 Task: Find skiing trails for beginners near Salt Lake City.
Action: Mouse moved to (131, 84)
Screenshot: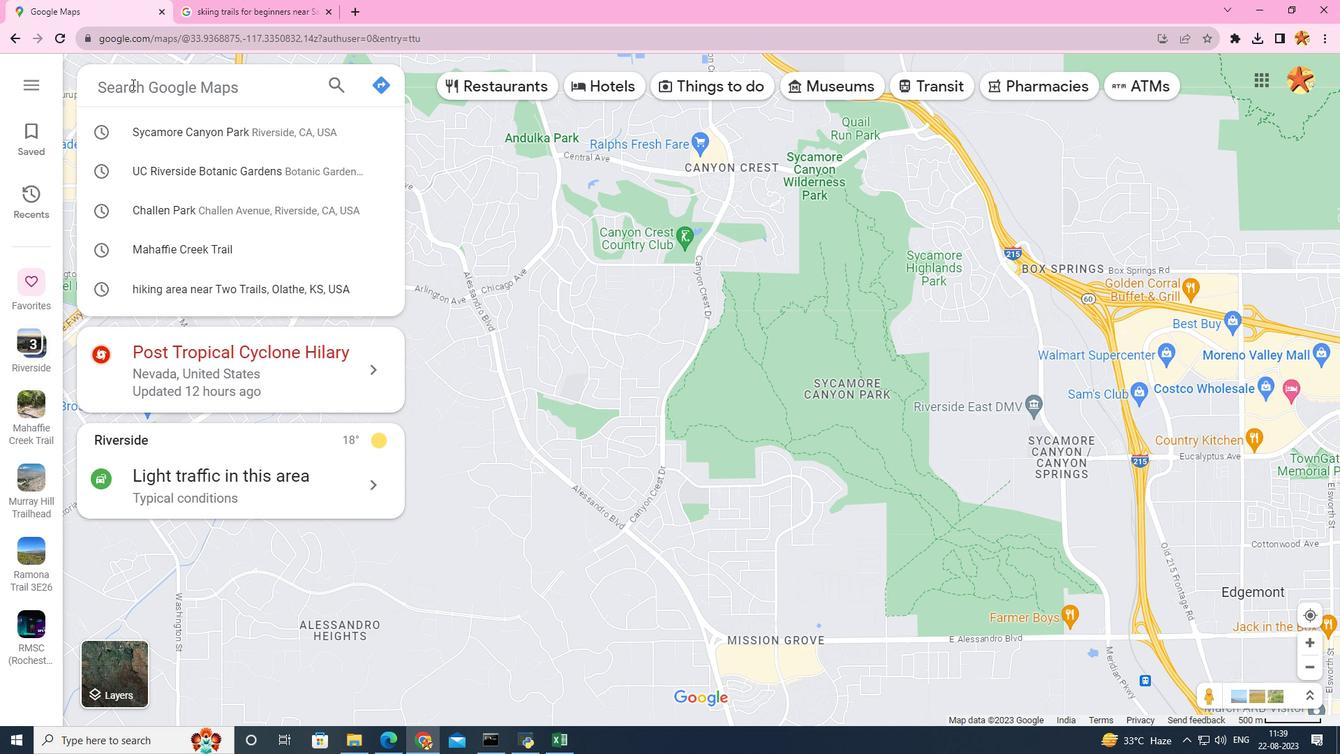 
Action: Mouse pressed left at (131, 84)
Screenshot: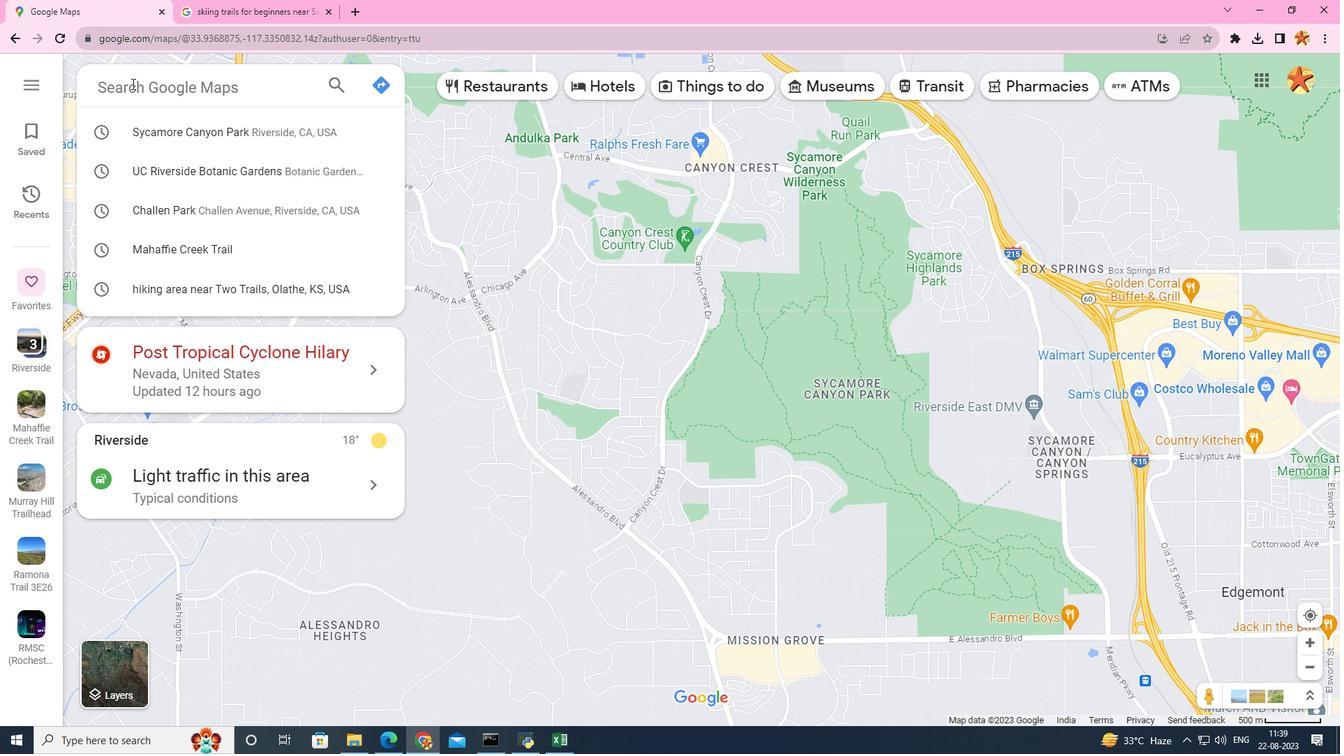 
Action: Mouse moved to (131, 83)
Screenshot: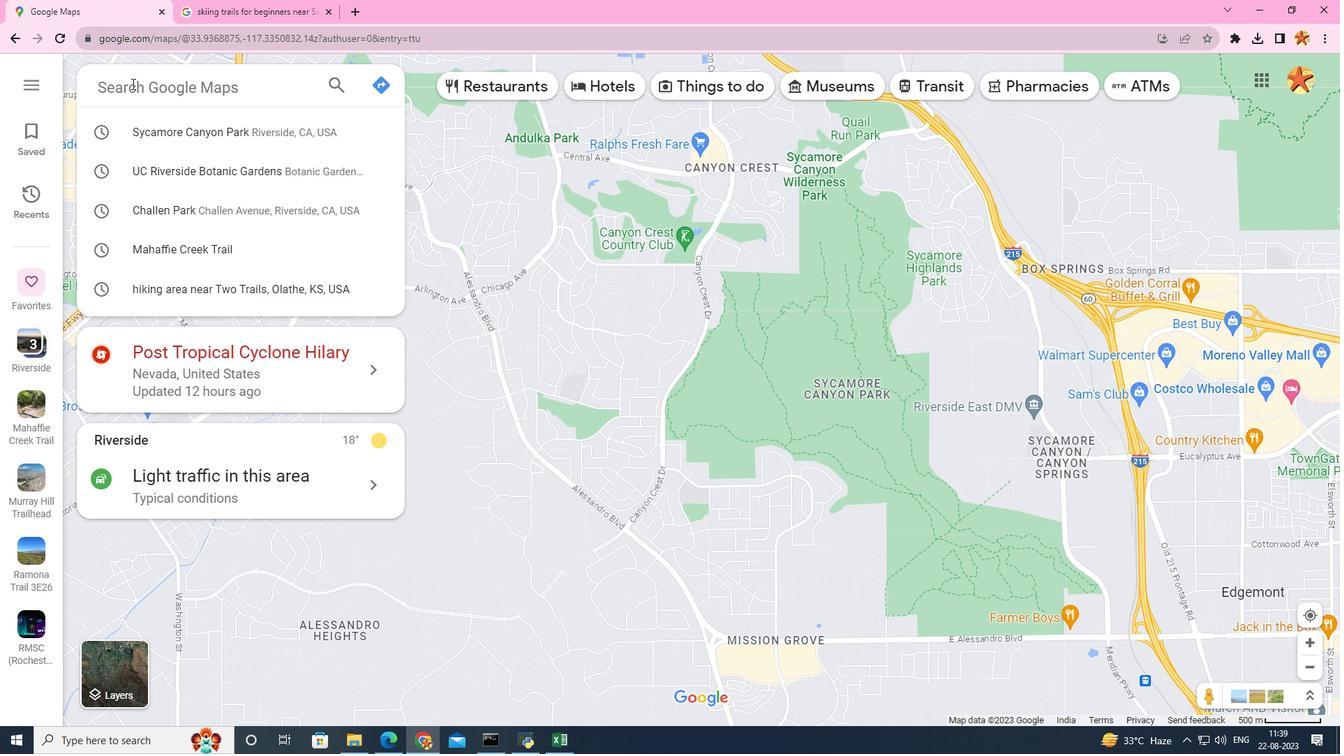 
Action: Key pressed lake<Key.space>mary<Key.space>tr
Screenshot: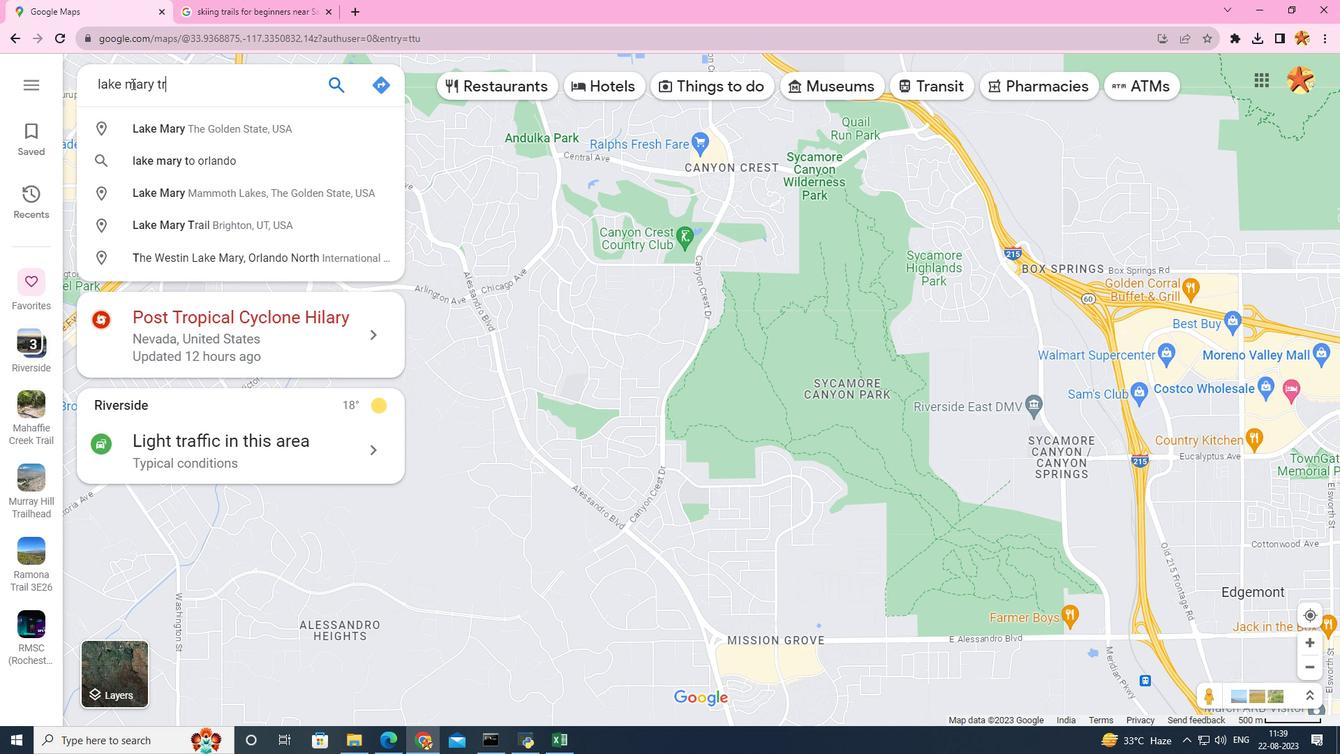 
Action: Mouse moved to (159, 151)
Screenshot: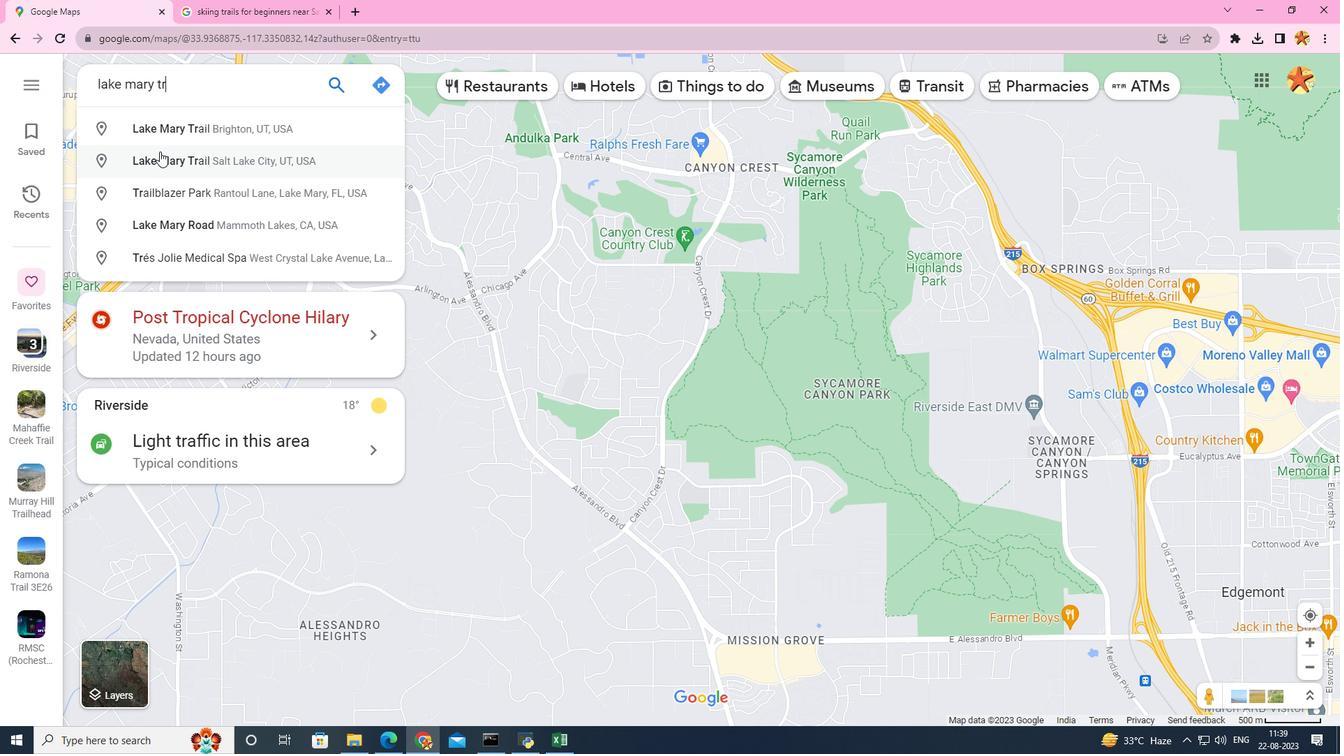 
Action: Mouse pressed left at (159, 151)
Screenshot: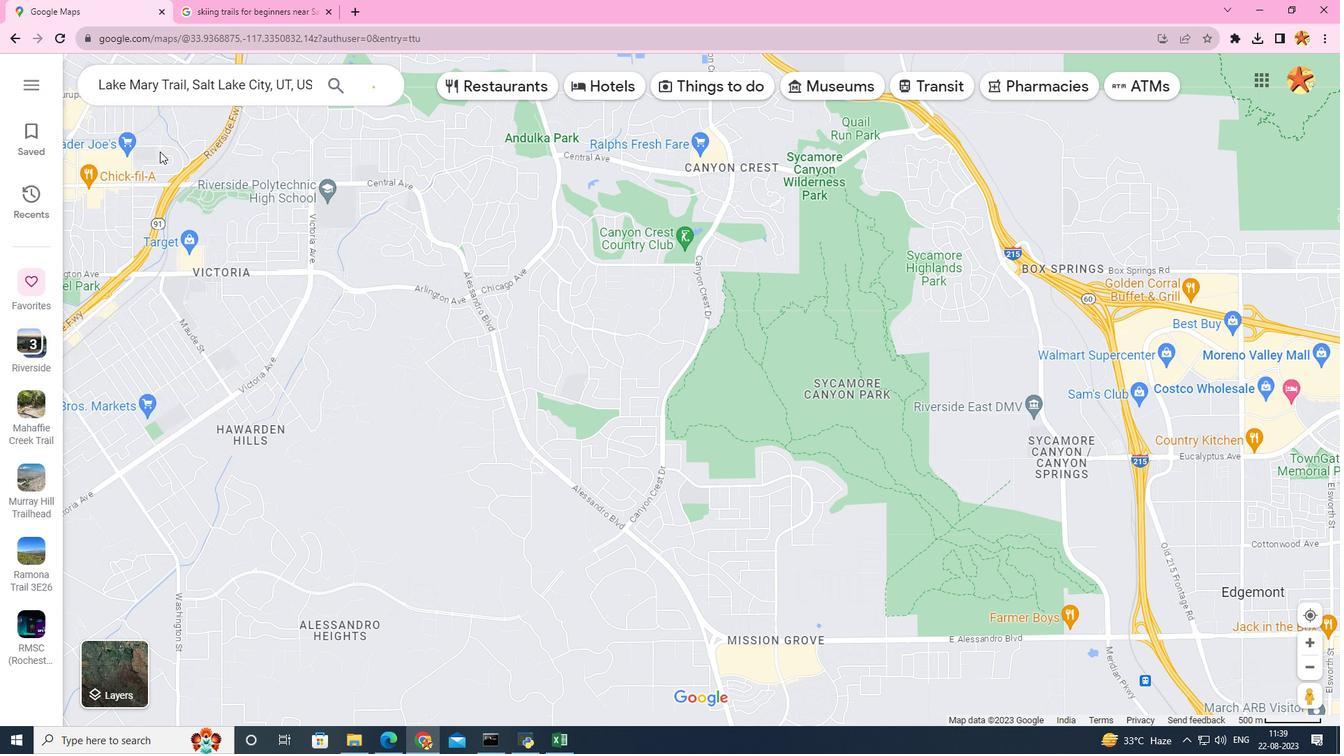 
Action: Mouse moved to (192, 405)
Screenshot: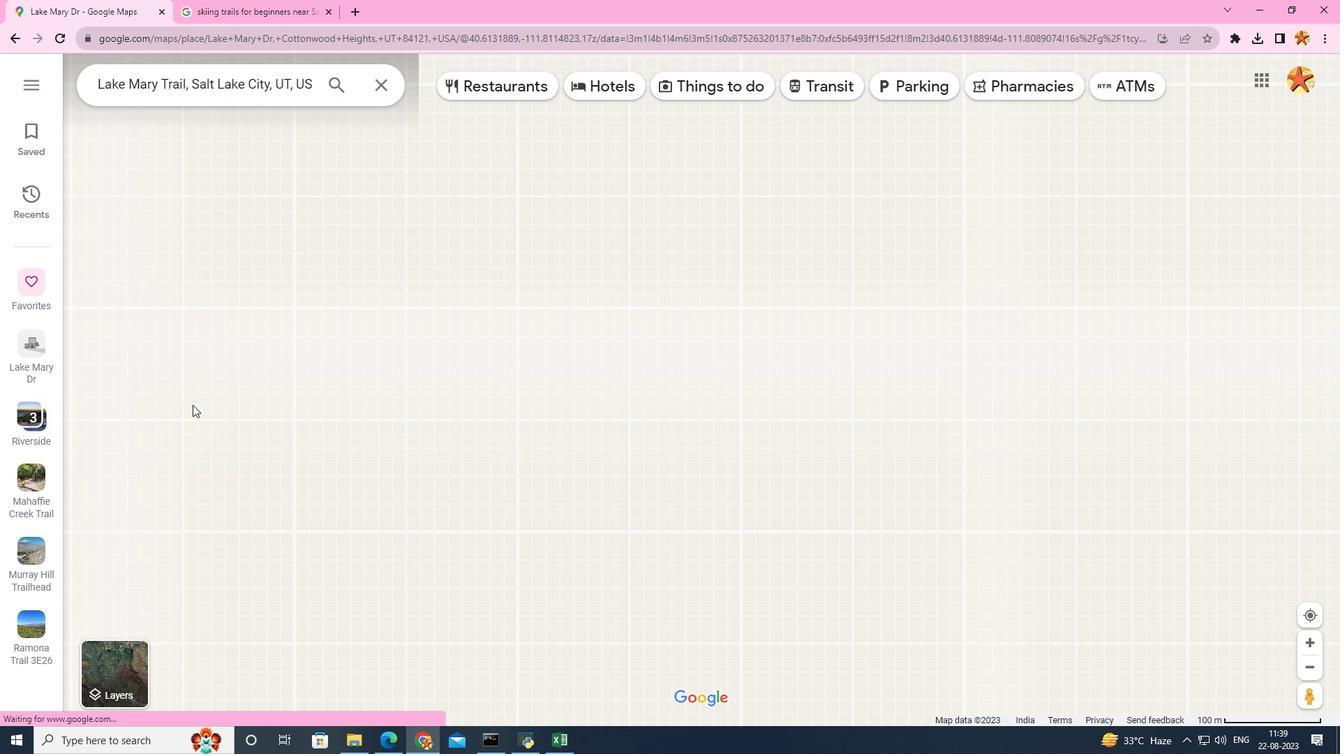
Action: Mouse scrolled (192, 404) with delta (0, 0)
Screenshot: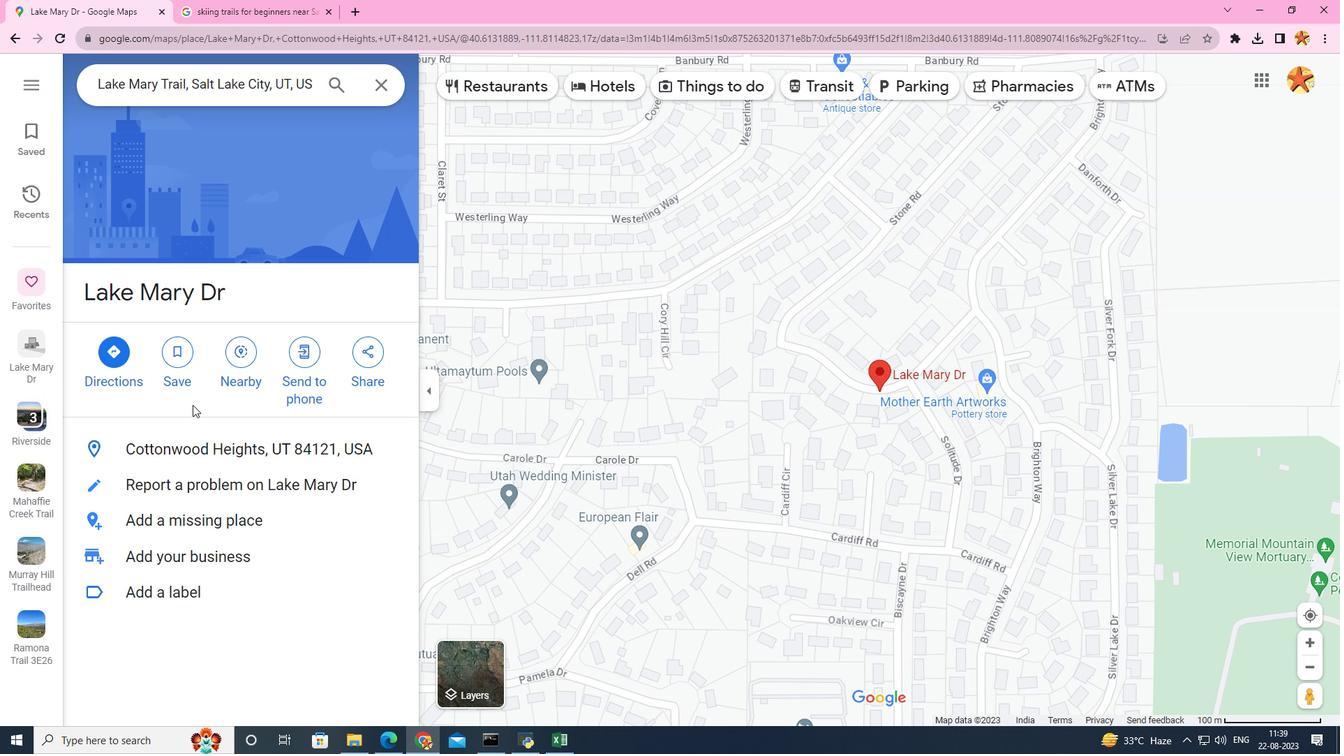 
Action: Mouse scrolled (192, 404) with delta (0, 0)
Screenshot: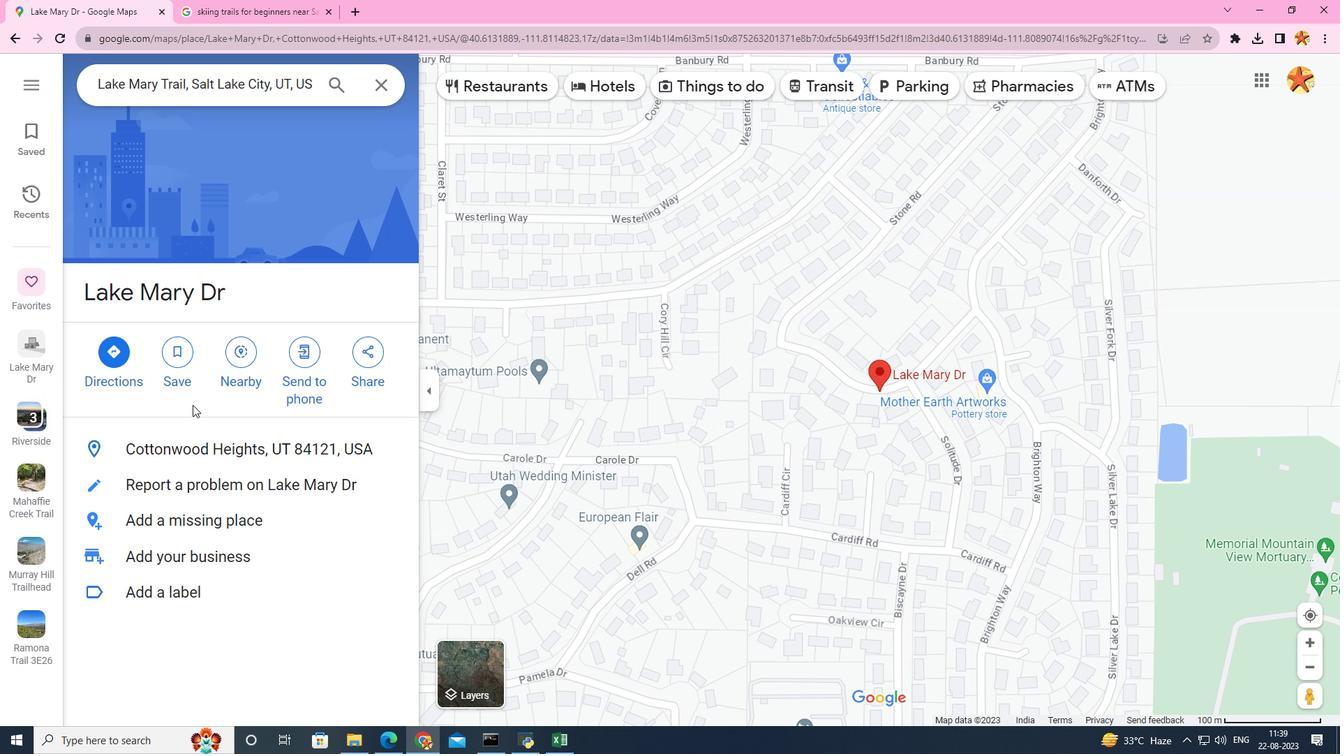 
Action: Mouse scrolled (192, 404) with delta (0, 0)
Screenshot: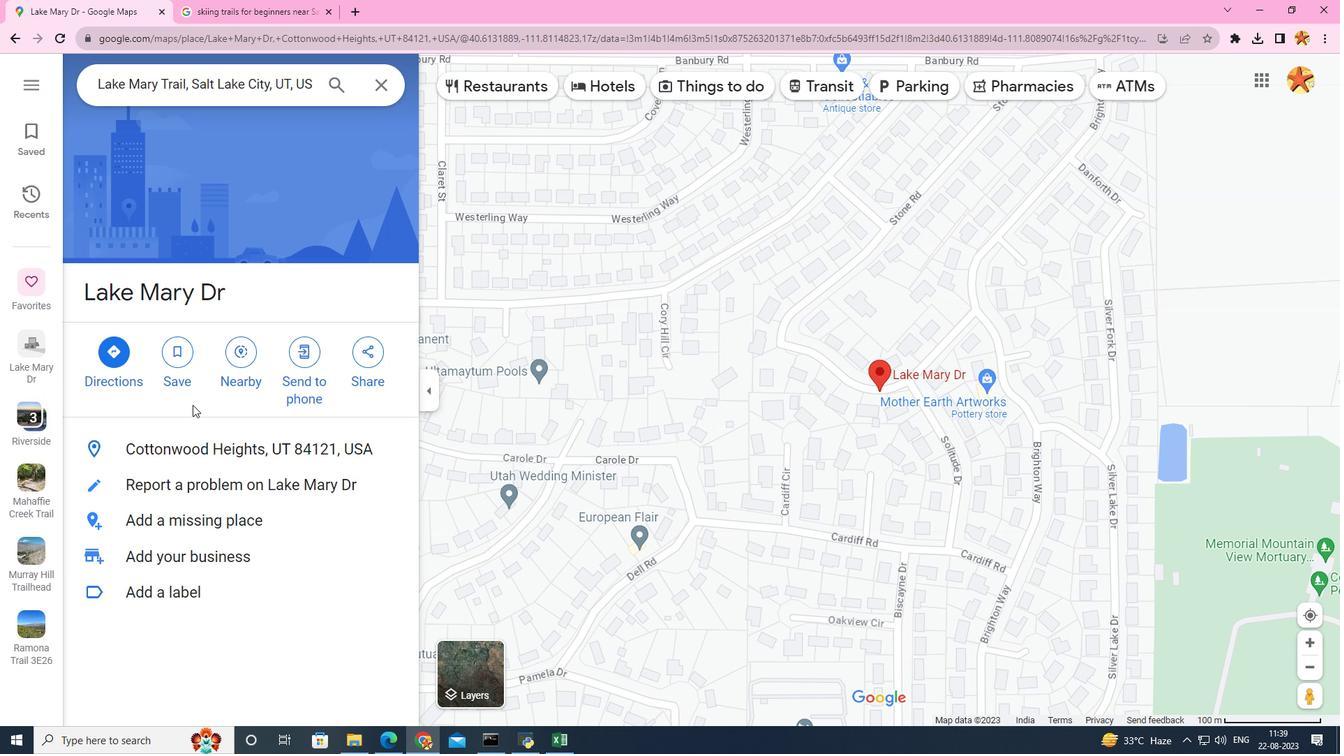 
Action: Mouse scrolled (192, 404) with delta (0, 0)
Screenshot: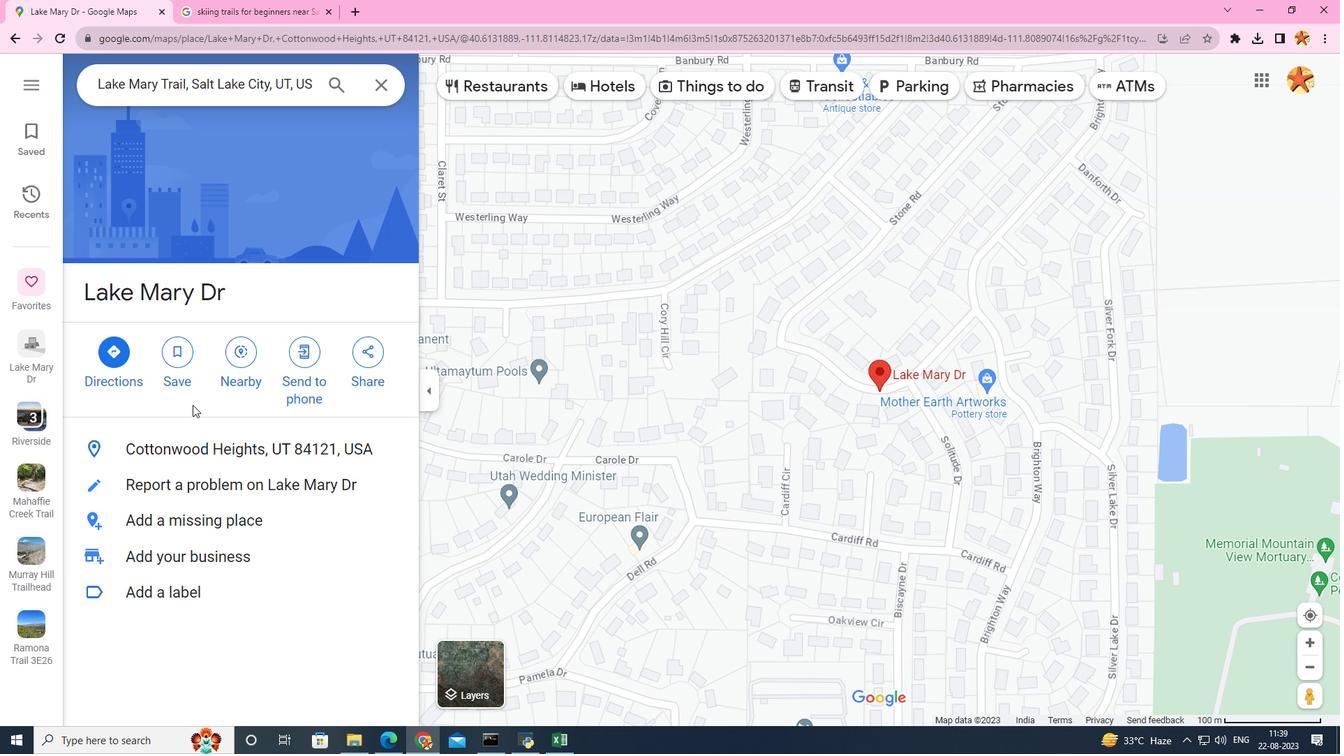 
Action: Mouse scrolled (192, 404) with delta (0, 0)
Screenshot: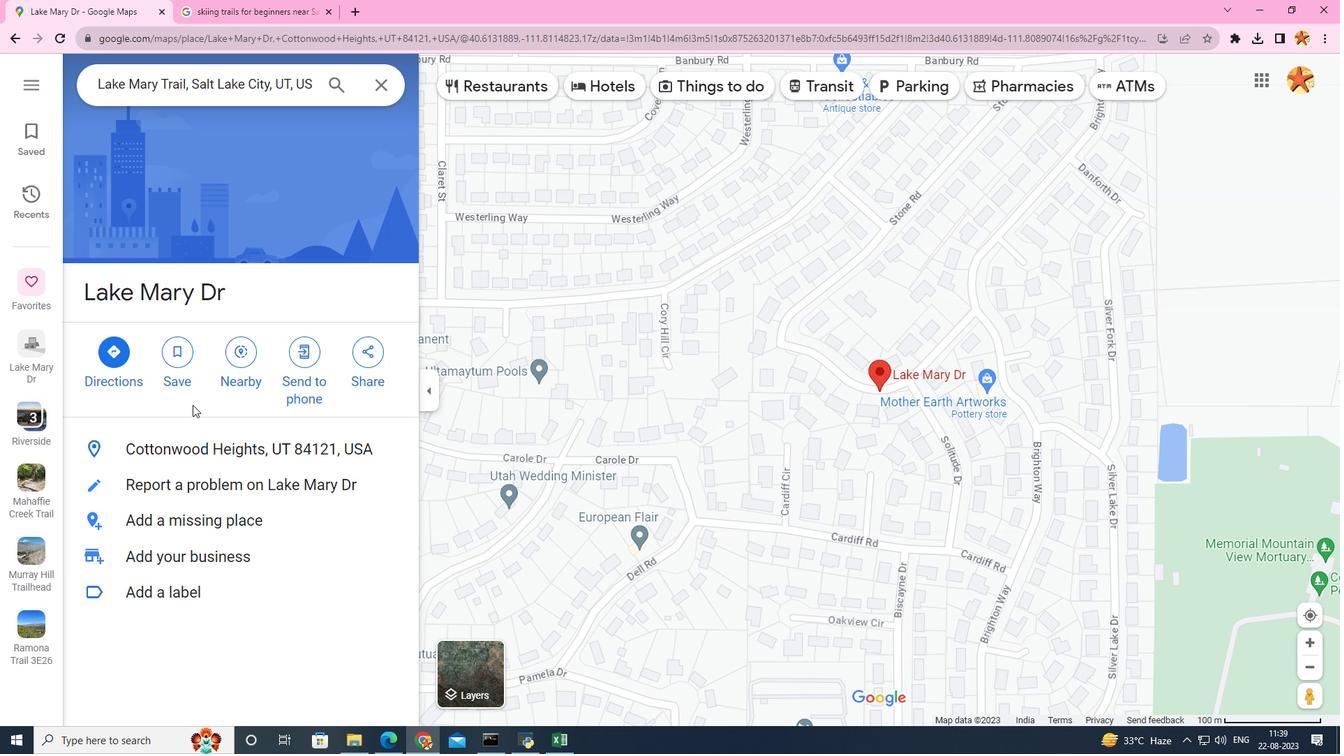 
Action: Mouse moved to (310, 419)
Screenshot: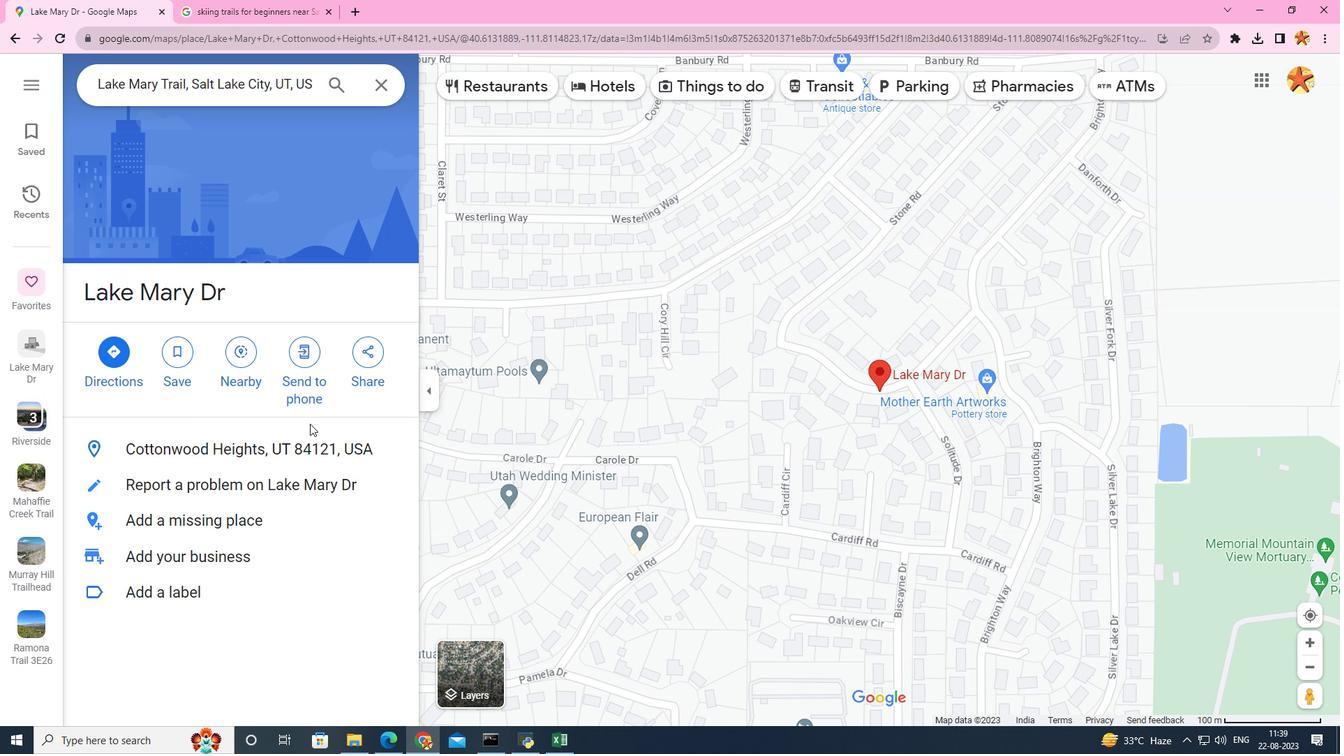 
Action: Mouse scrolled (310, 419) with delta (0, 0)
Screenshot: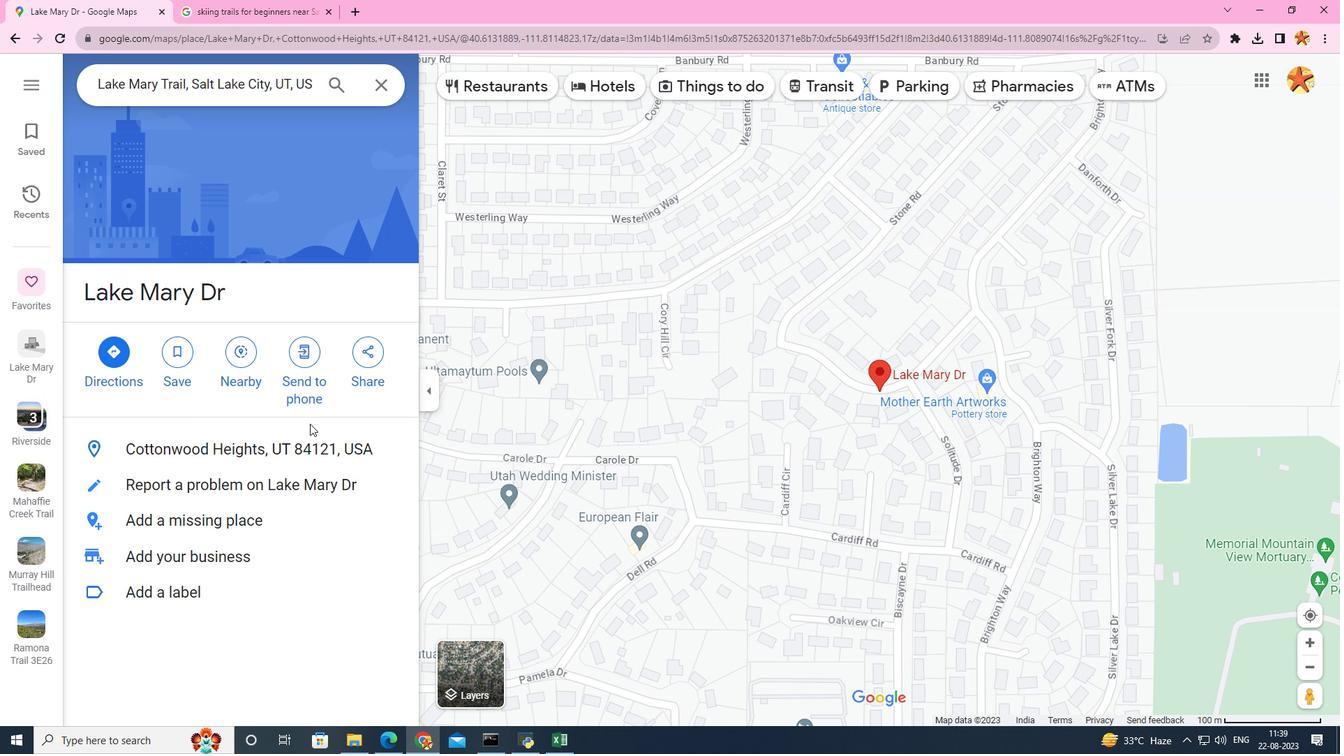 
Action: Mouse moved to (310, 421)
Screenshot: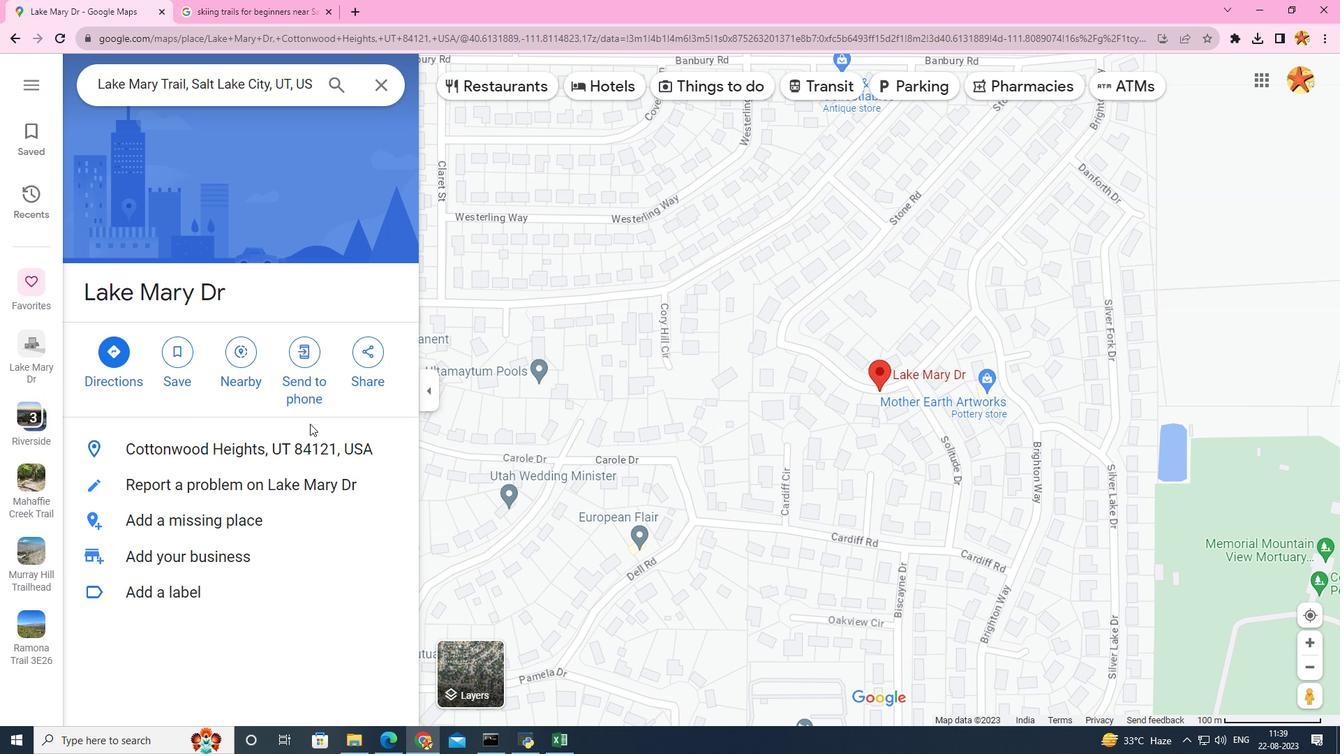 
Action: Mouse scrolled (310, 420) with delta (0, 0)
Screenshot: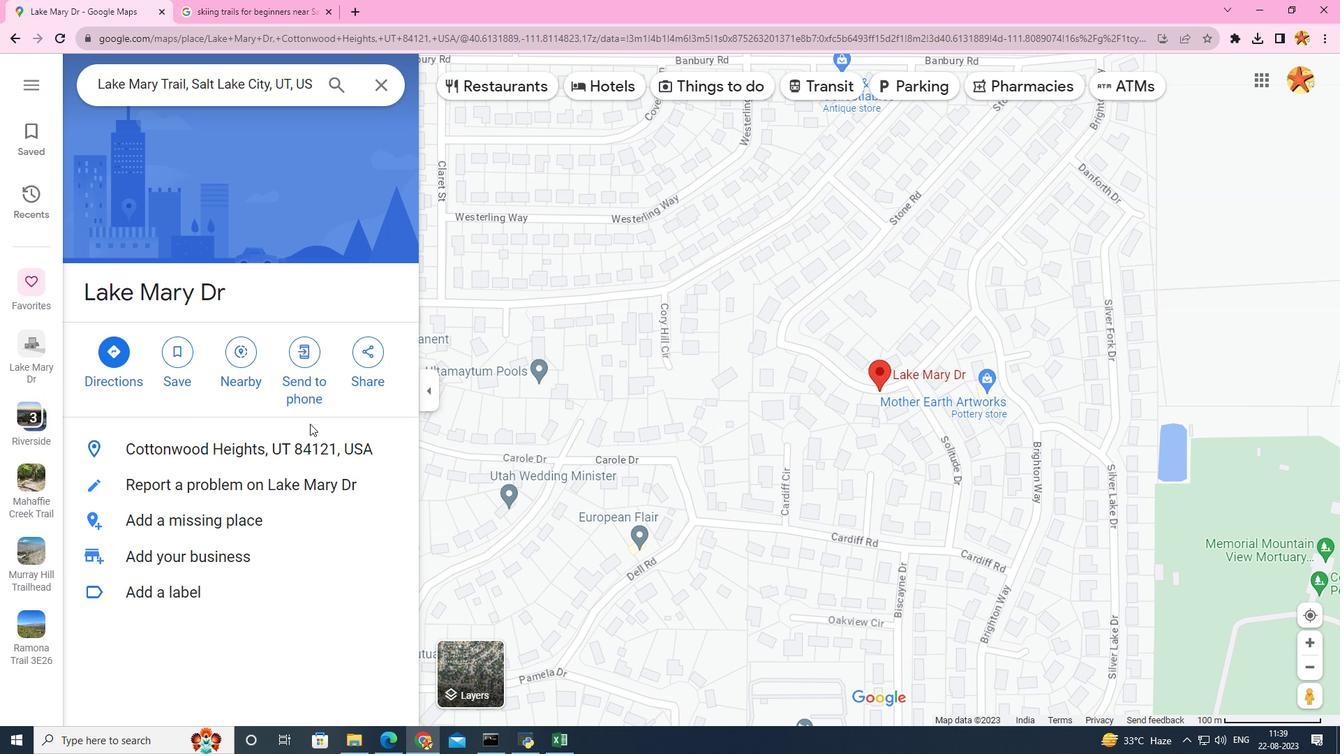 
Action: Mouse moved to (310, 421)
Screenshot: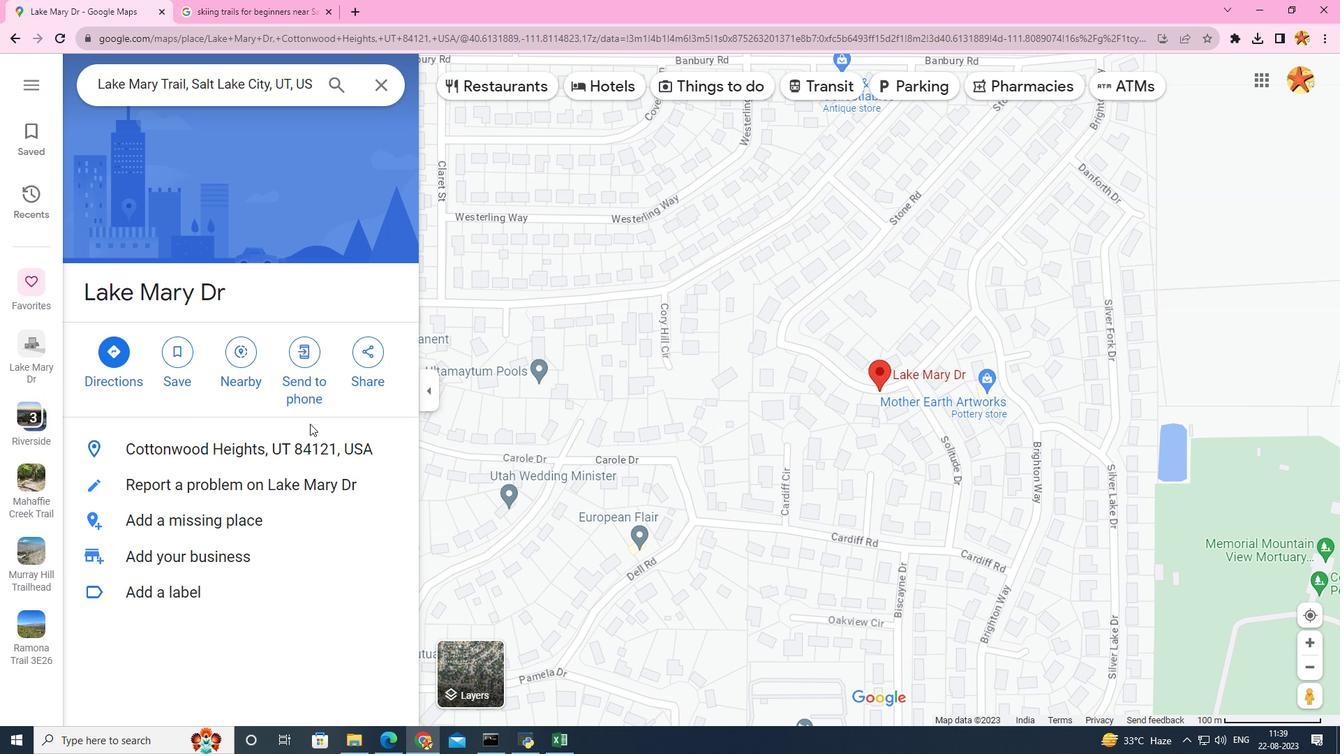 
Action: Mouse scrolled (310, 421) with delta (0, 0)
Screenshot: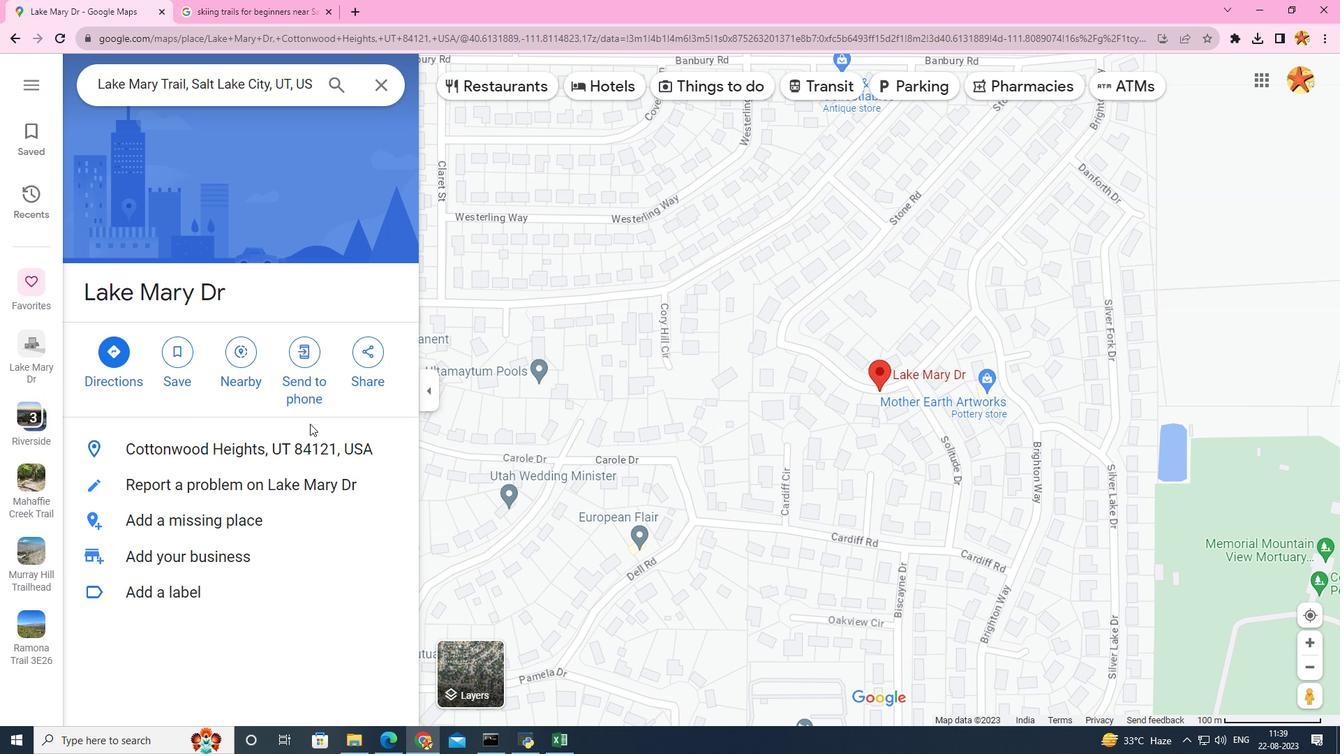 
Action: Mouse moved to (310, 423)
Screenshot: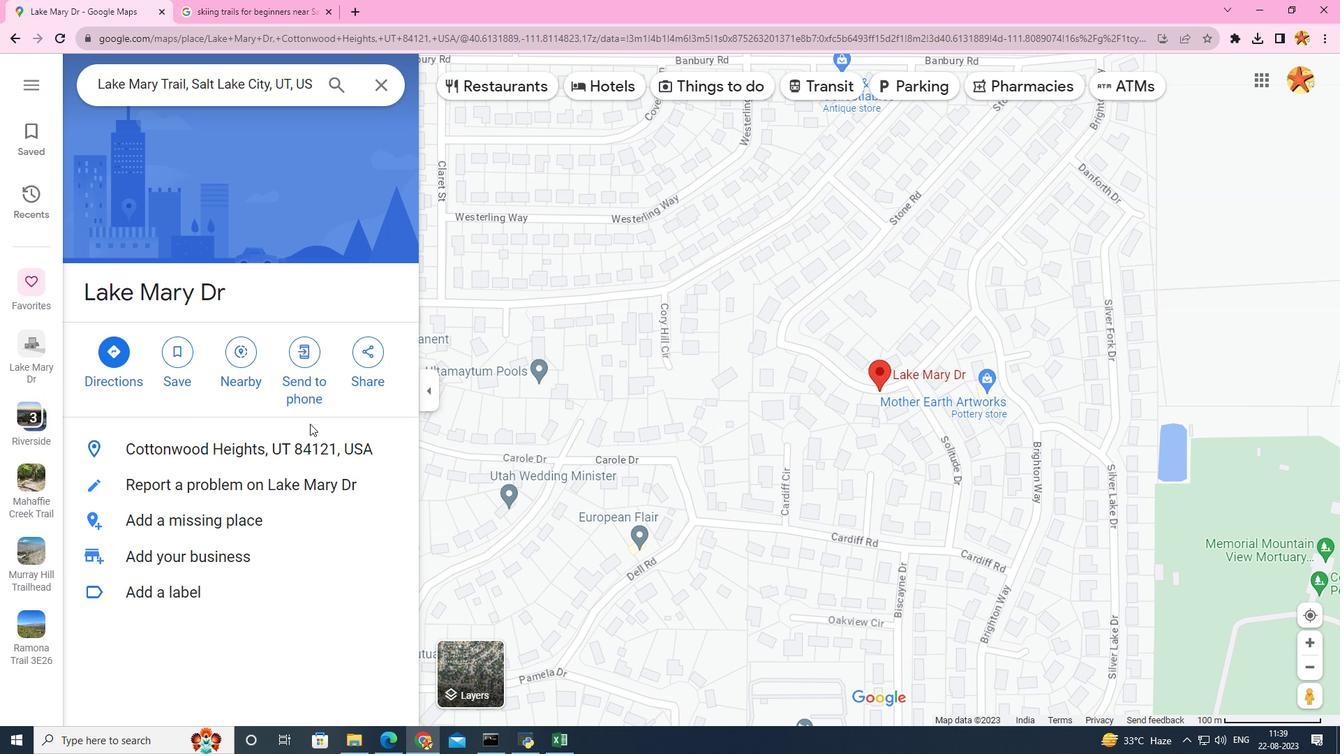 
Action: Mouse scrolled (310, 422) with delta (0, 0)
Screenshot: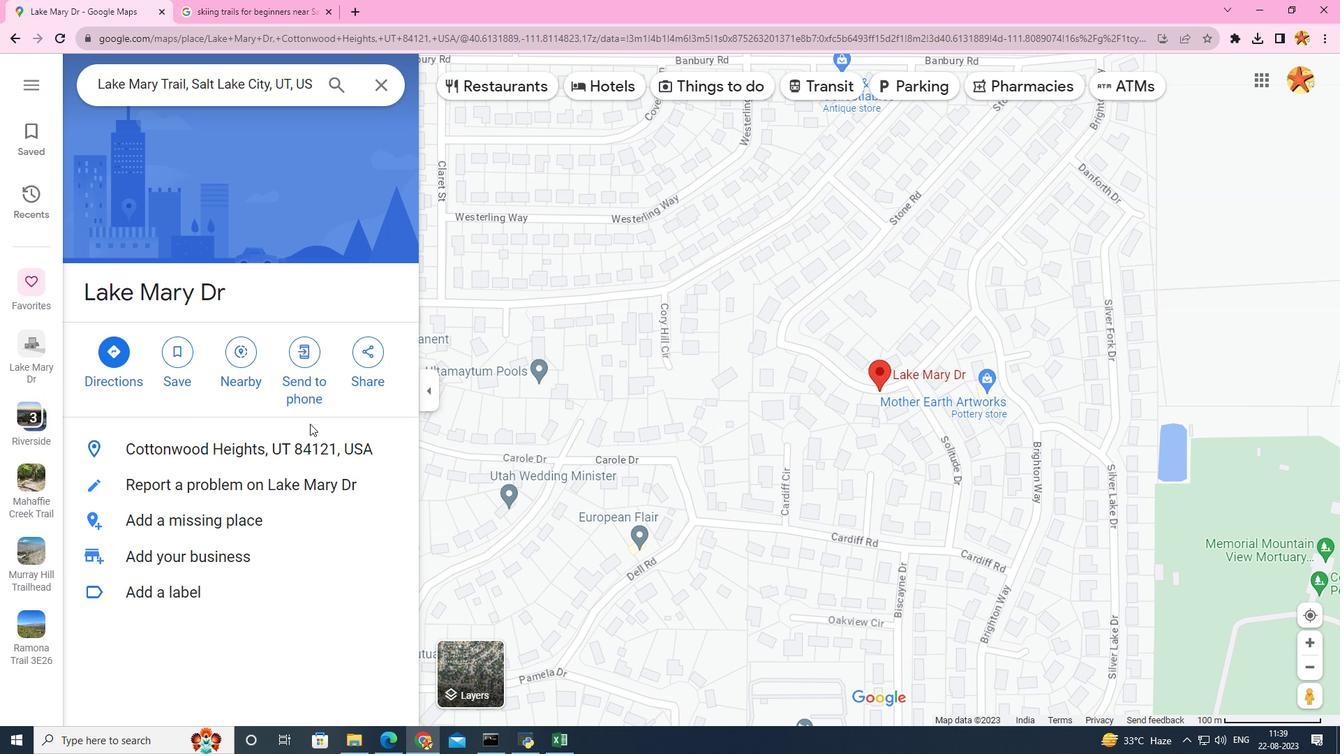 
Action: Mouse moved to (310, 423)
Screenshot: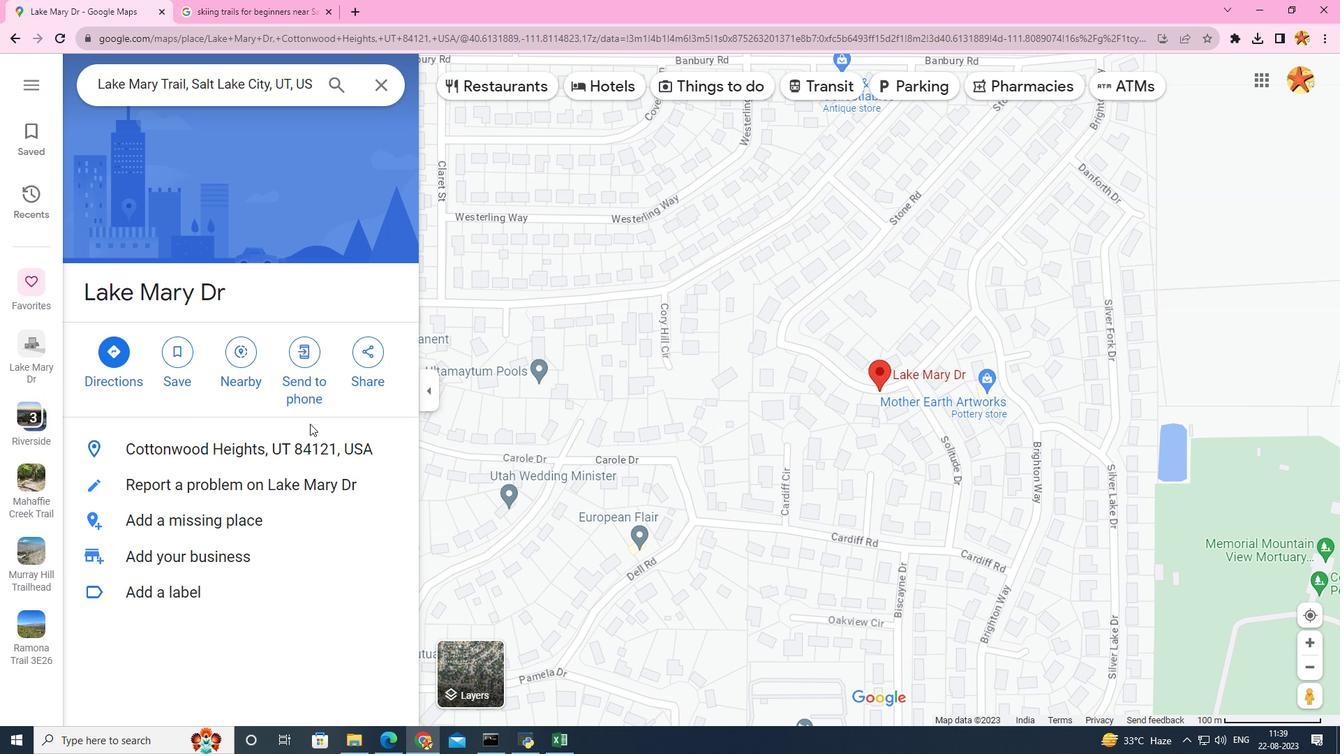 
Action: Mouse scrolled (310, 423) with delta (0, 0)
Screenshot: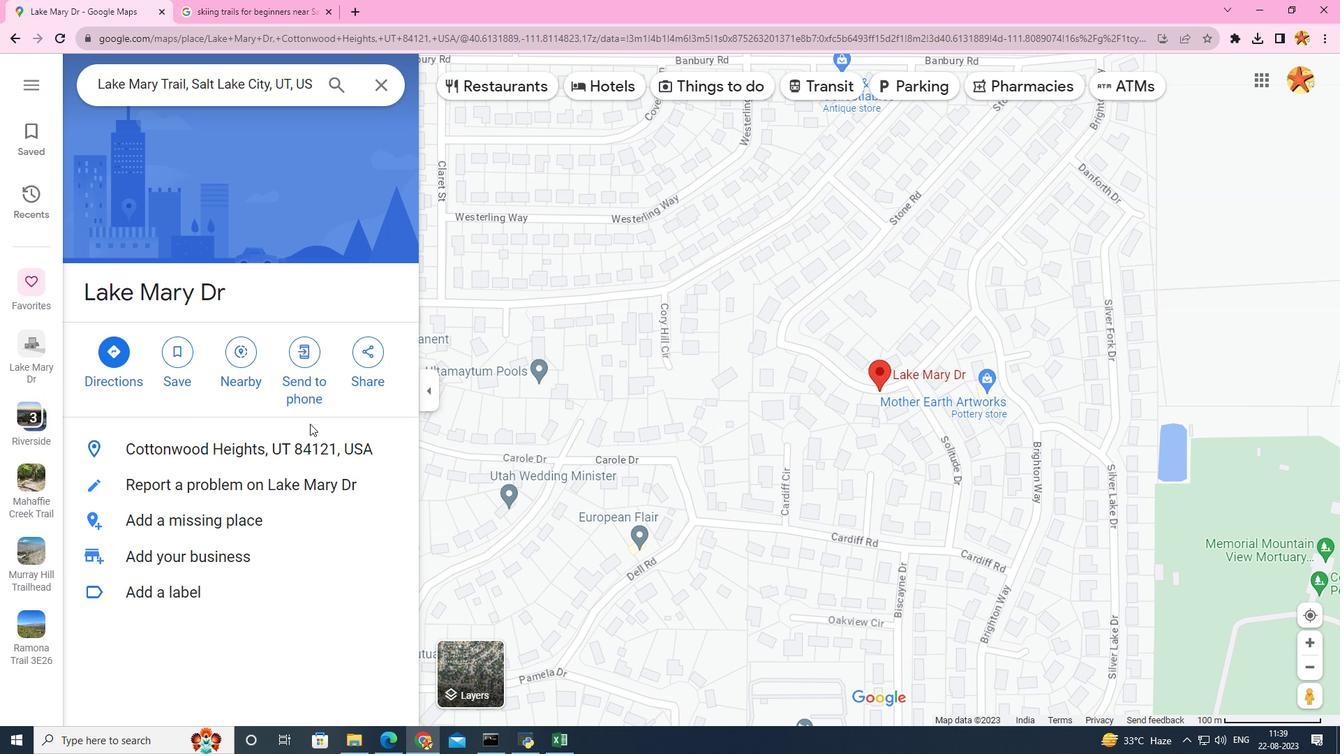 
Action: Mouse scrolled (310, 424) with delta (0, 0)
Screenshot: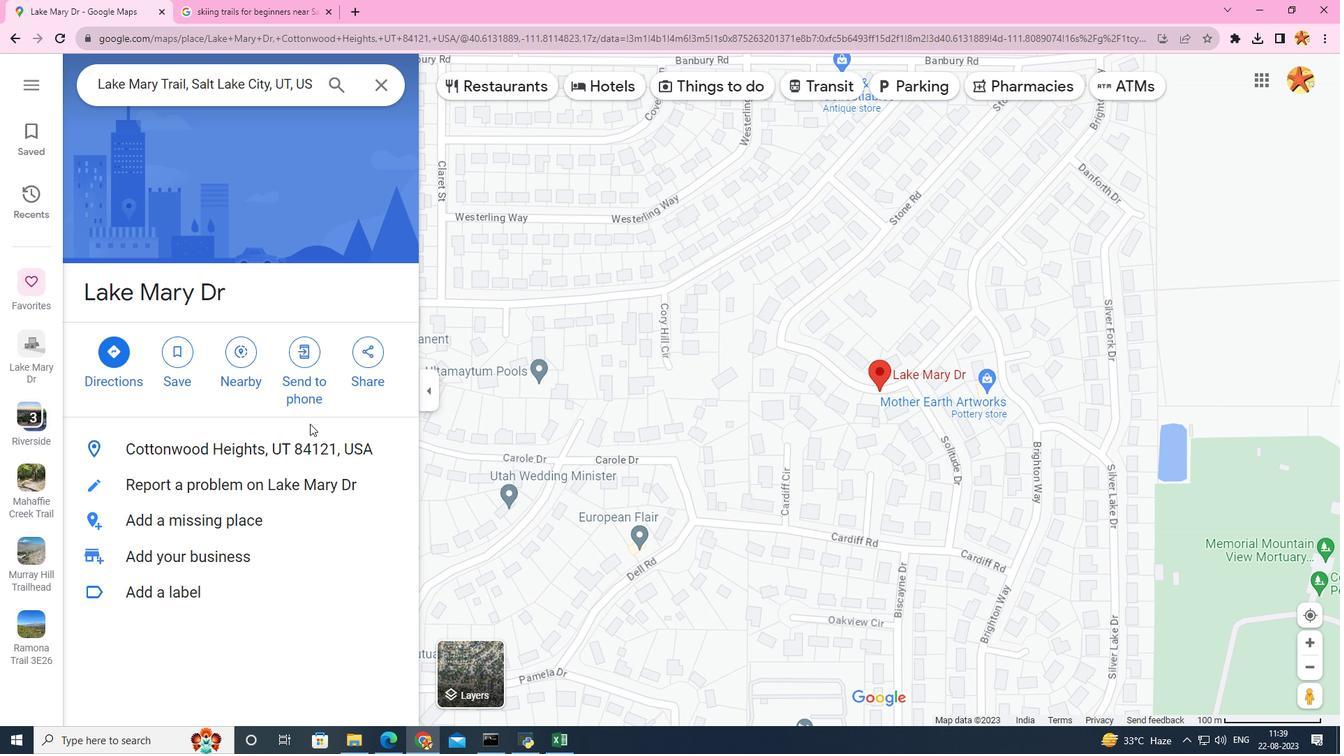 
Action: Mouse moved to (375, 90)
Screenshot: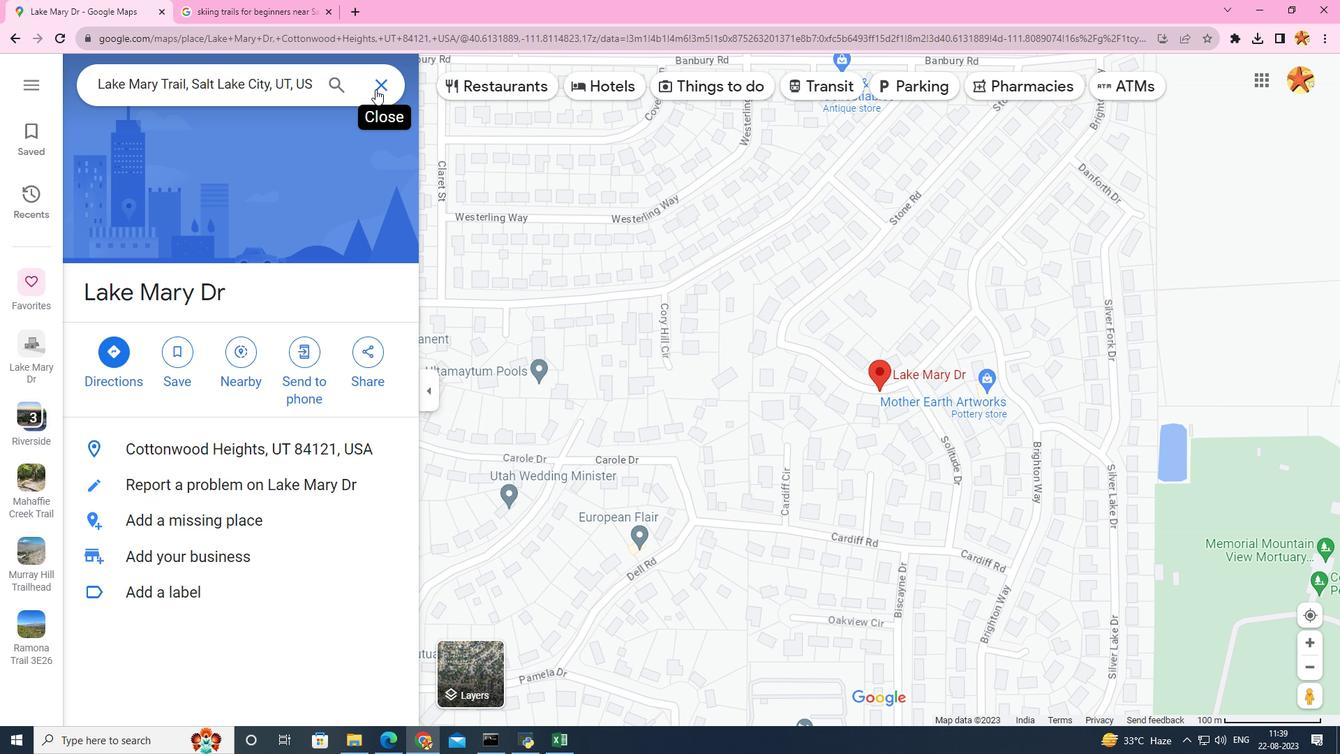 
Action: Mouse pressed left at (375, 90)
Screenshot: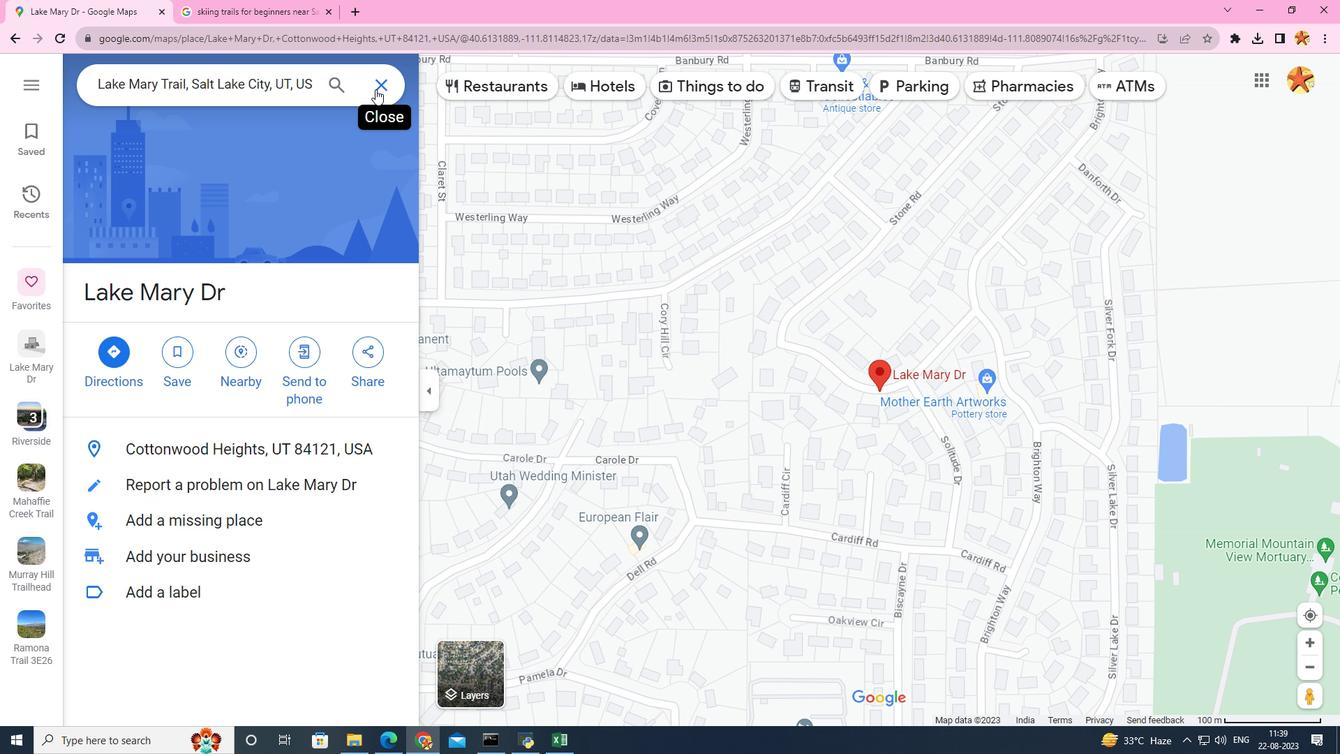 
Action: Mouse moved to (375, 89)
Screenshot: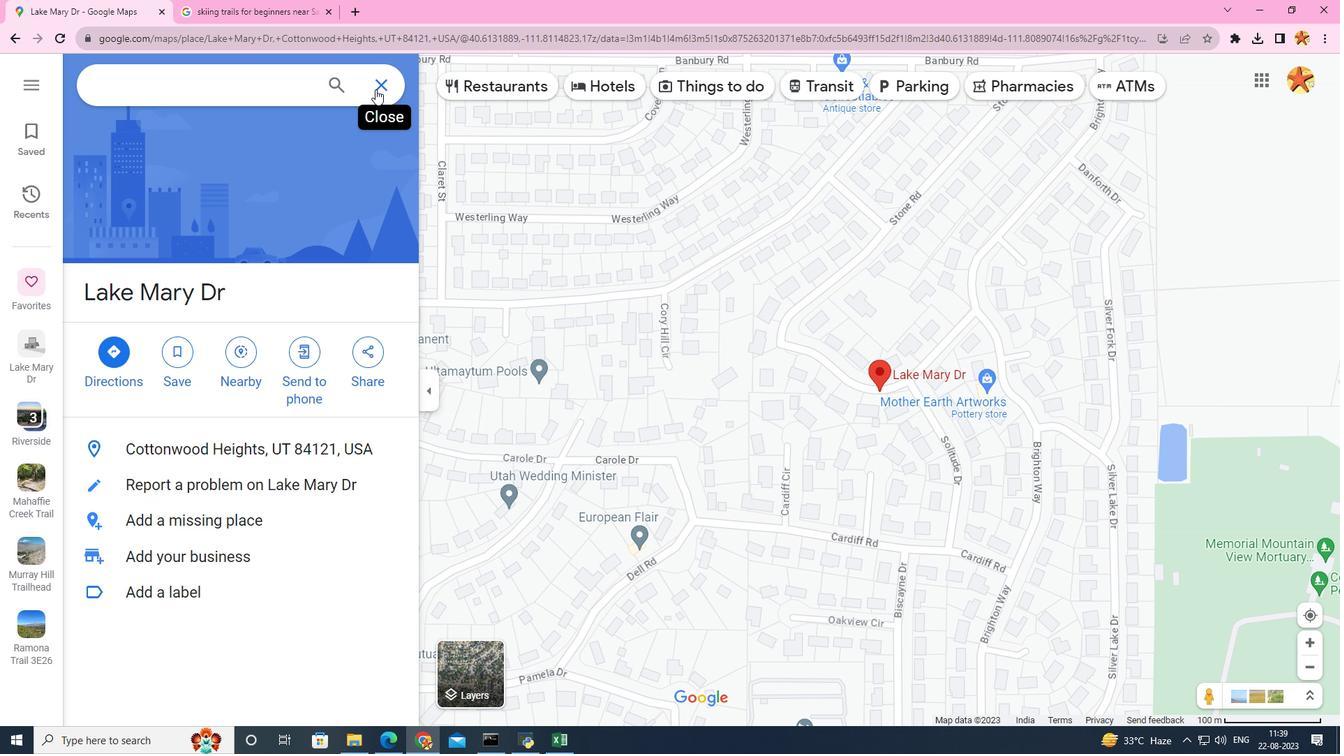 
Action: Key pressed gobblers<Key.space>
Screenshot: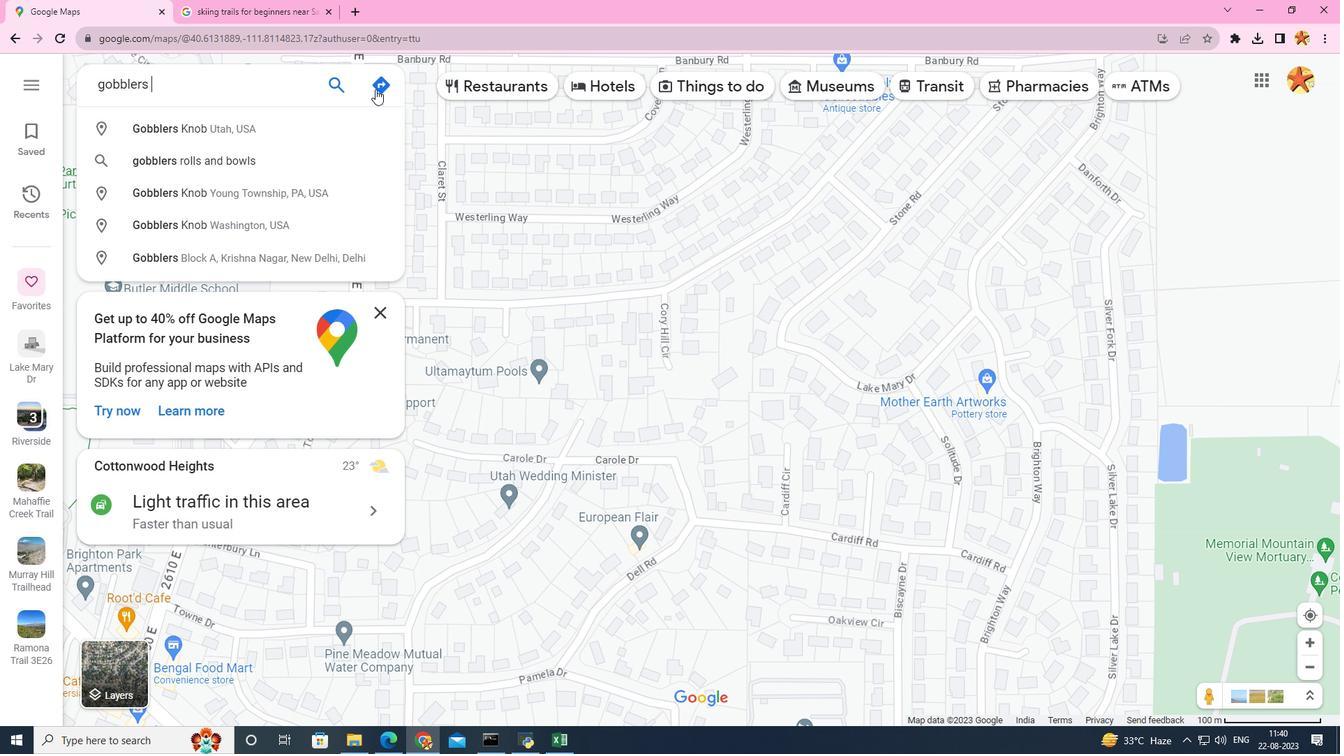 
Action: Mouse moved to (301, 129)
Screenshot: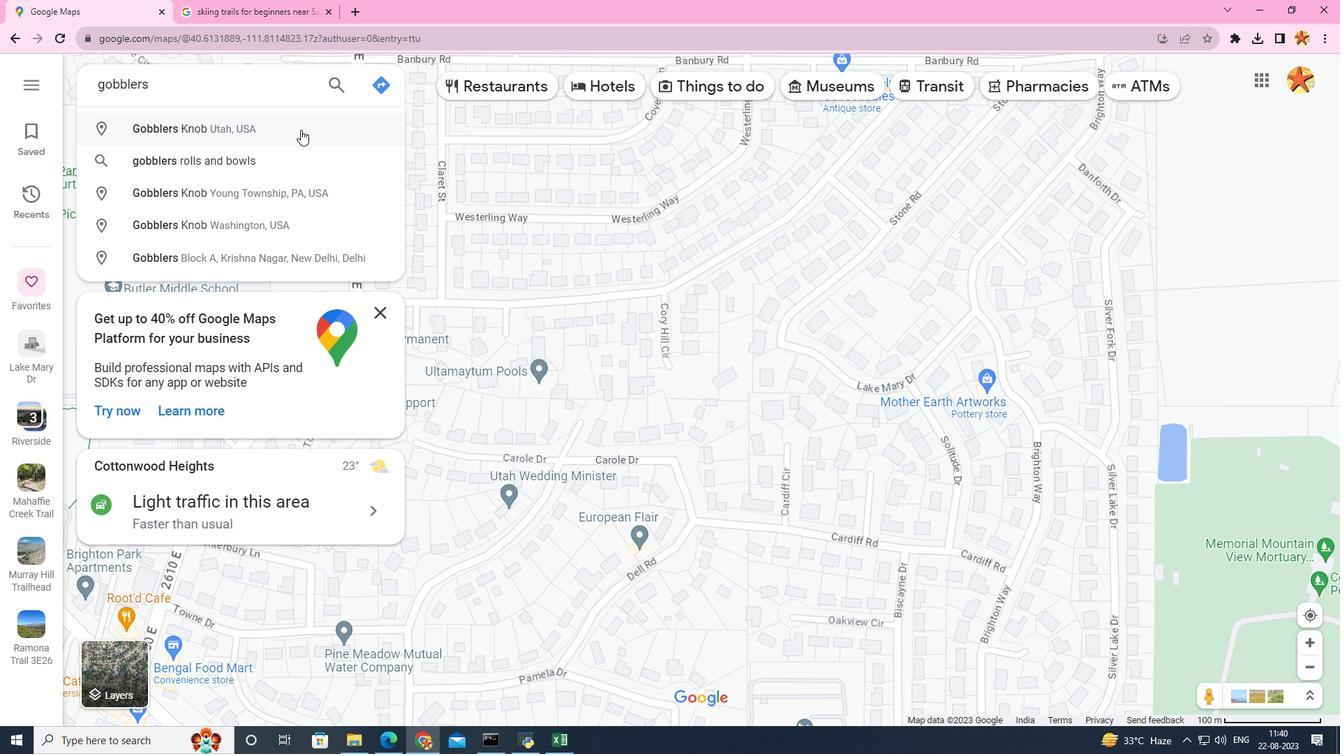 
Action: Mouse pressed left at (301, 129)
Screenshot: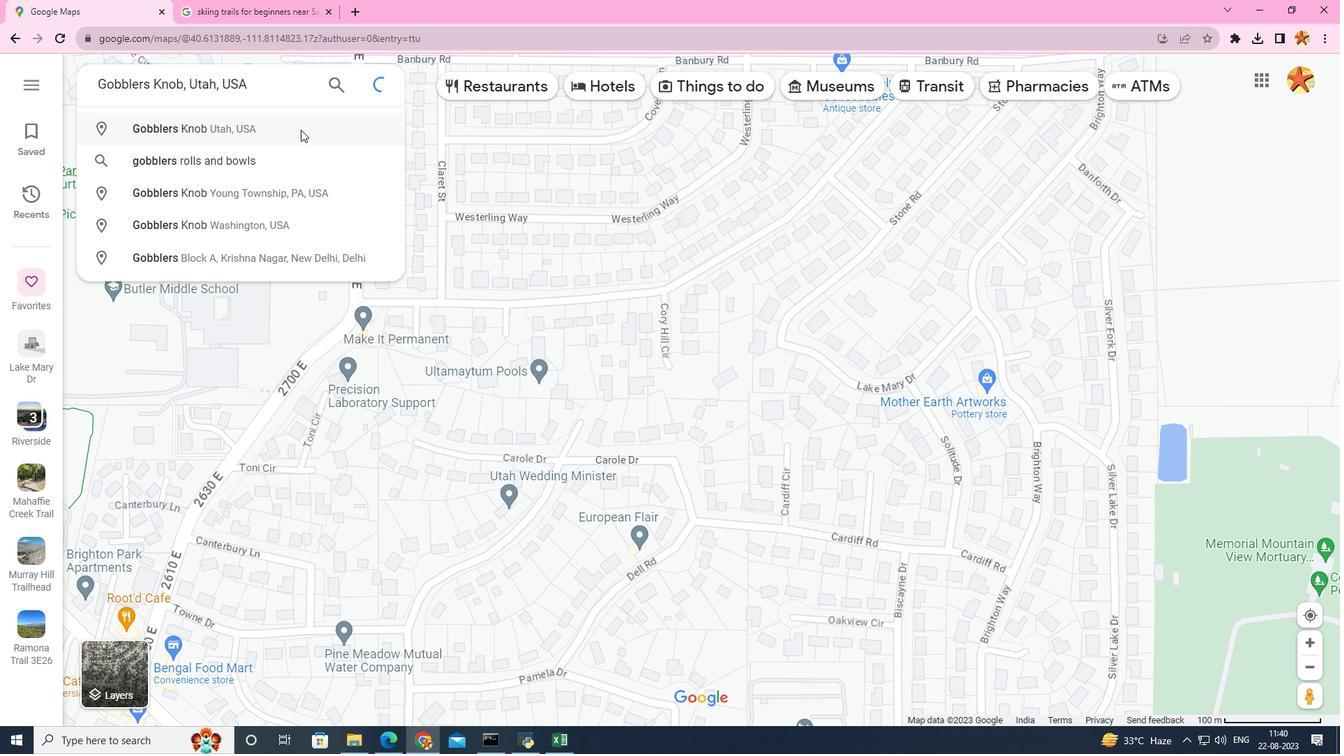 
Action: Mouse moved to (207, 319)
Screenshot: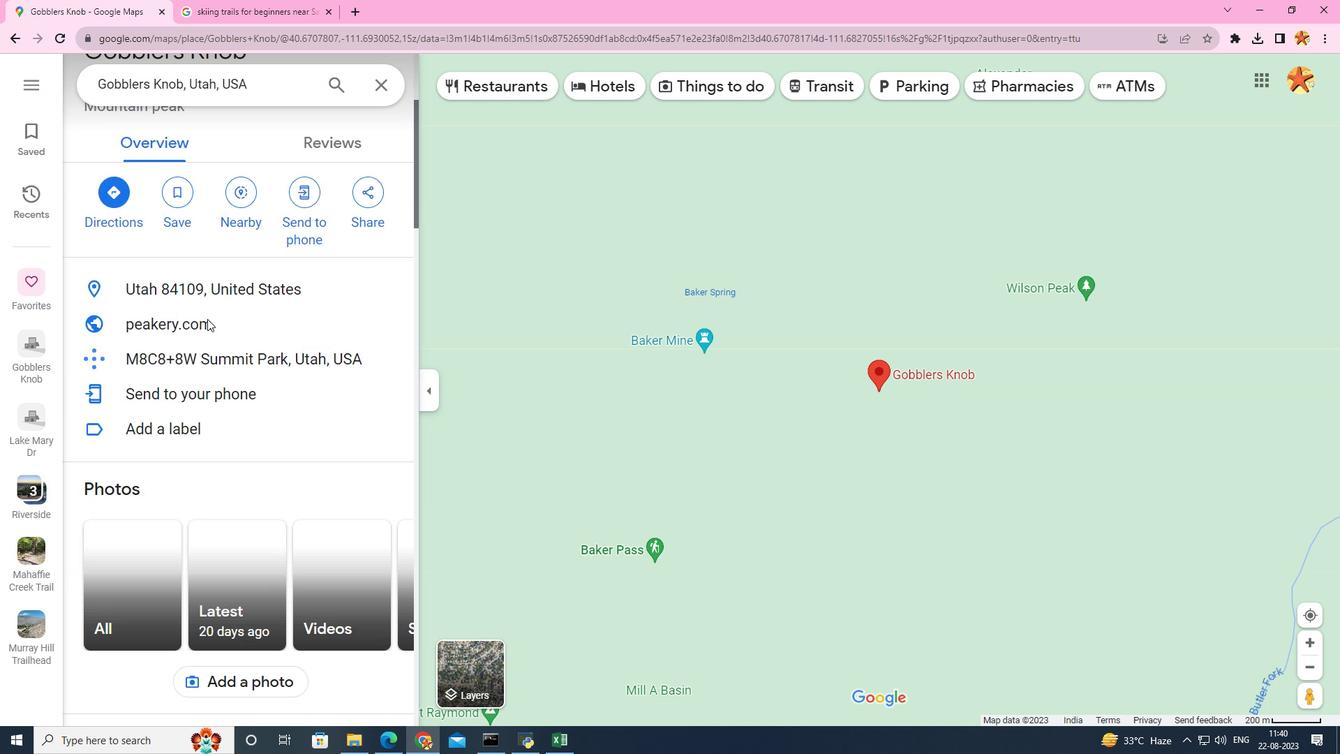 
Action: Mouse scrolled (207, 318) with delta (0, 0)
Screenshot: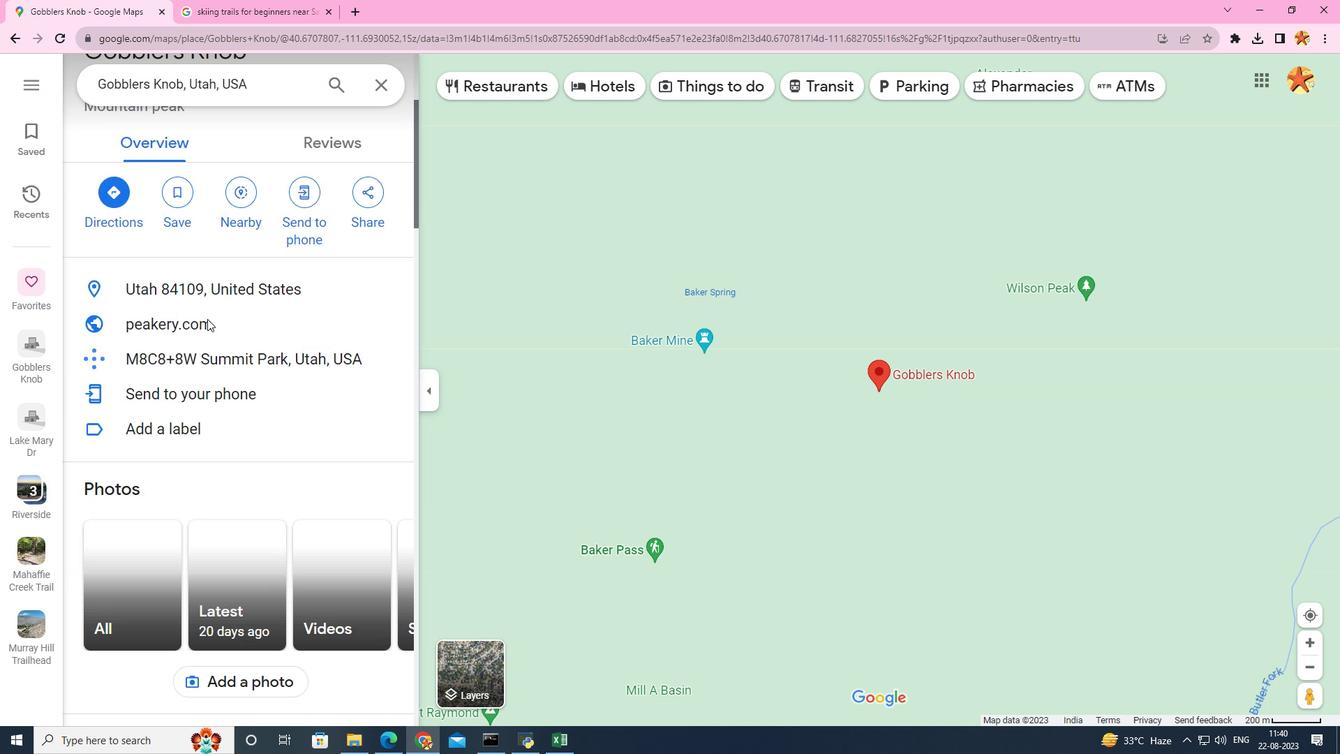 
Action: Mouse scrolled (207, 318) with delta (0, 0)
Screenshot: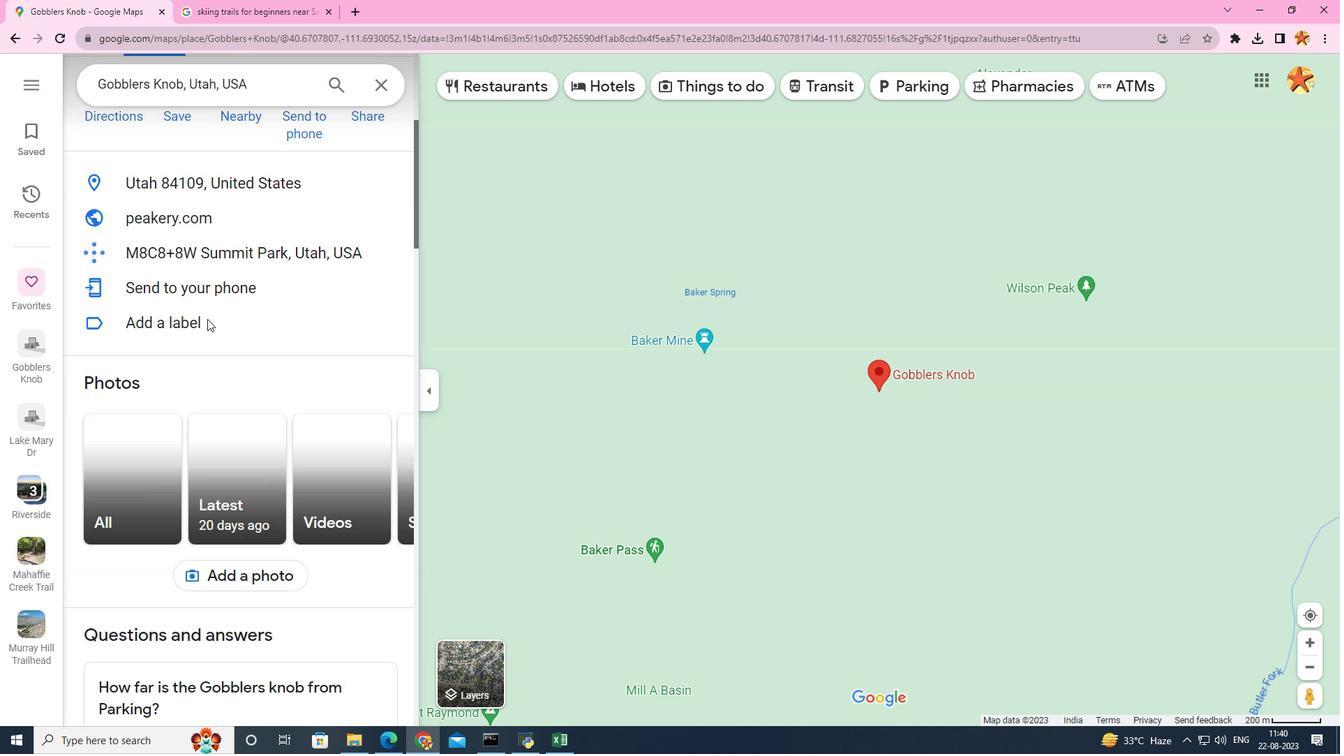 
Action: Mouse scrolled (207, 318) with delta (0, 0)
Screenshot: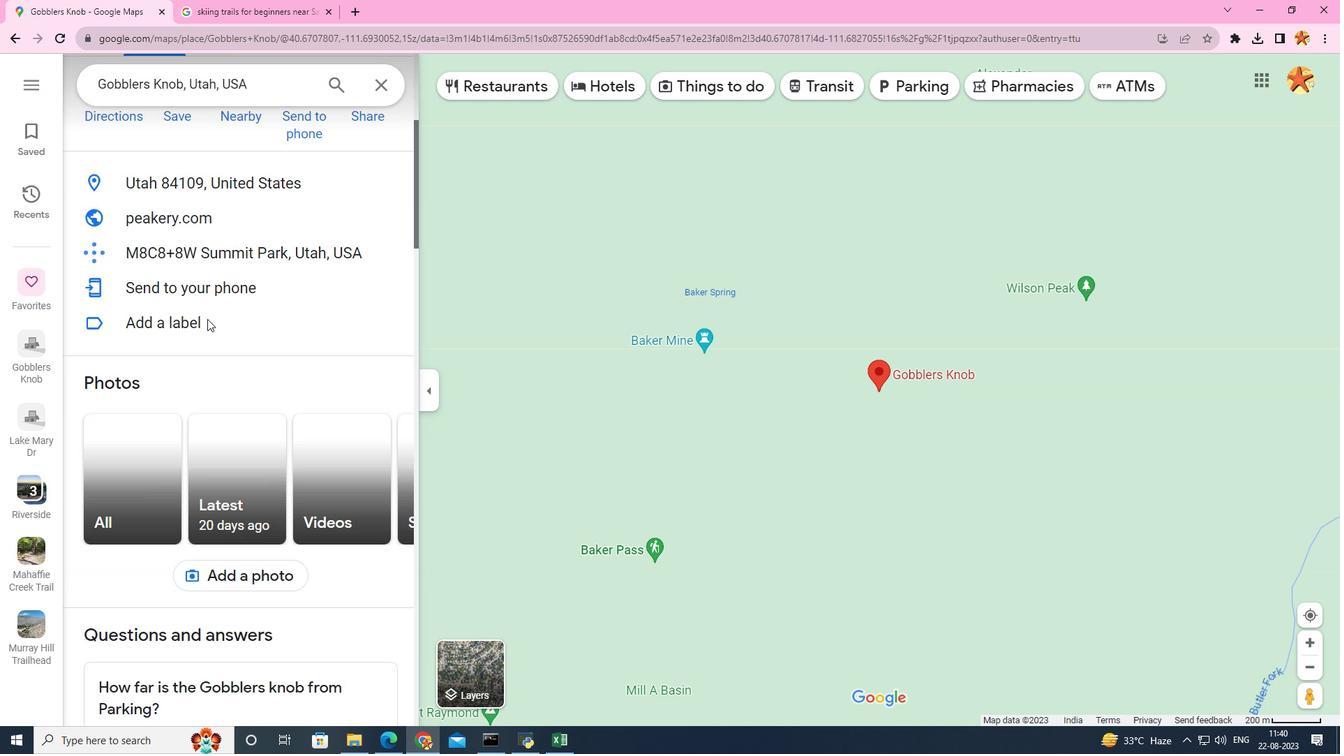 
Action: Mouse scrolled (207, 318) with delta (0, 0)
Screenshot: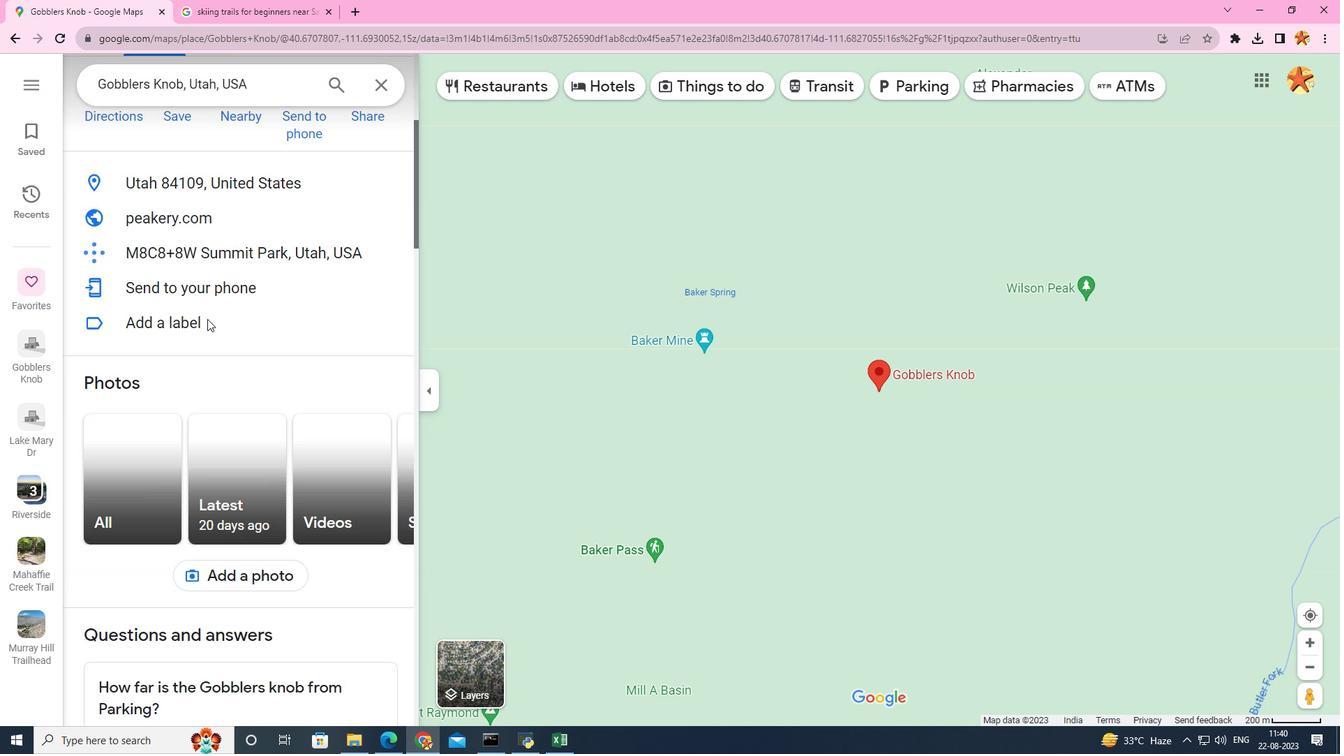 
Action: Mouse scrolled (207, 318) with delta (0, 0)
Screenshot: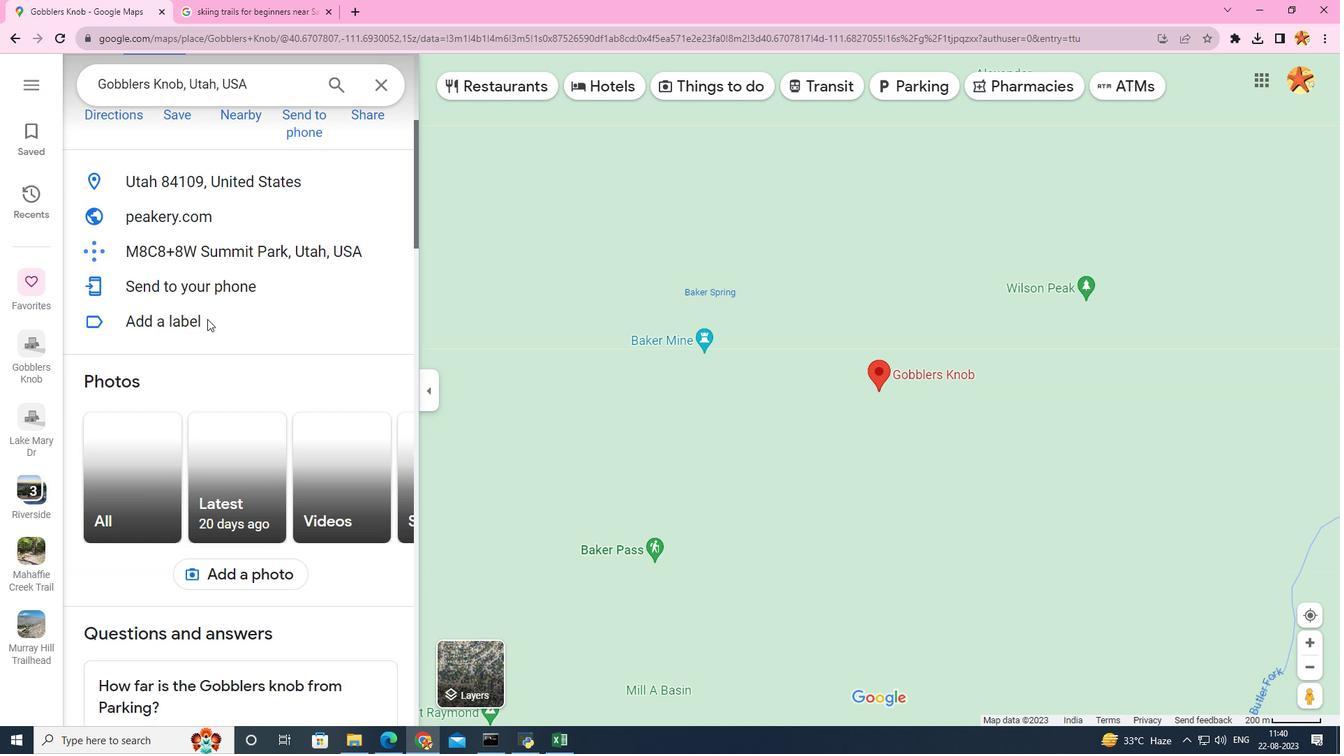 
Action: Mouse scrolled (207, 318) with delta (0, 0)
Screenshot: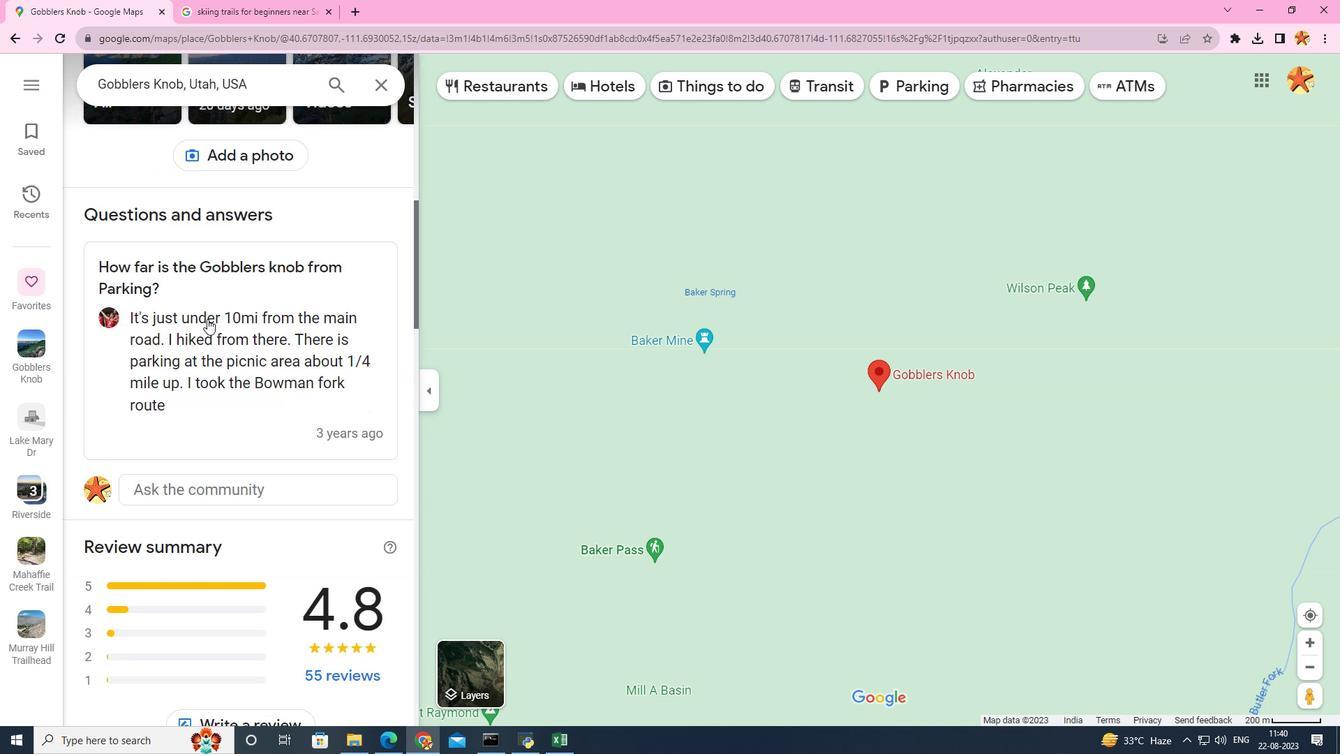
Action: Mouse scrolled (207, 318) with delta (0, 0)
Screenshot: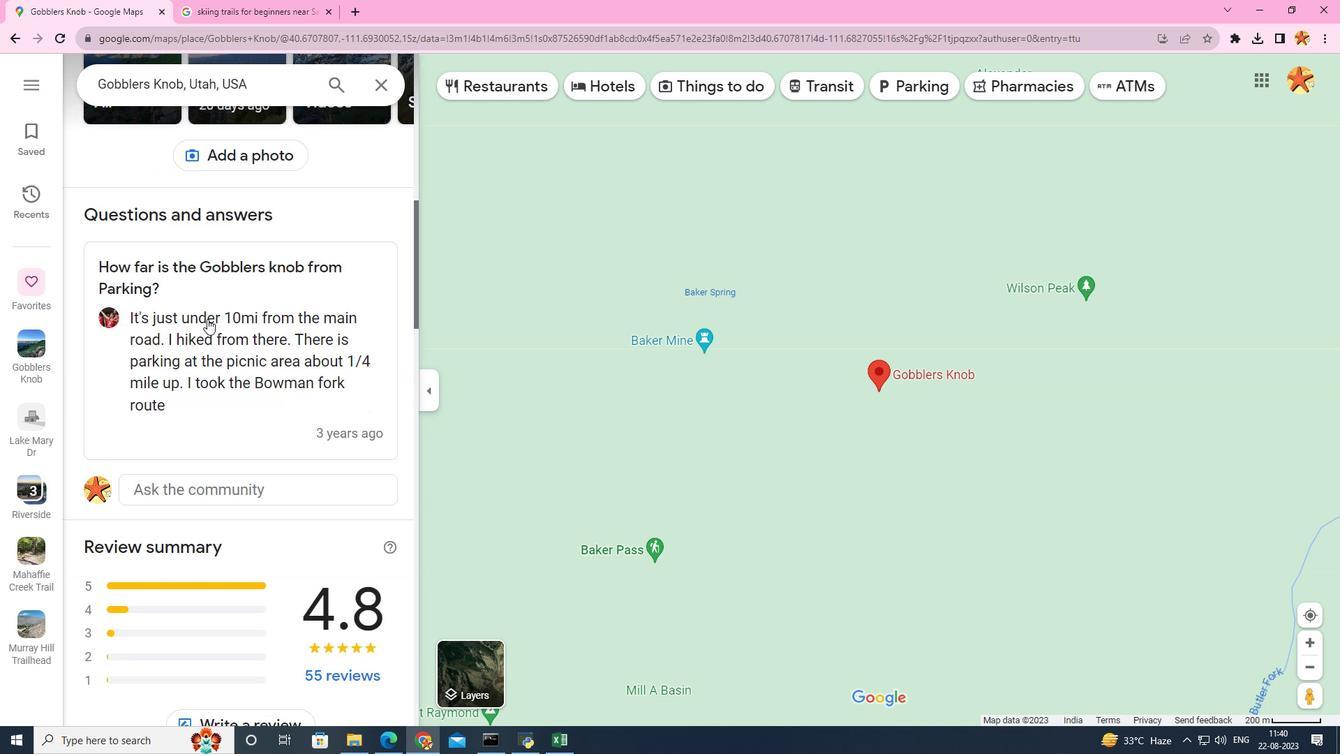 
Action: Mouse scrolled (207, 318) with delta (0, 0)
Screenshot: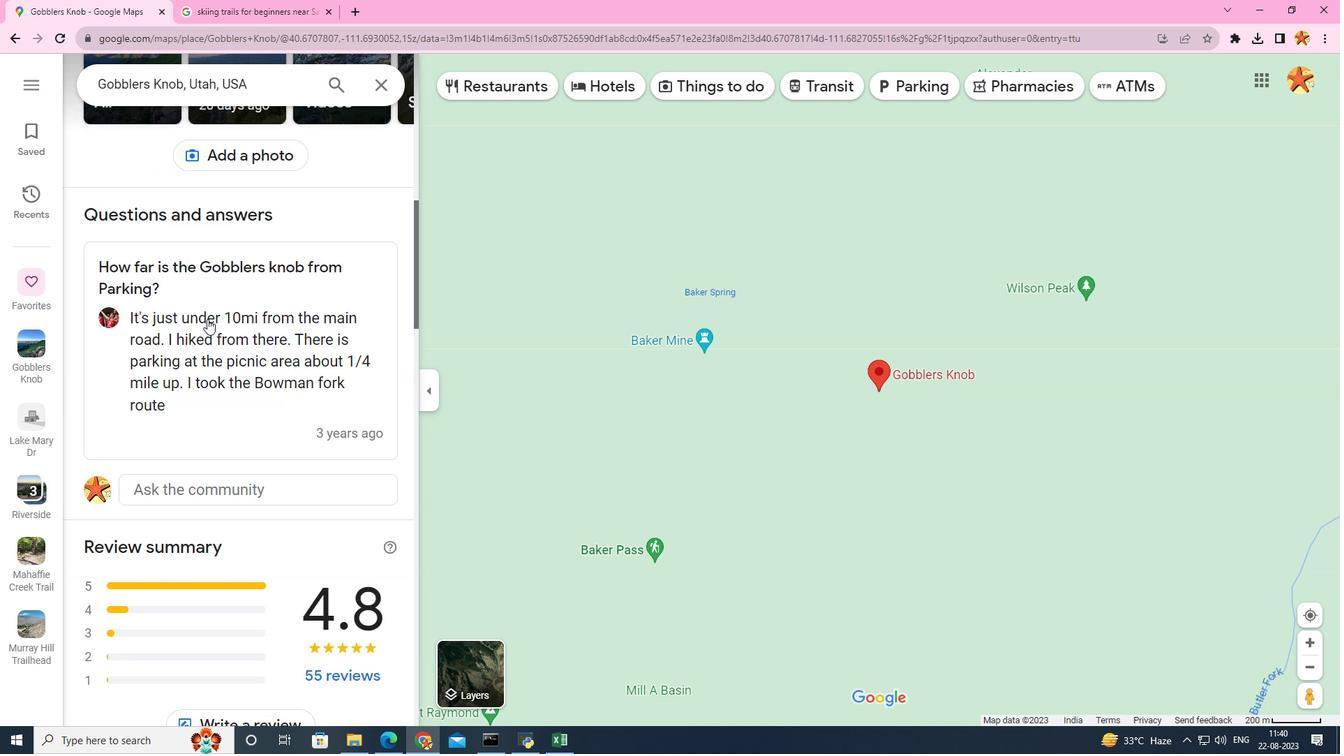 
Action: Mouse scrolled (207, 318) with delta (0, 0)
Screenshot: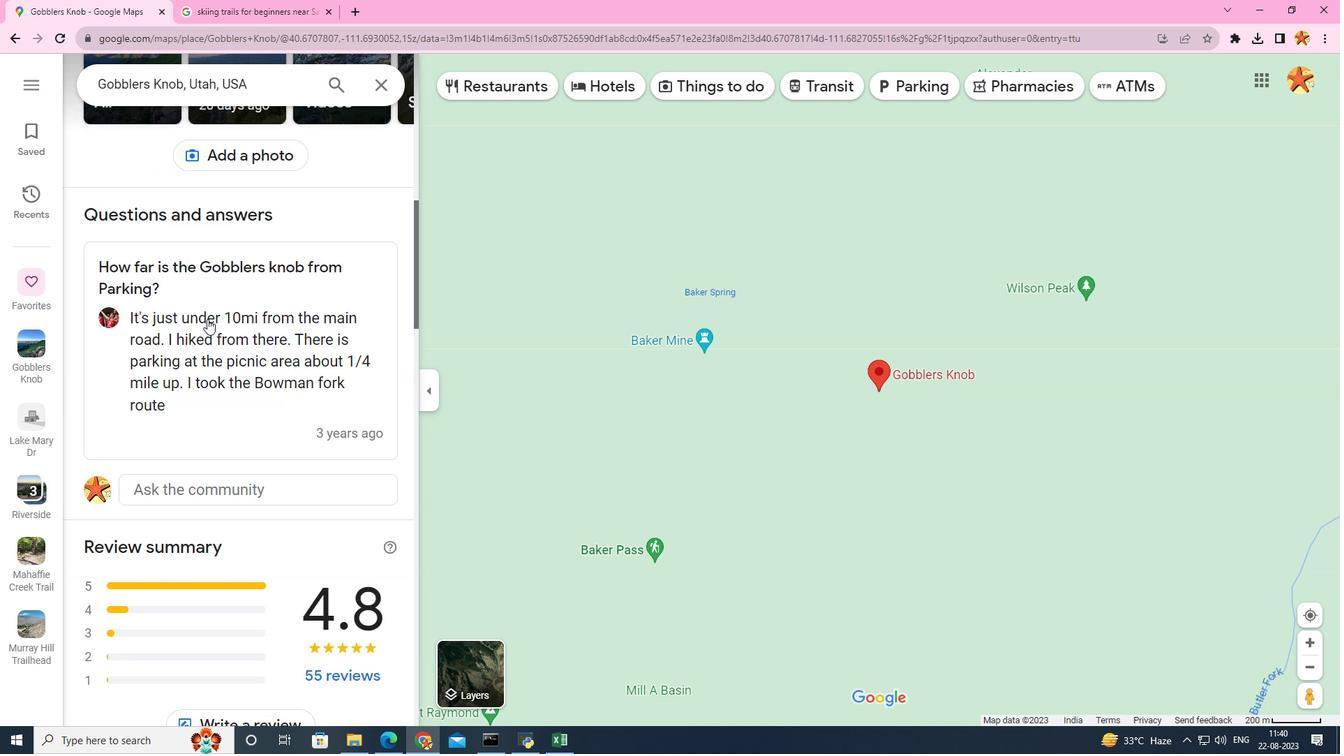 
Action: Mouse scrolled (207, 318) with delta (0, 0)
Screenshot: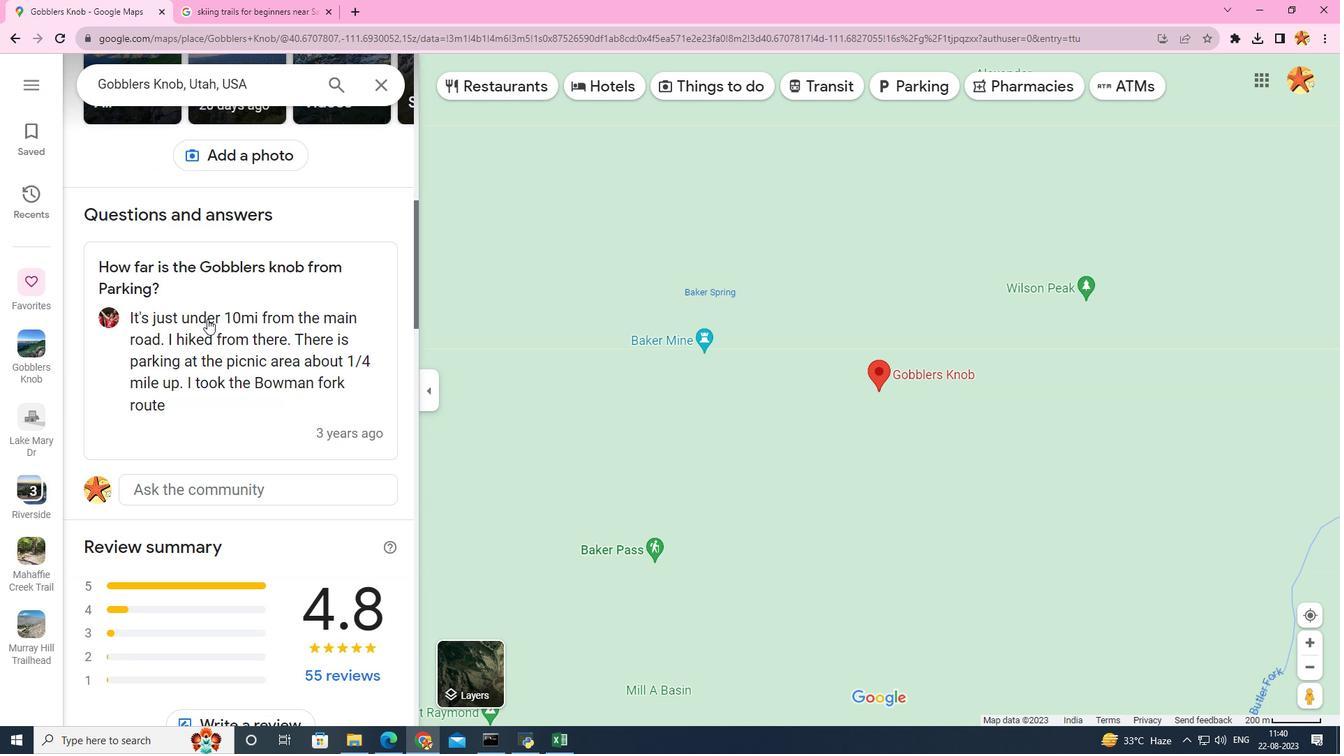 
Action: Mouse scrolled (207, 318) with delta (0, 0)
Screenshot: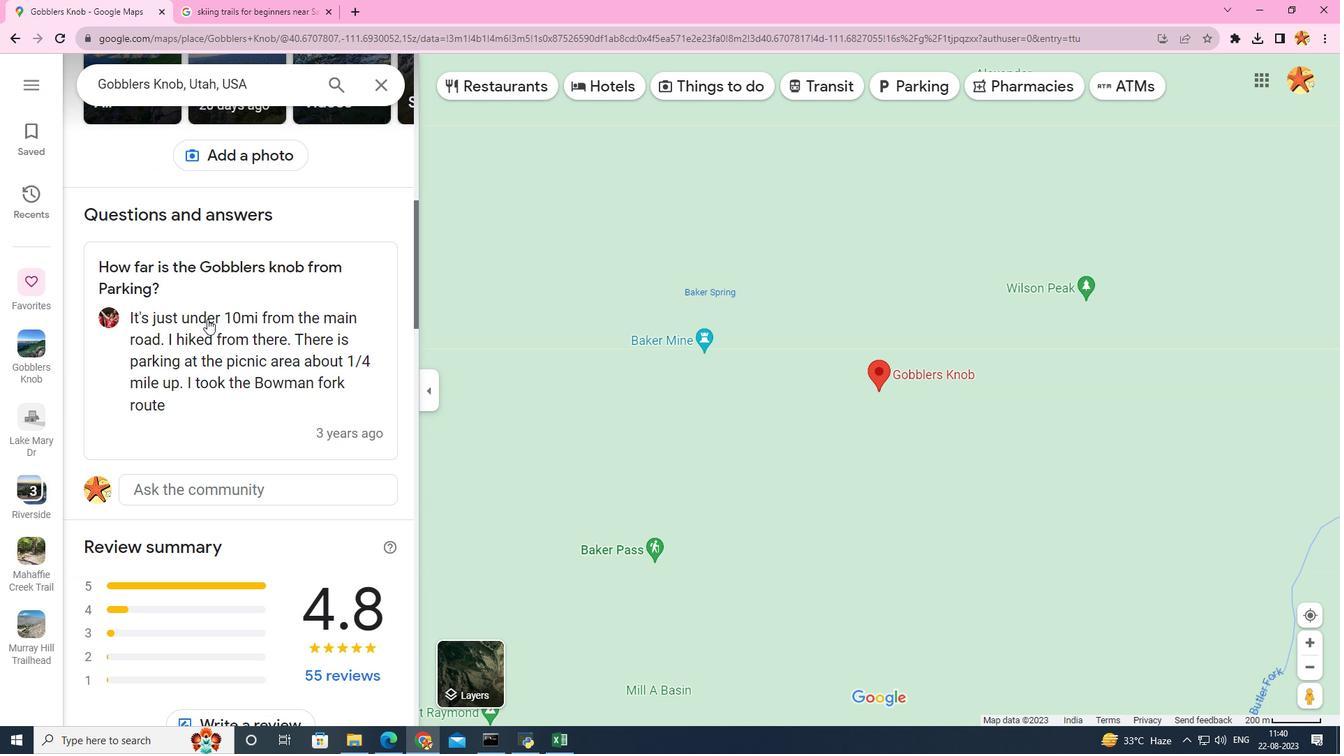 
Action: Mouse scrolled (207, 319) with delta (0, 0)
Screenshot: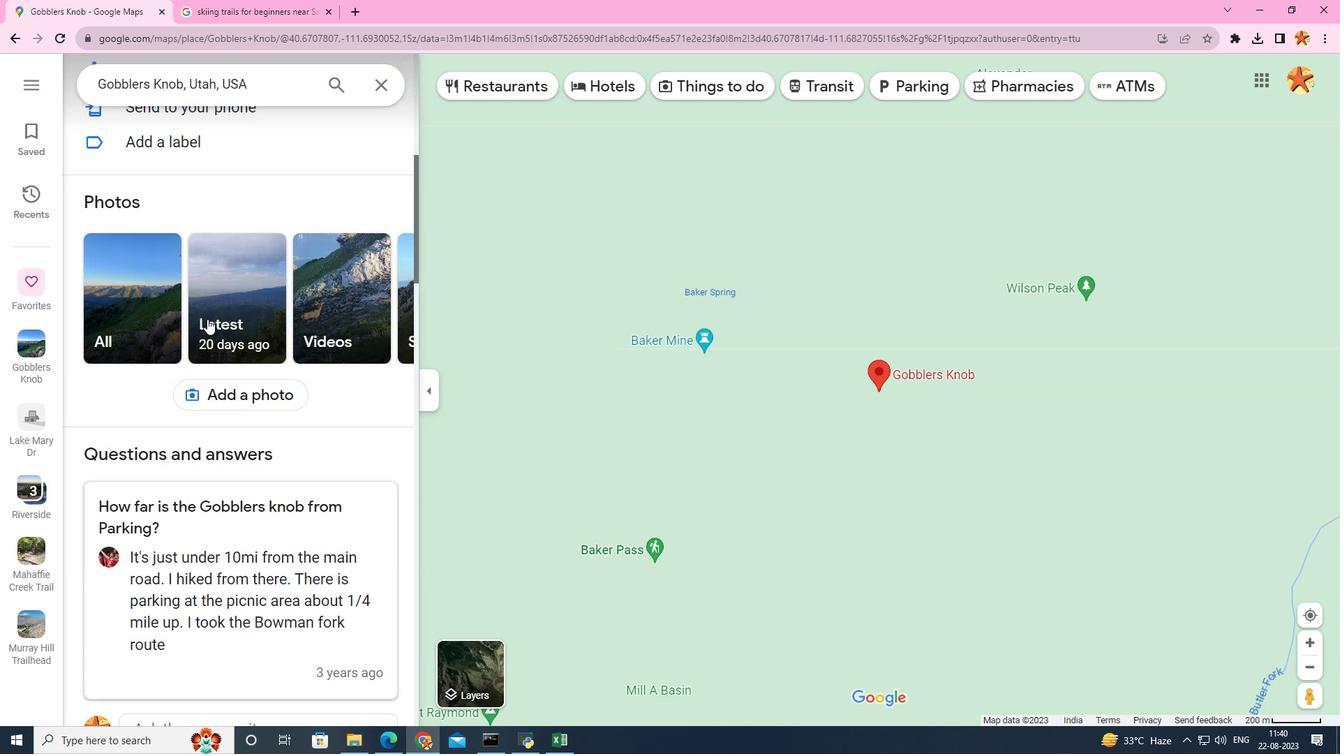 
Action: Mouse scrolled (207, 319) with delta (0, 0)
Screenshot: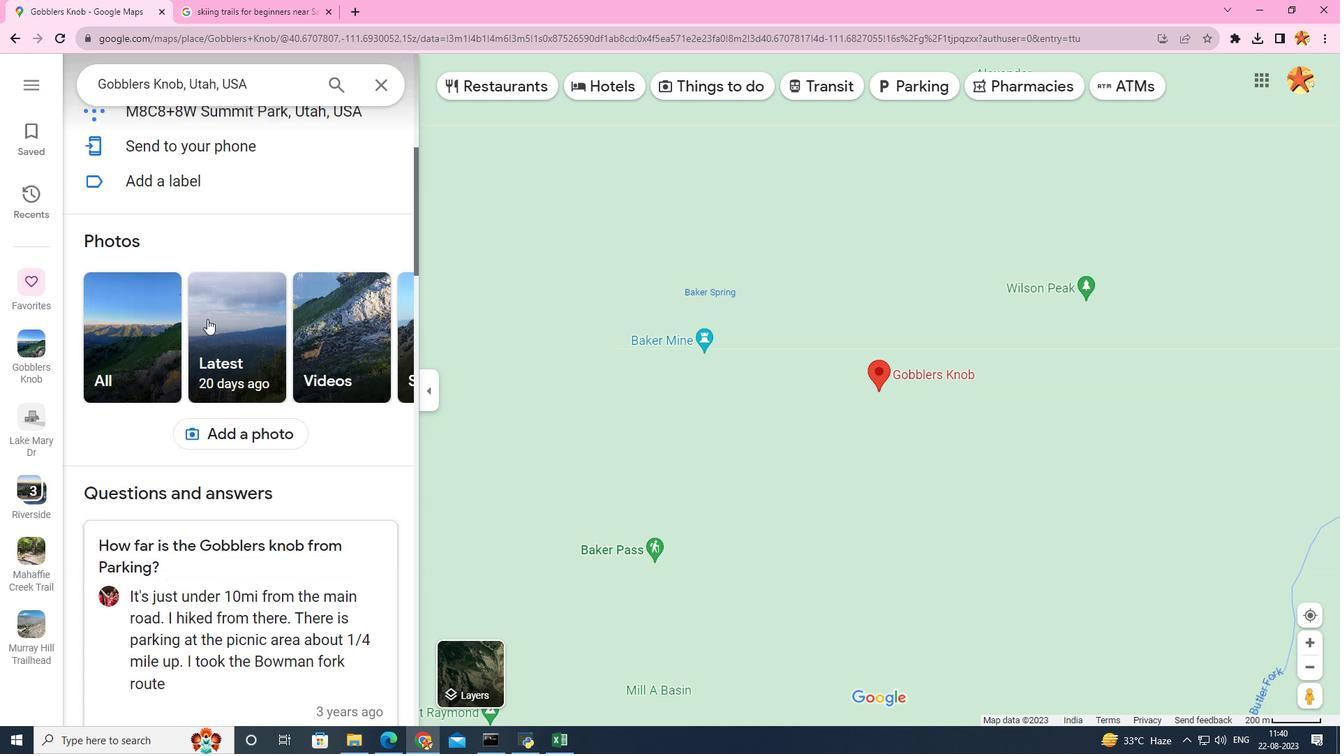 
Action: Mouse scrolled (207, 319) with delta (0, 0)
Screenshot: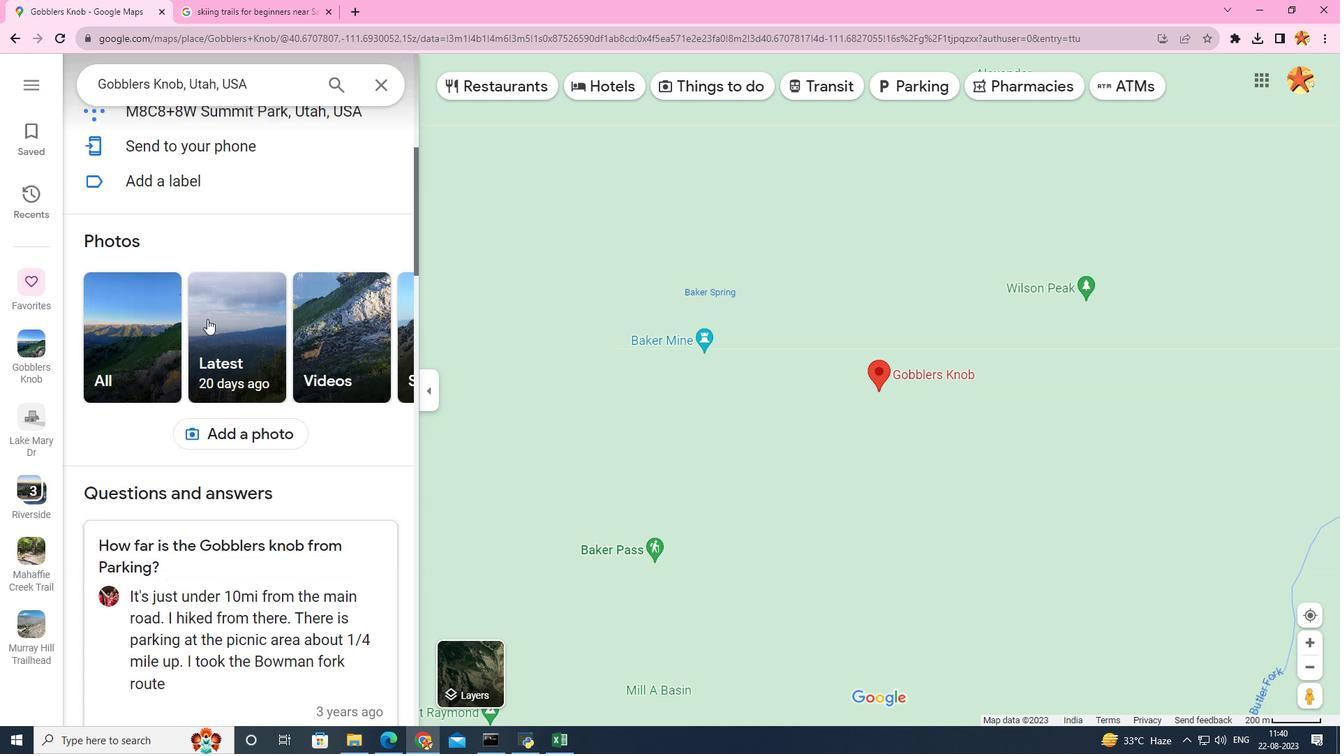 
Action: Mouse scrolled (207, 319) with delta (0, 0)
Screenshot: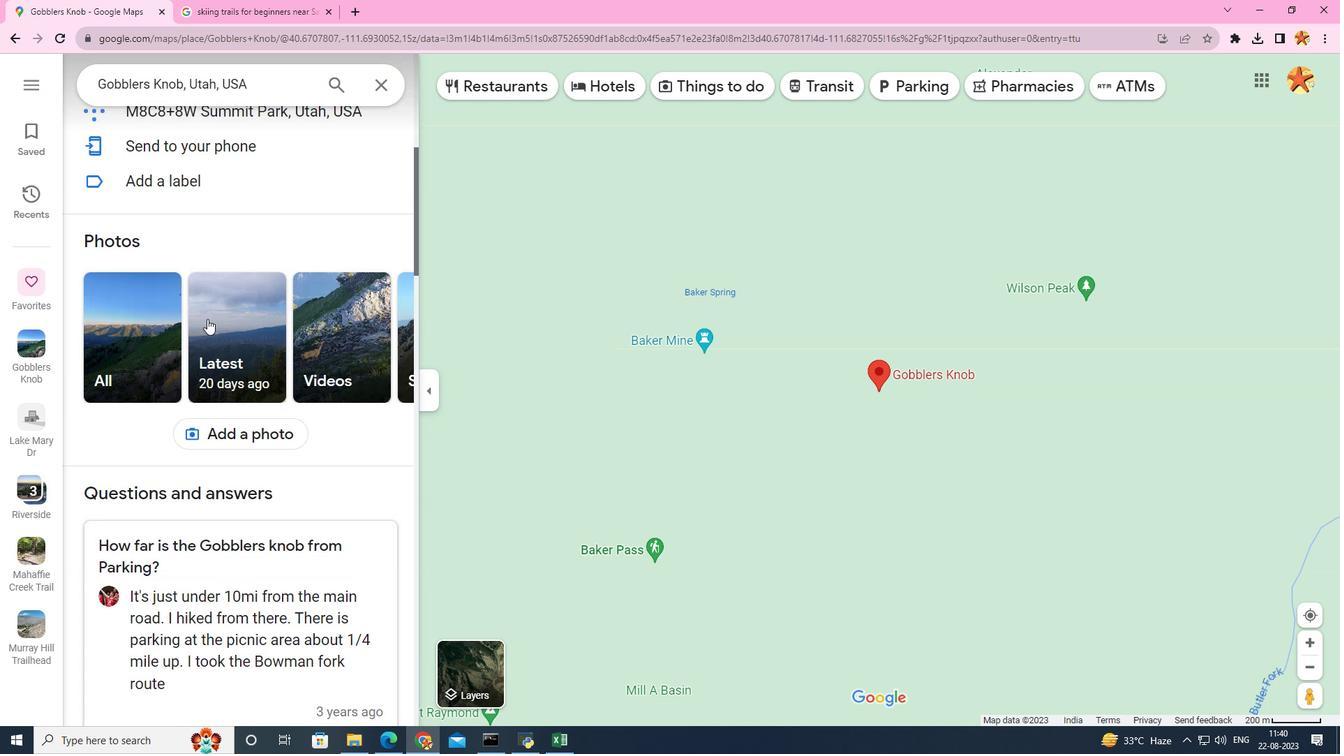 
Action: Mouse moved to (169, 331)
Screenshot: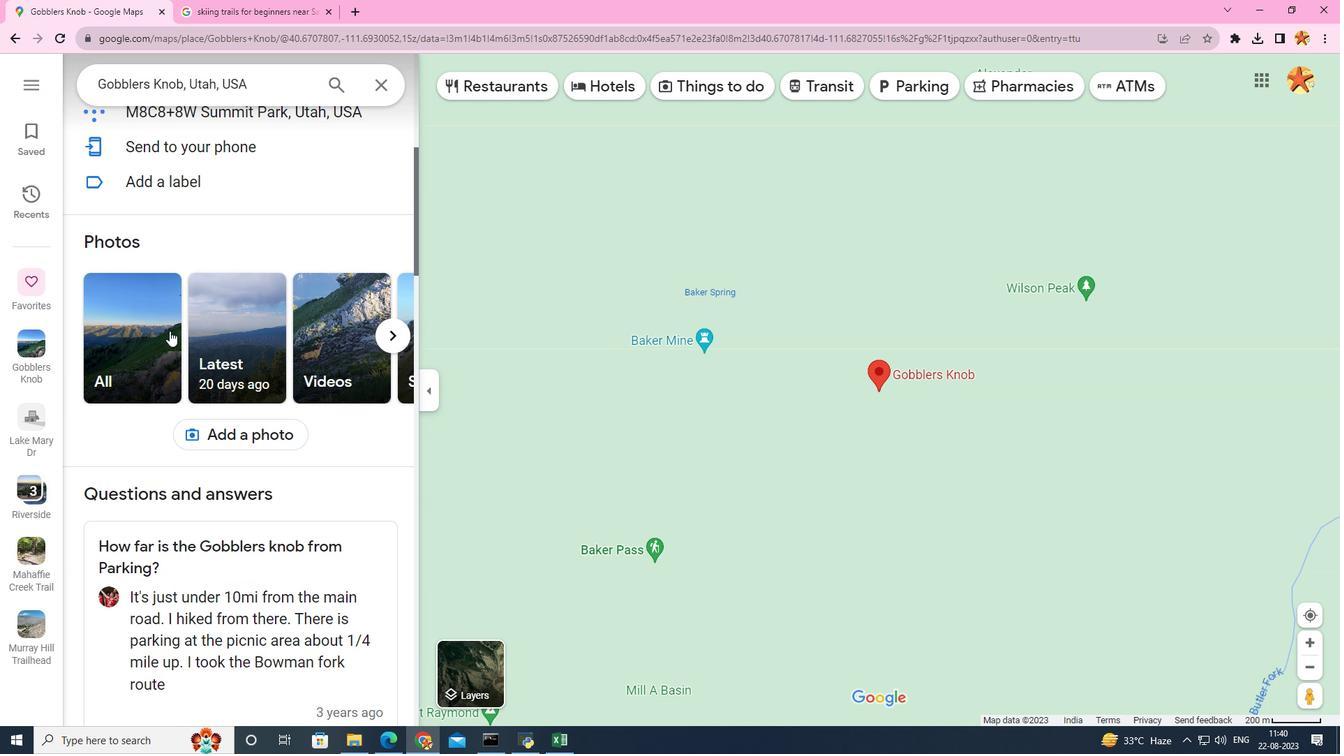 
Action: Mouse pressed left at (169, 331)
Screenshot: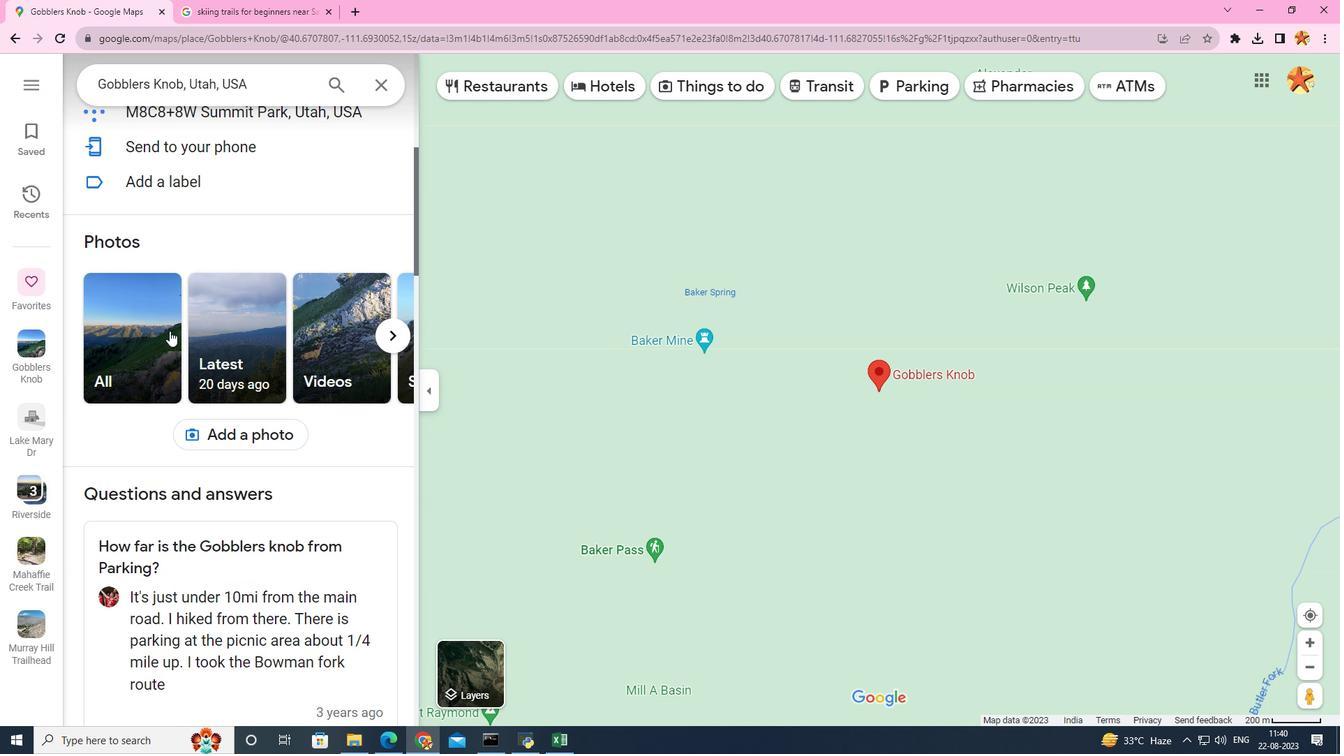 
Action: Mouse moved to (914, 639)
Screenshot: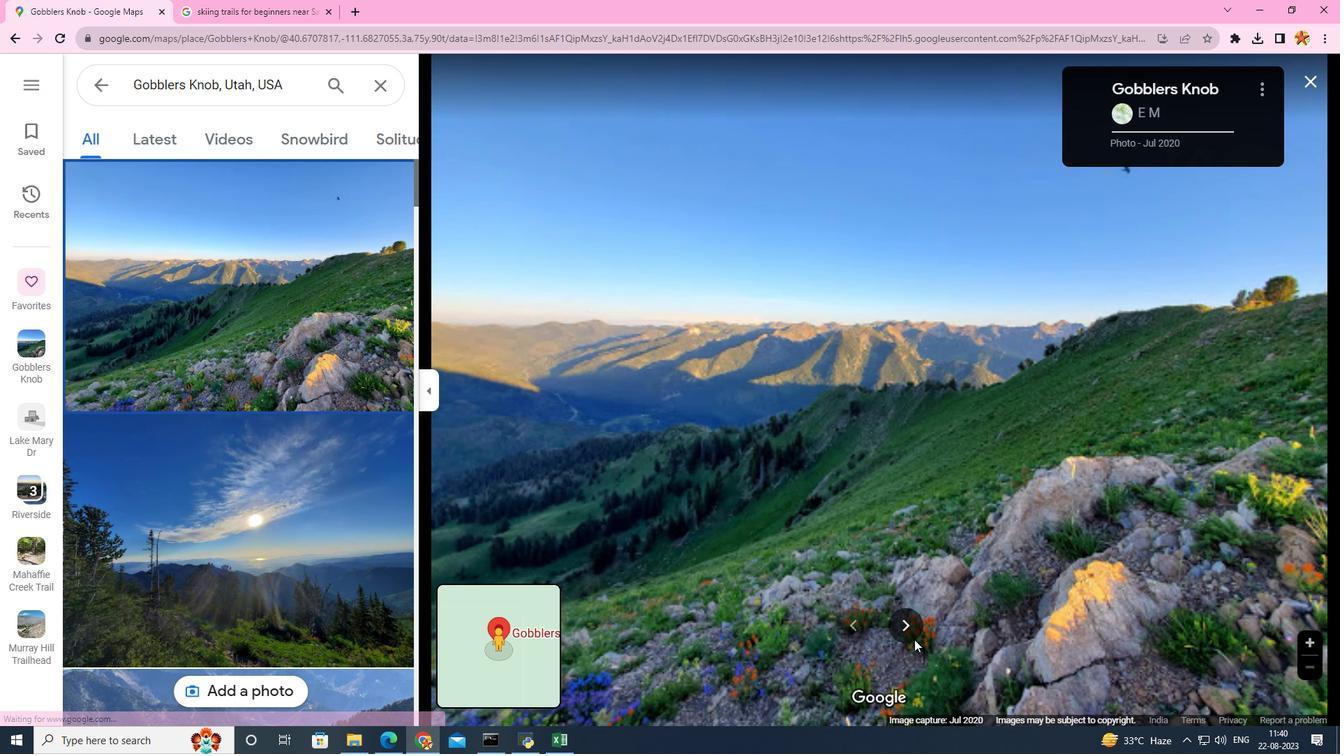 
Action: Mouse pressed left at (914, 639)
Screenshot: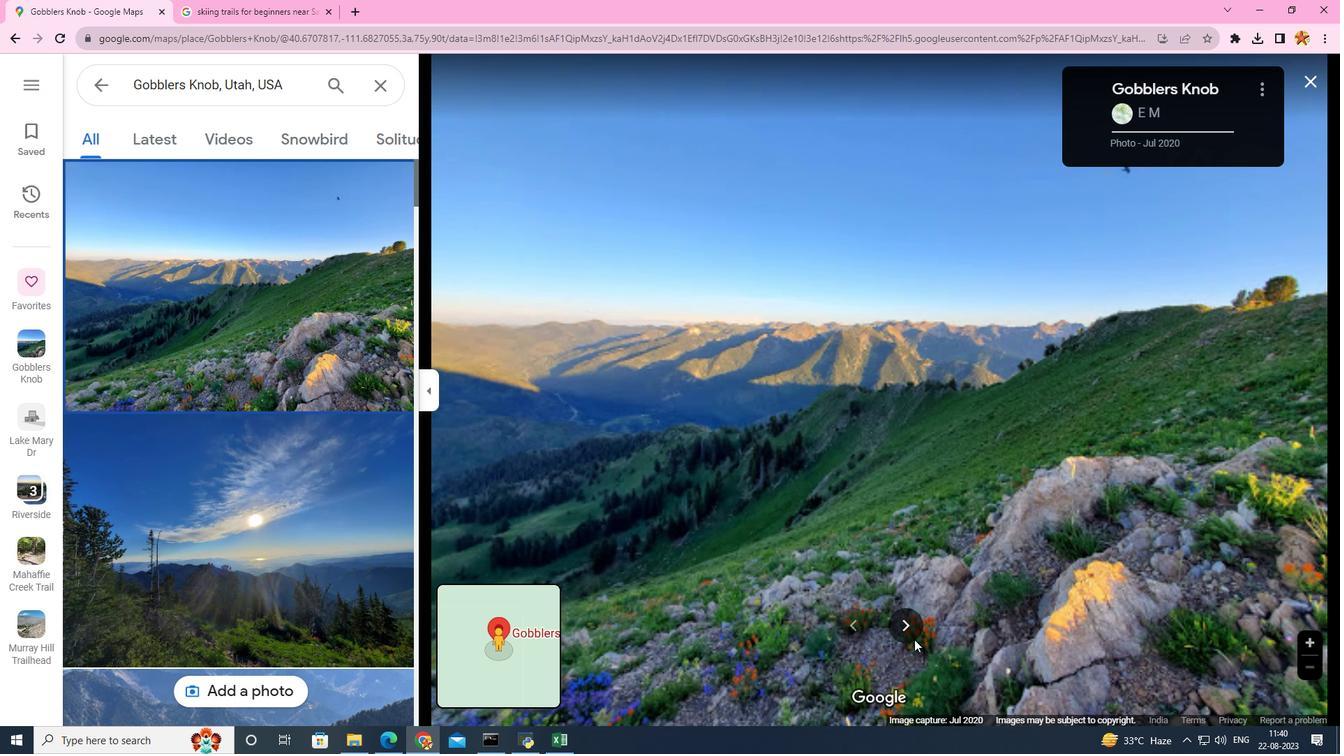 
Action: Mouse pressed left at (914, 639)
Screenshot: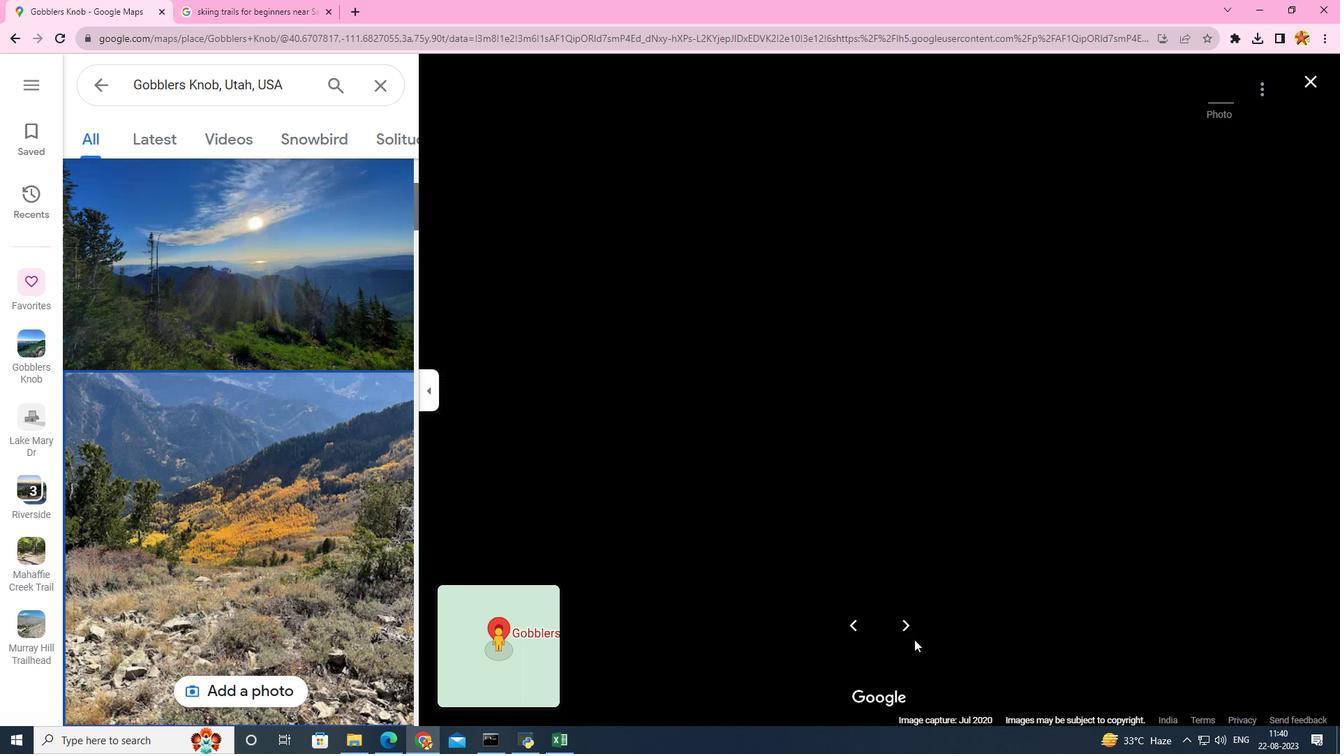 
Action: Mouse pressed left at (914, 639)
Screenshot: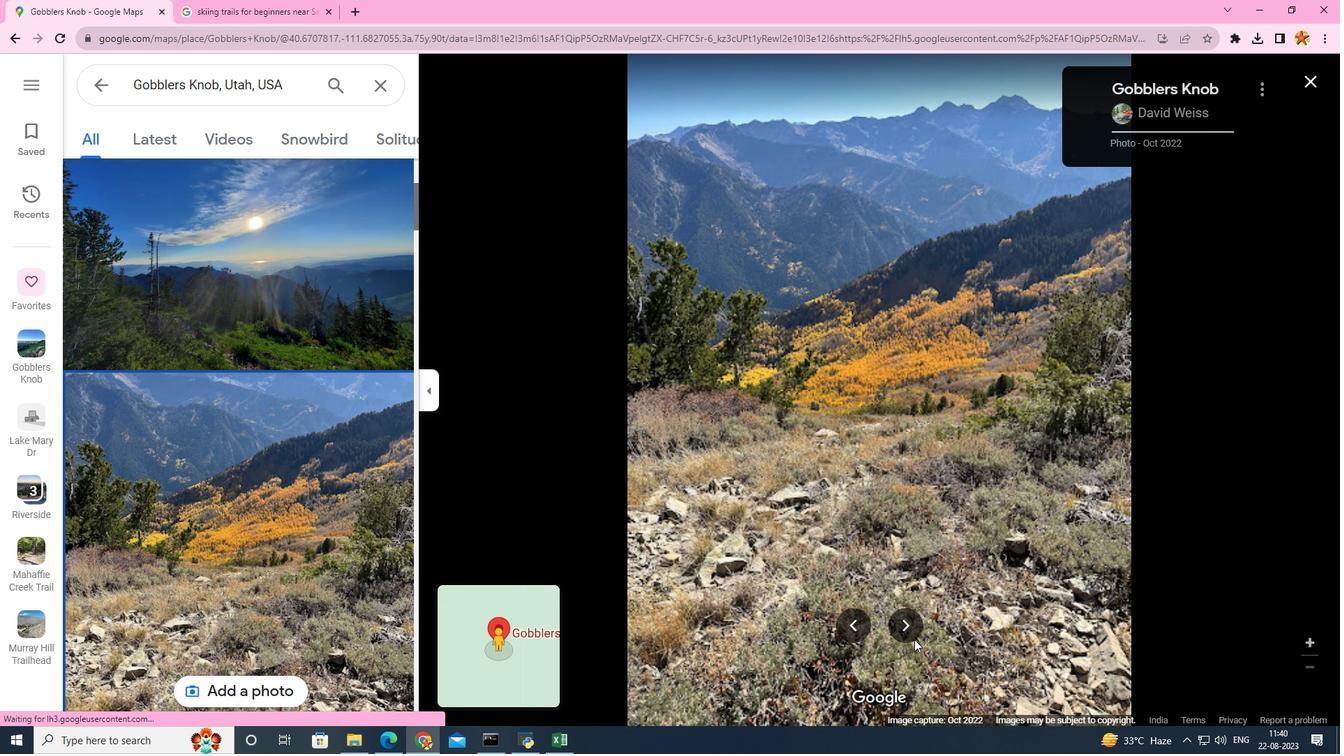 
Action: Mouse pressed left at (914, 639)
Screenshot: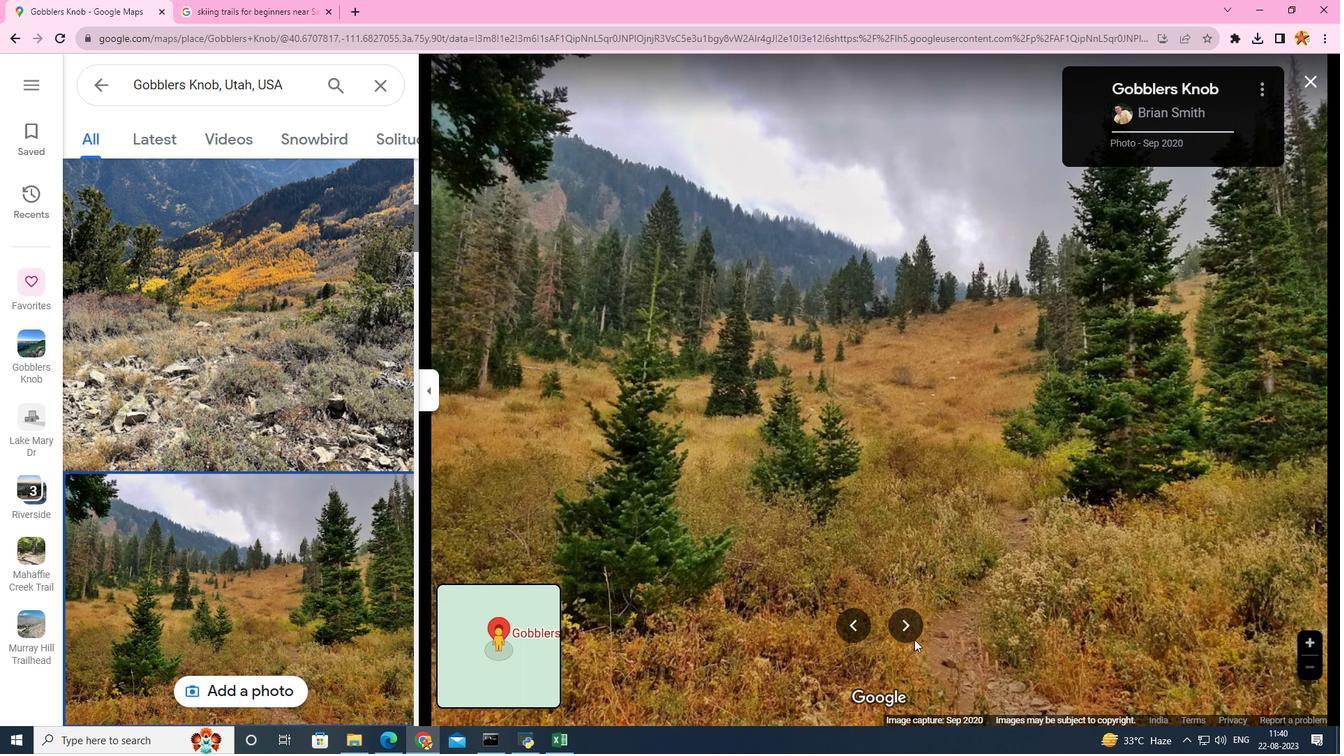 
Action: Mouse moved to (914, 632)
Screenshot: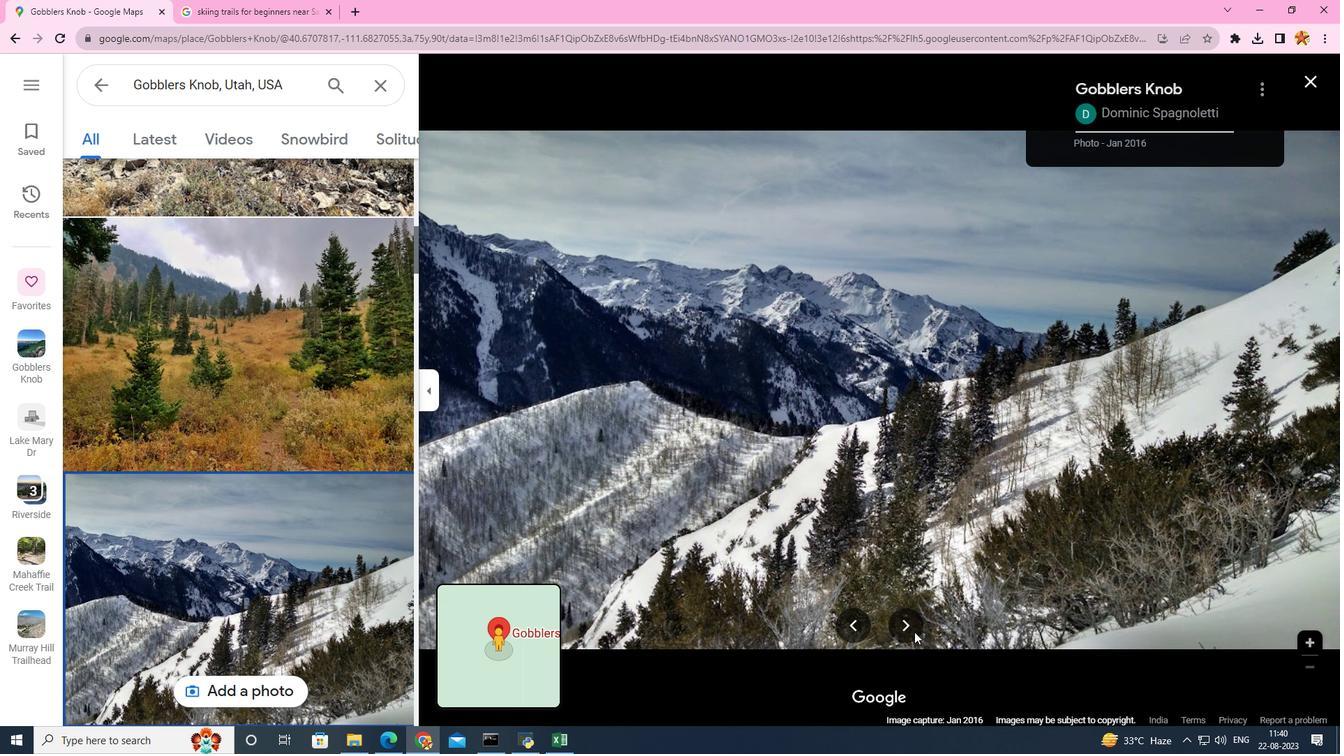 
Action: Mouse pressed left at (914, 632)
Screenshot: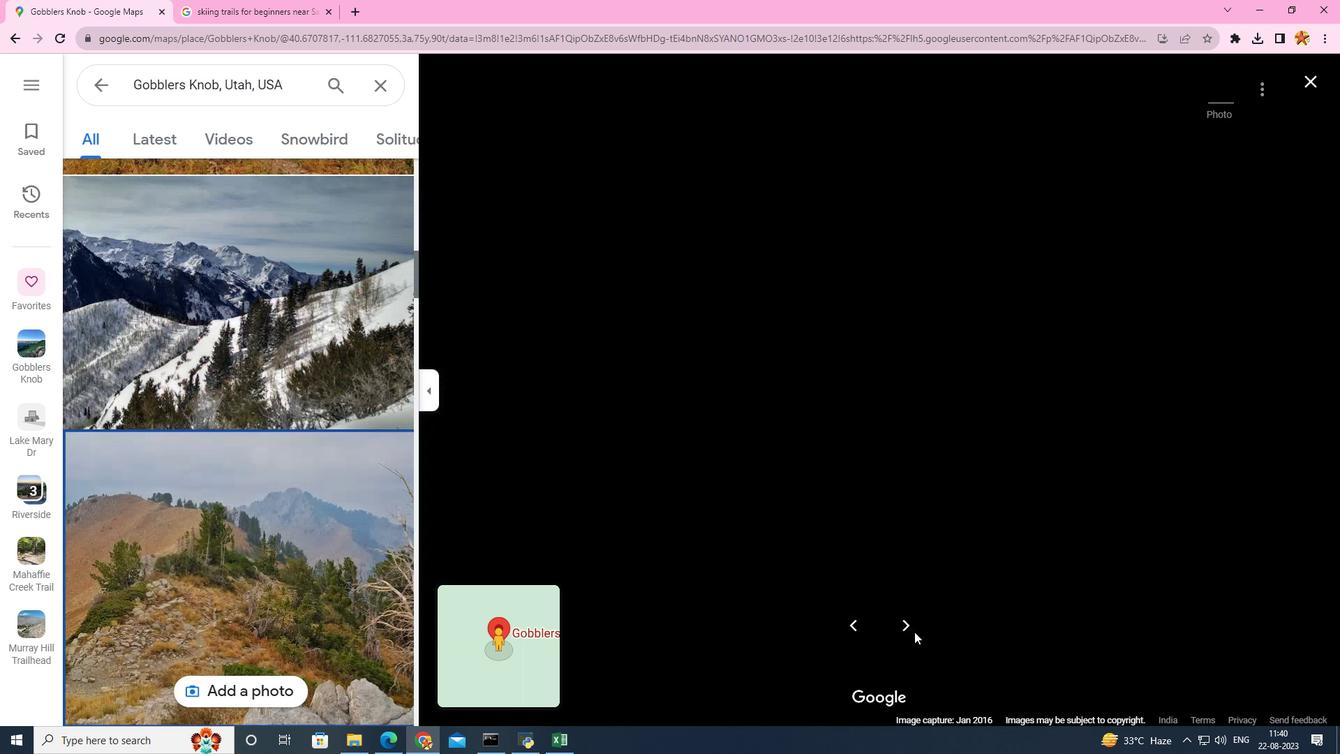 
Action: Mouse pressed left at (914, 632)
Screenshot: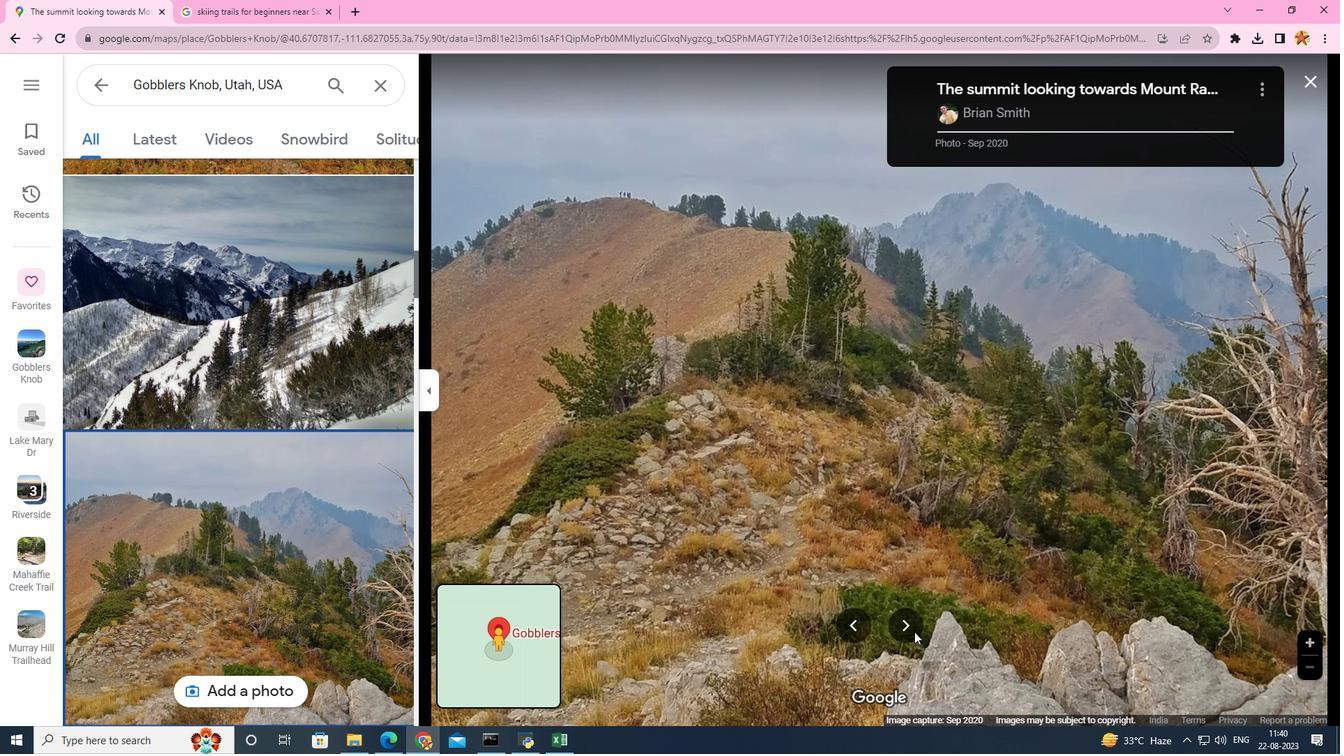 
Action: Mouse pressed left at (914, 632)
Screenshot: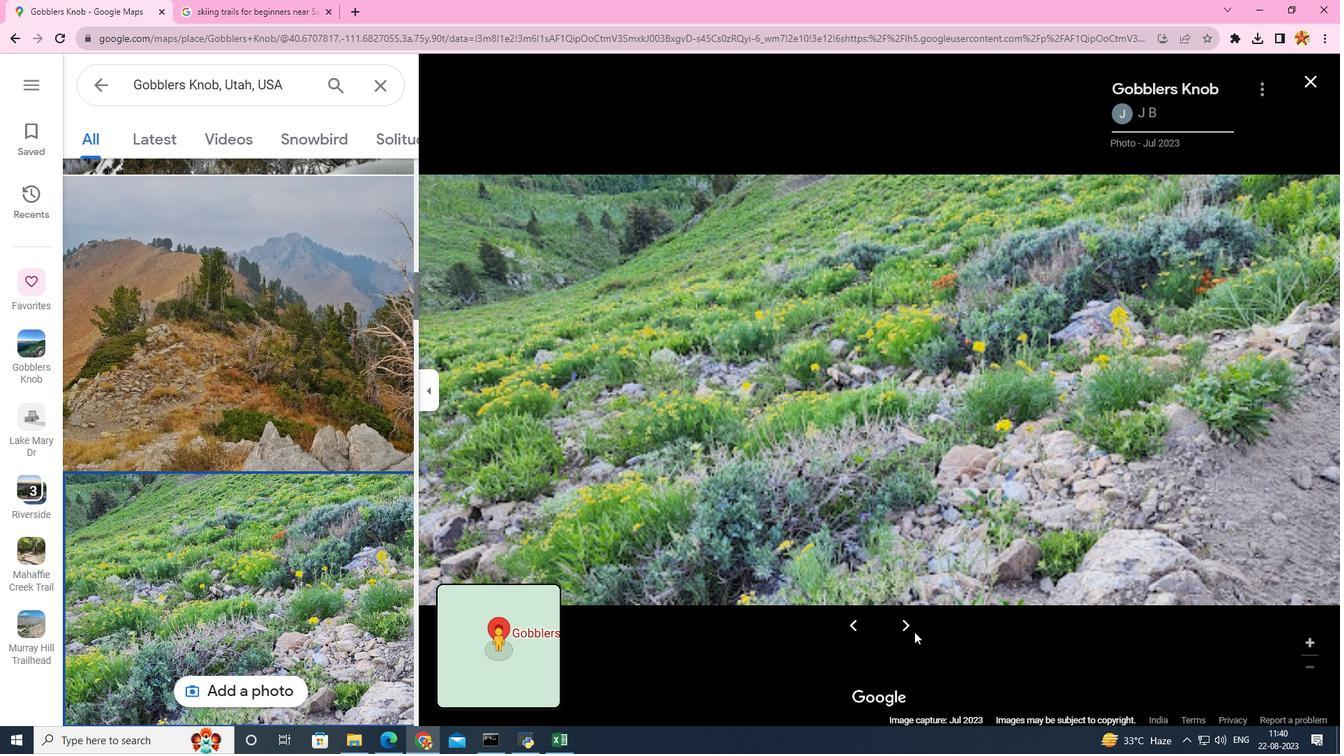 
Action: Mouse pressed left at (914, 632)
Screenshot: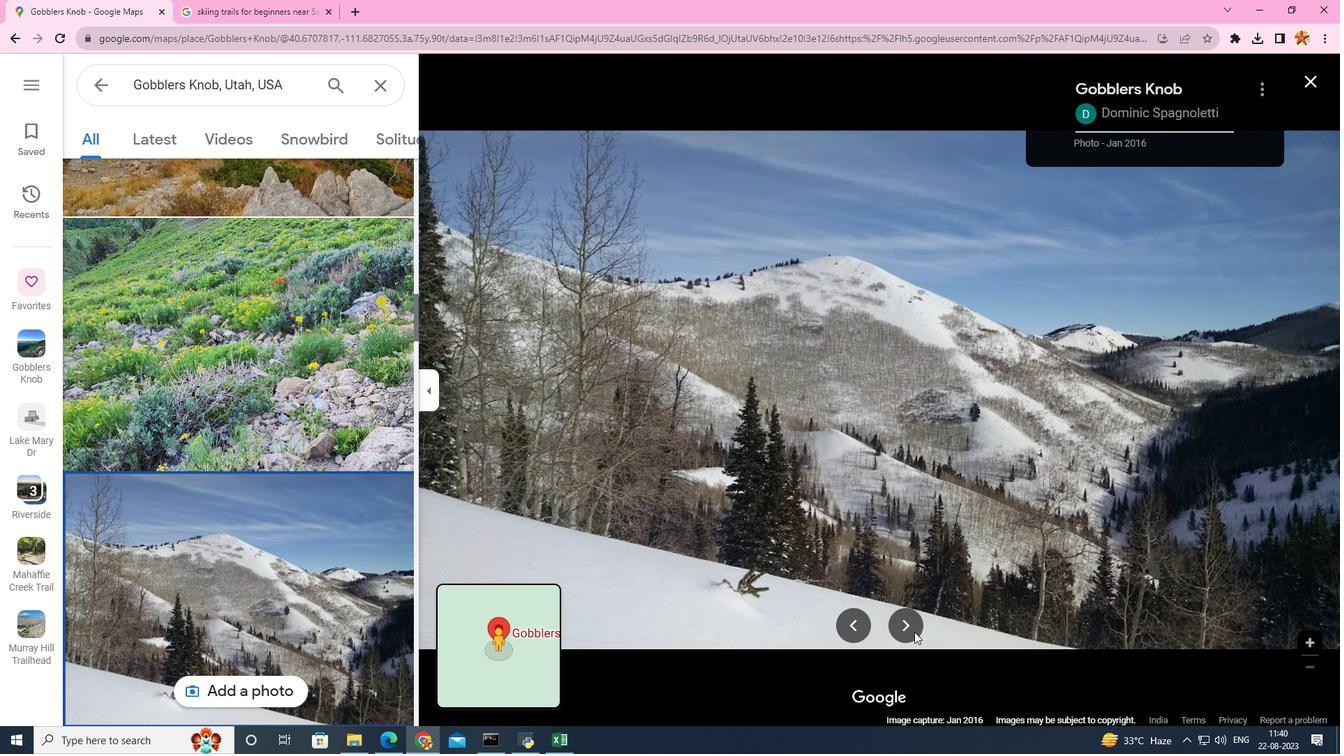
Action: Mouse pressed left at (914, 632)
Screenshot: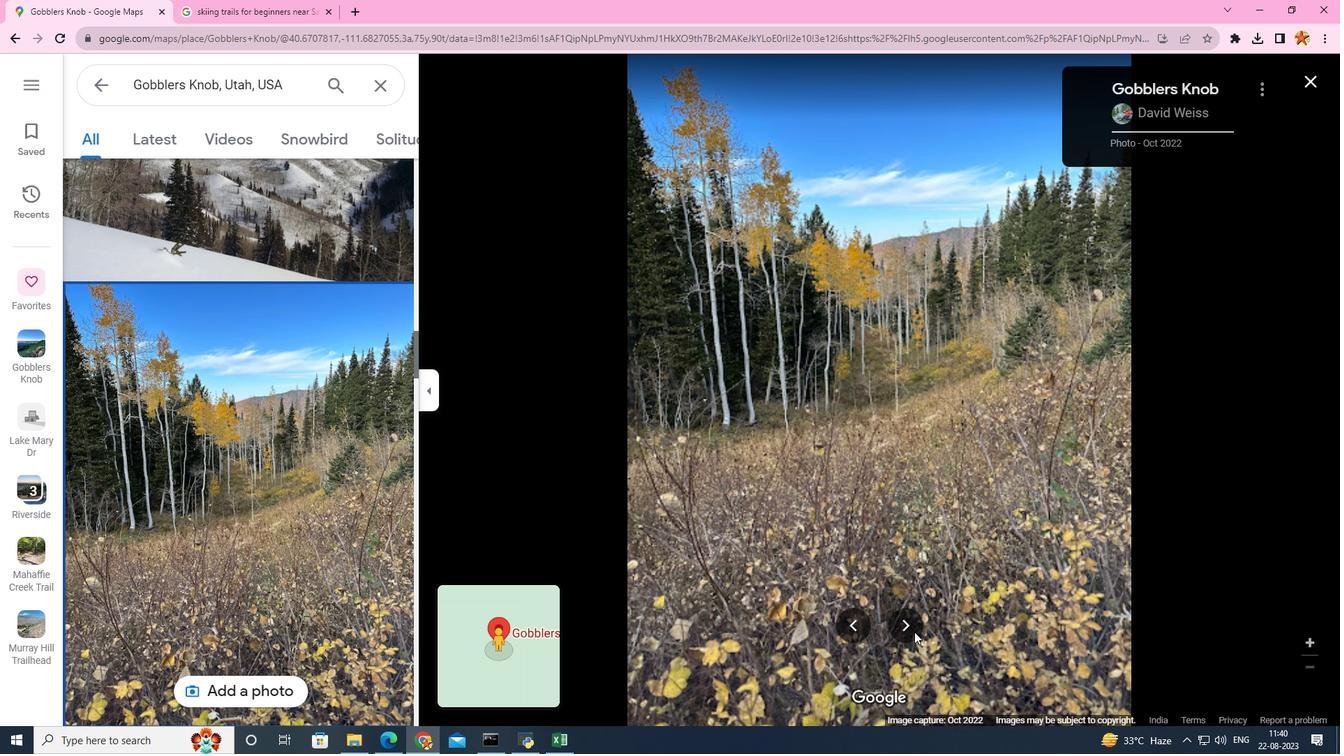 
Action: Mouse pressed left at (914, 632)
Screenshot: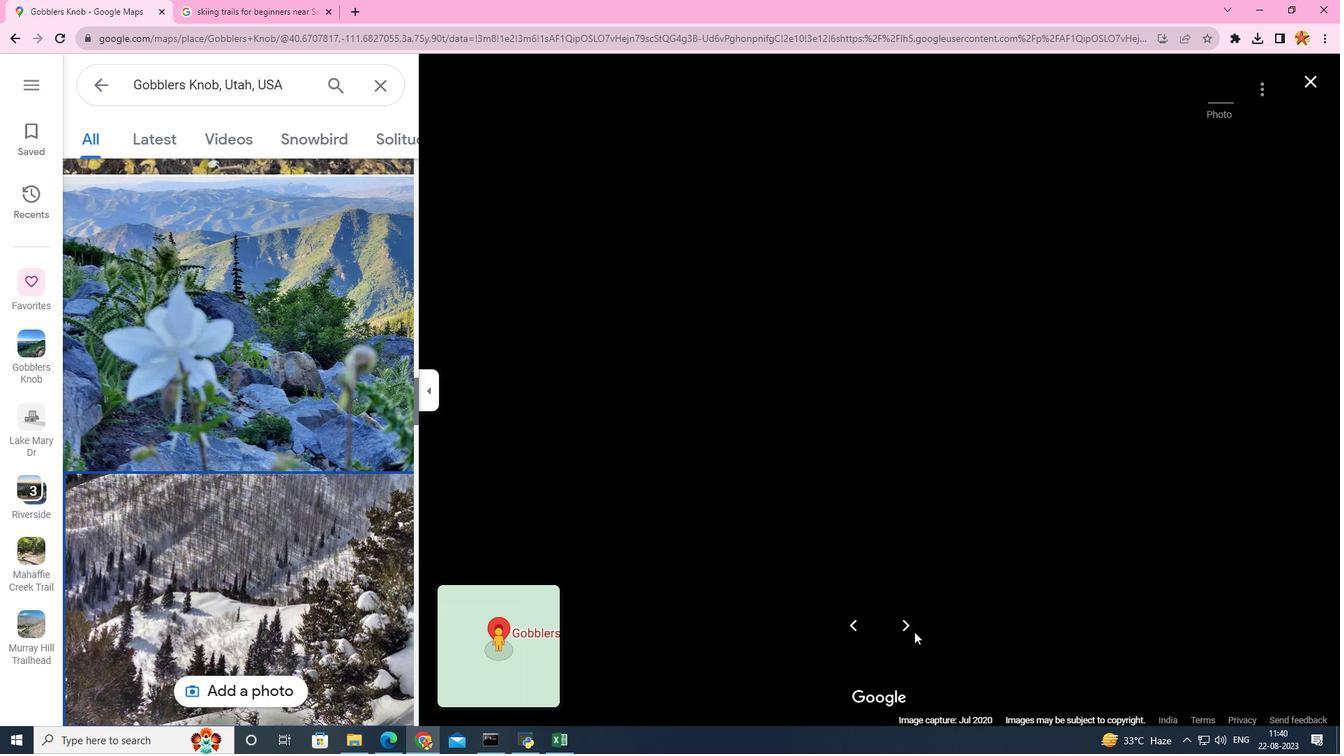 
Action: Mouse pressed left at (914, 632)
Screenshot: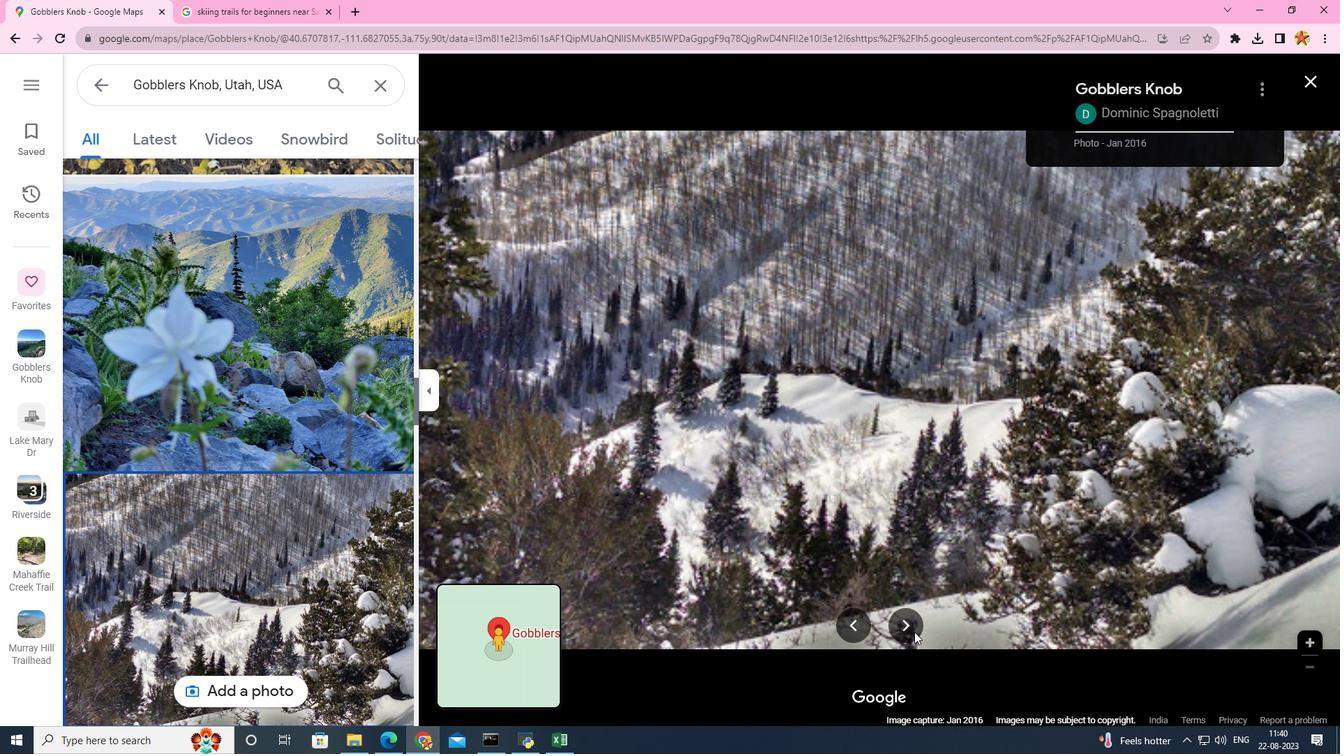 
Action: Mouse pressed left at (914, 632)
Screenshot: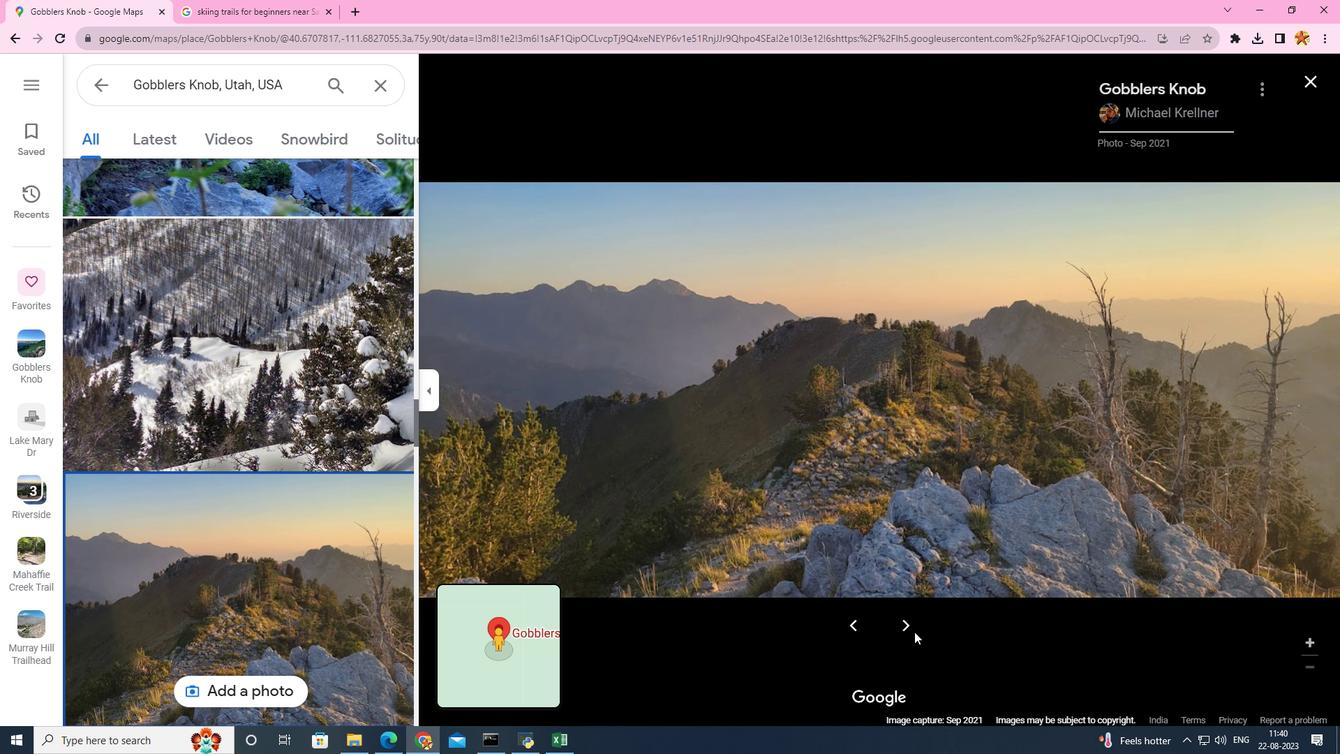 
Action: Mouse pressed left at (914, 632)
Screenshot: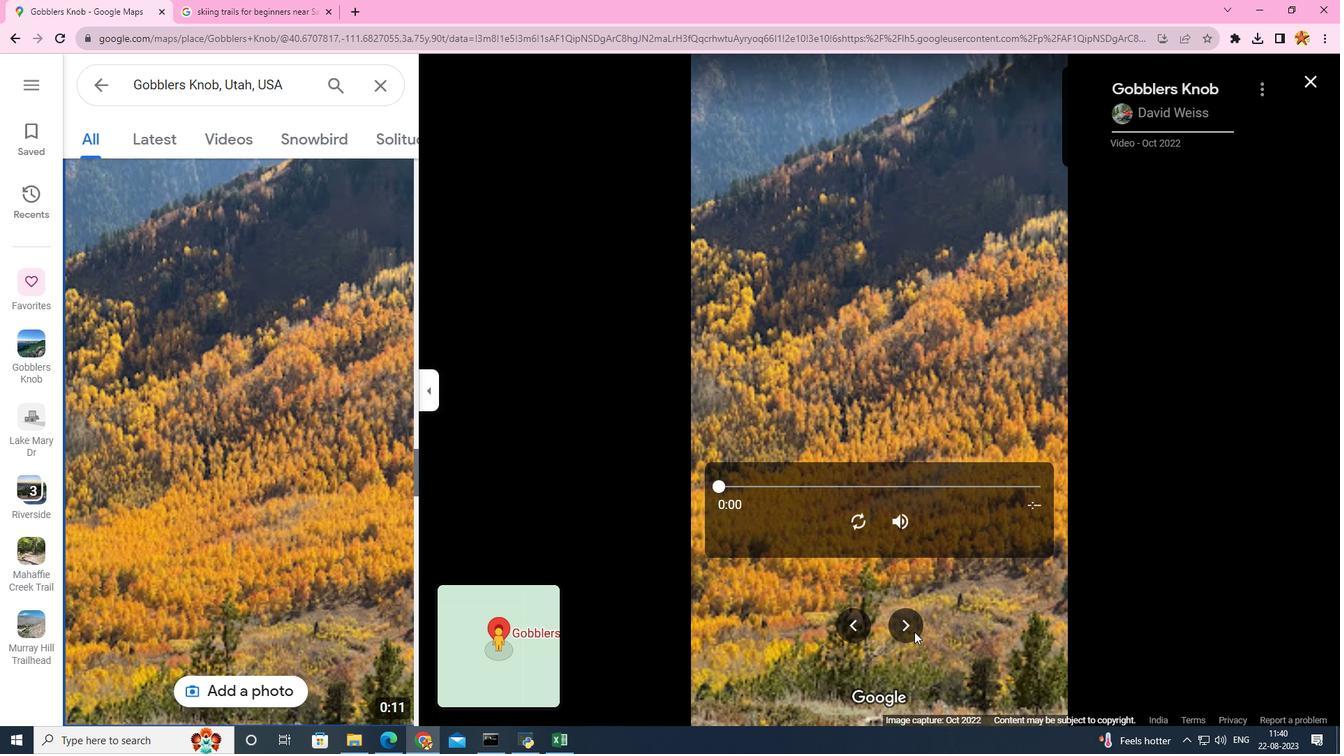 
Action: Mouse pressed left at (914, 632)
Screenshot: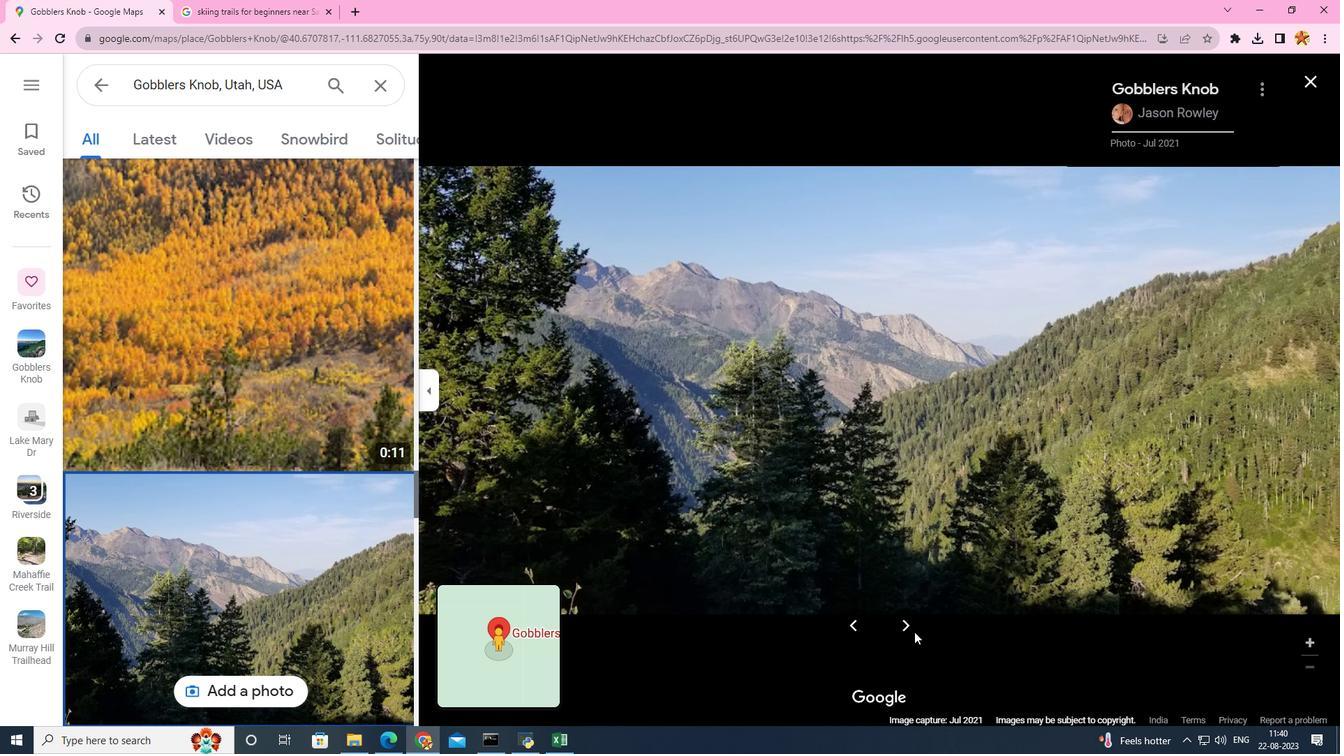 
Action: Mouse pressed left at (914, 632)
Screenshot: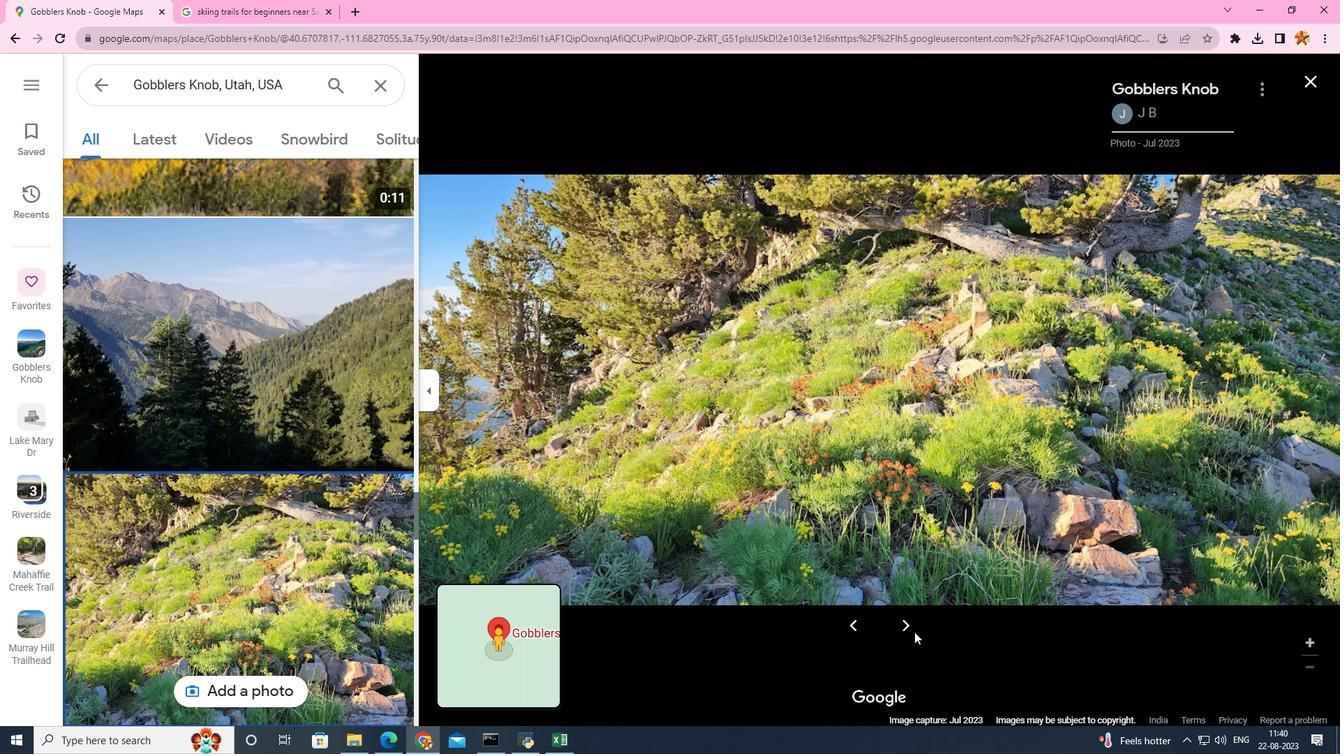 
Action: Mouse pressed left at (914, 632)
Screenshot: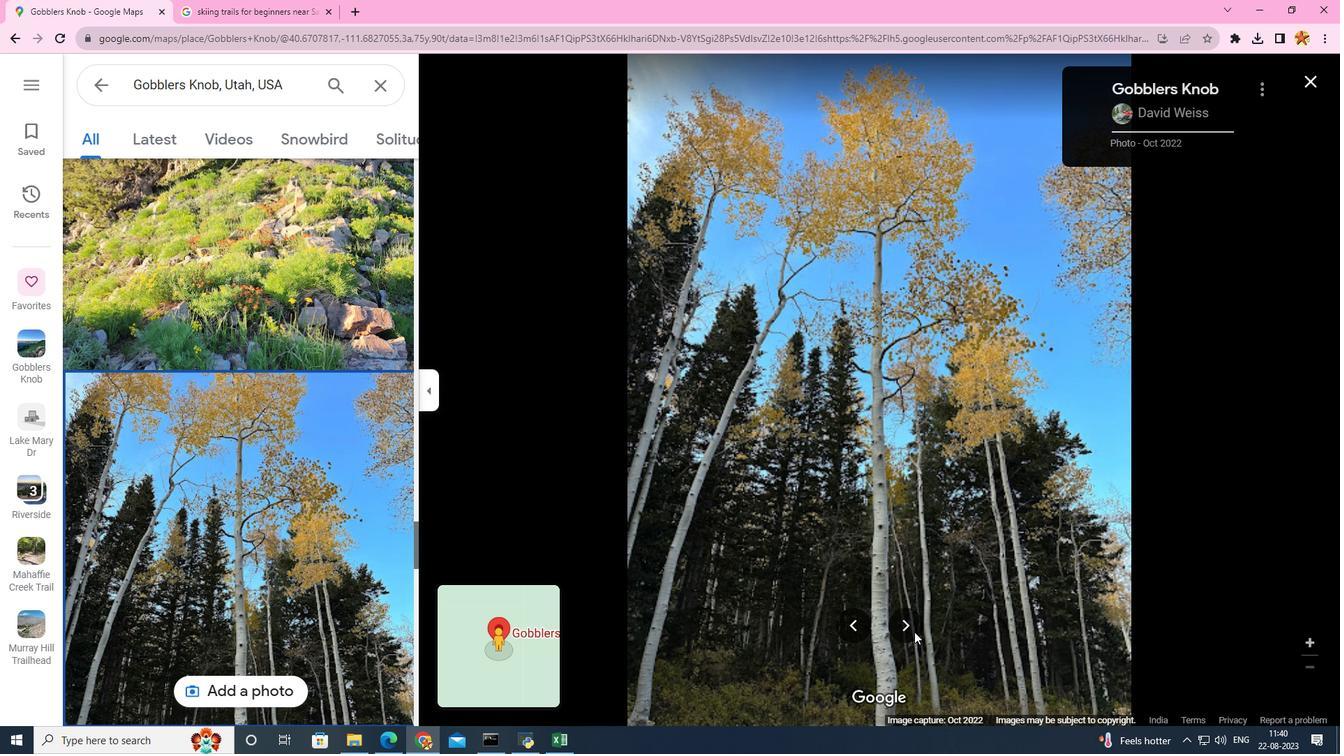 
Action: Mouse pressed left at (914, 632)
Screenshot: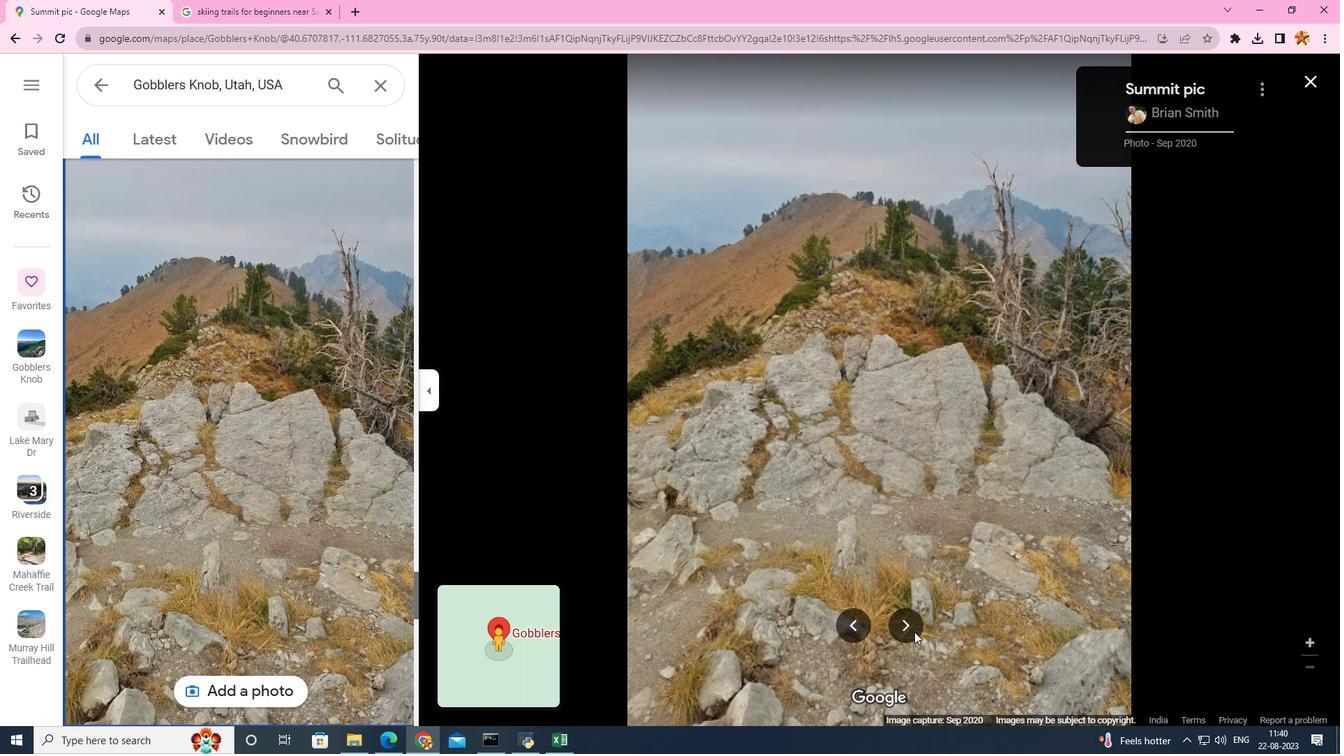 
Action: Mouse pressed left at (914, 632)
Screenshot: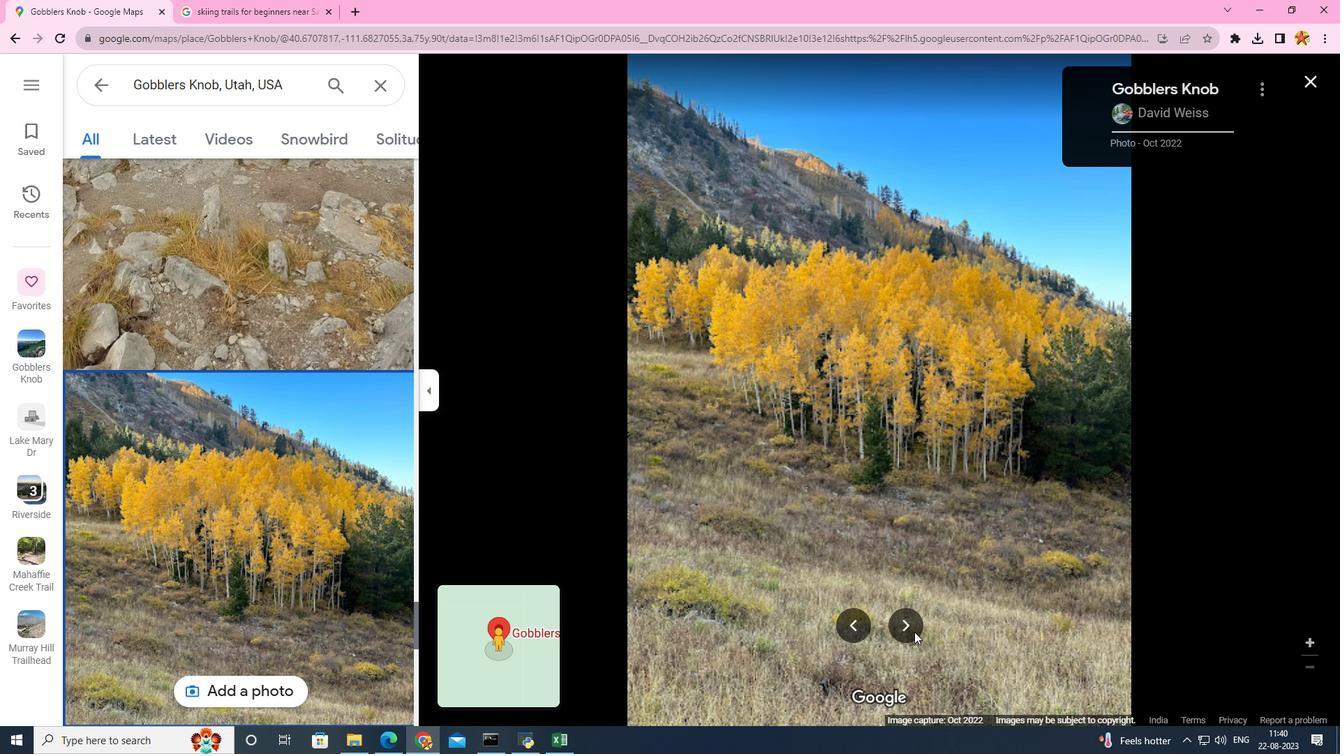 
Action: Mouse moved to (914, 632)
Screenshot: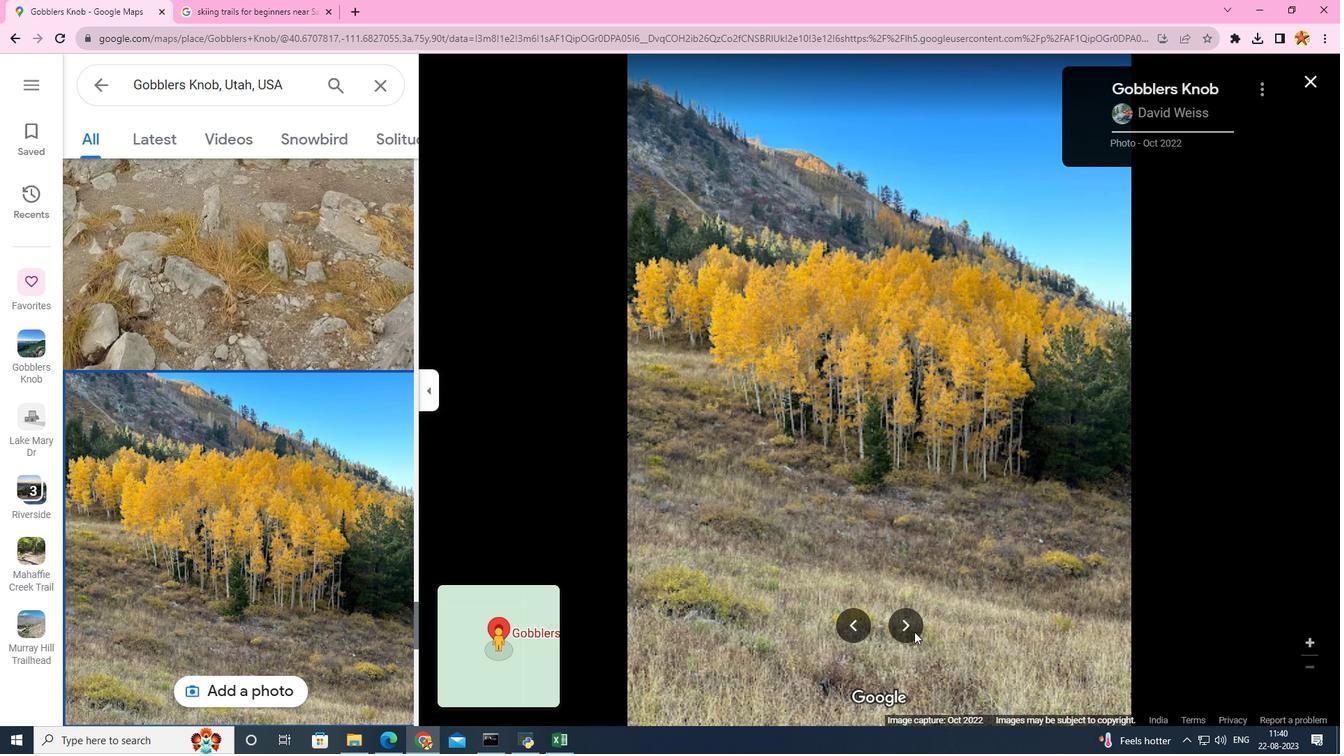 
Action: Mouse pressed left at (914, 632)
Screenshot: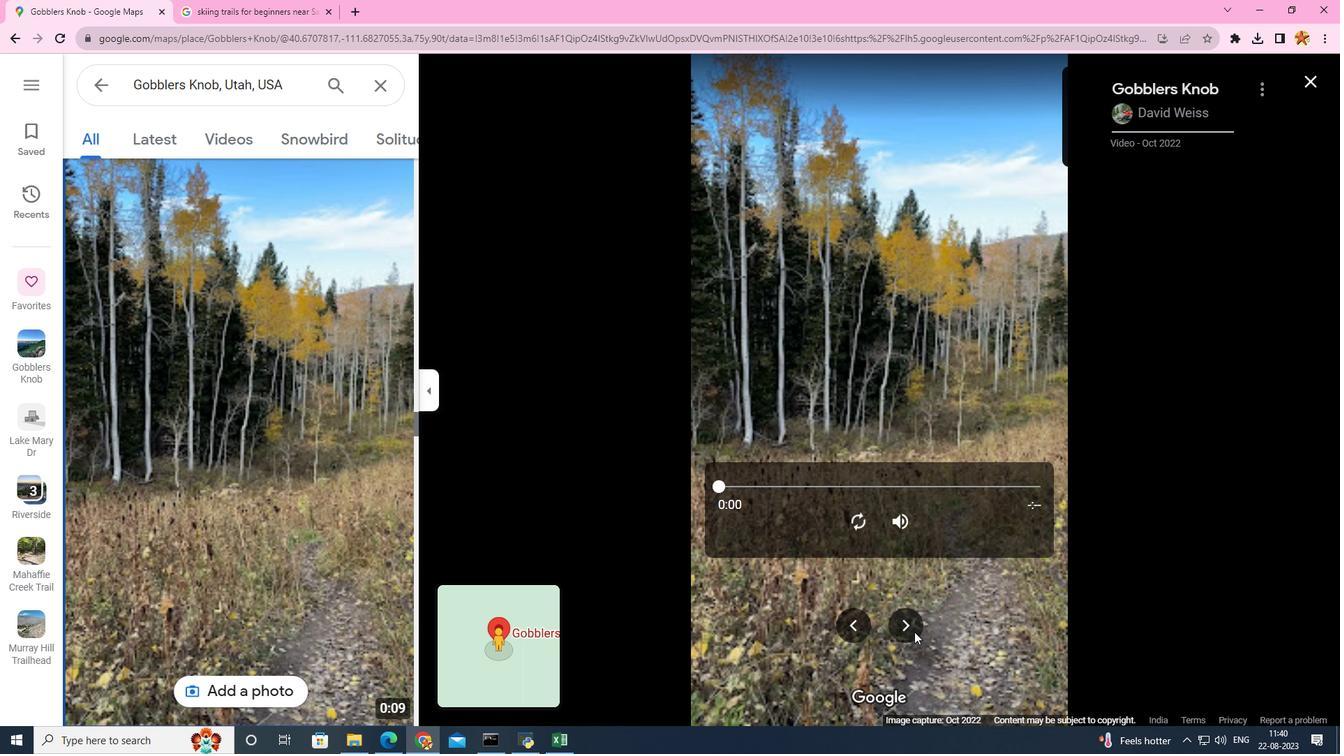 
Action: Mouse pressed left at (914, 632)
Screenshot: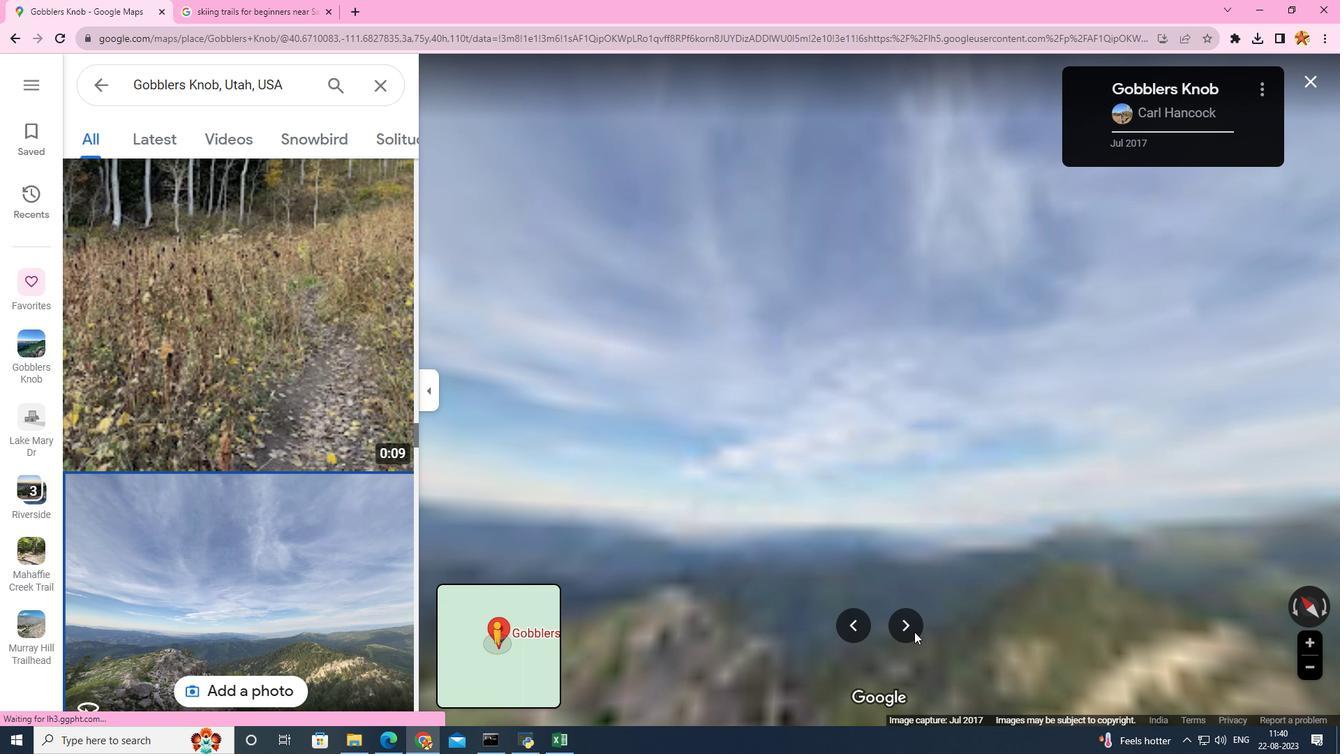 
Action: Mouse pressed left at (914, 632)
Screenshot: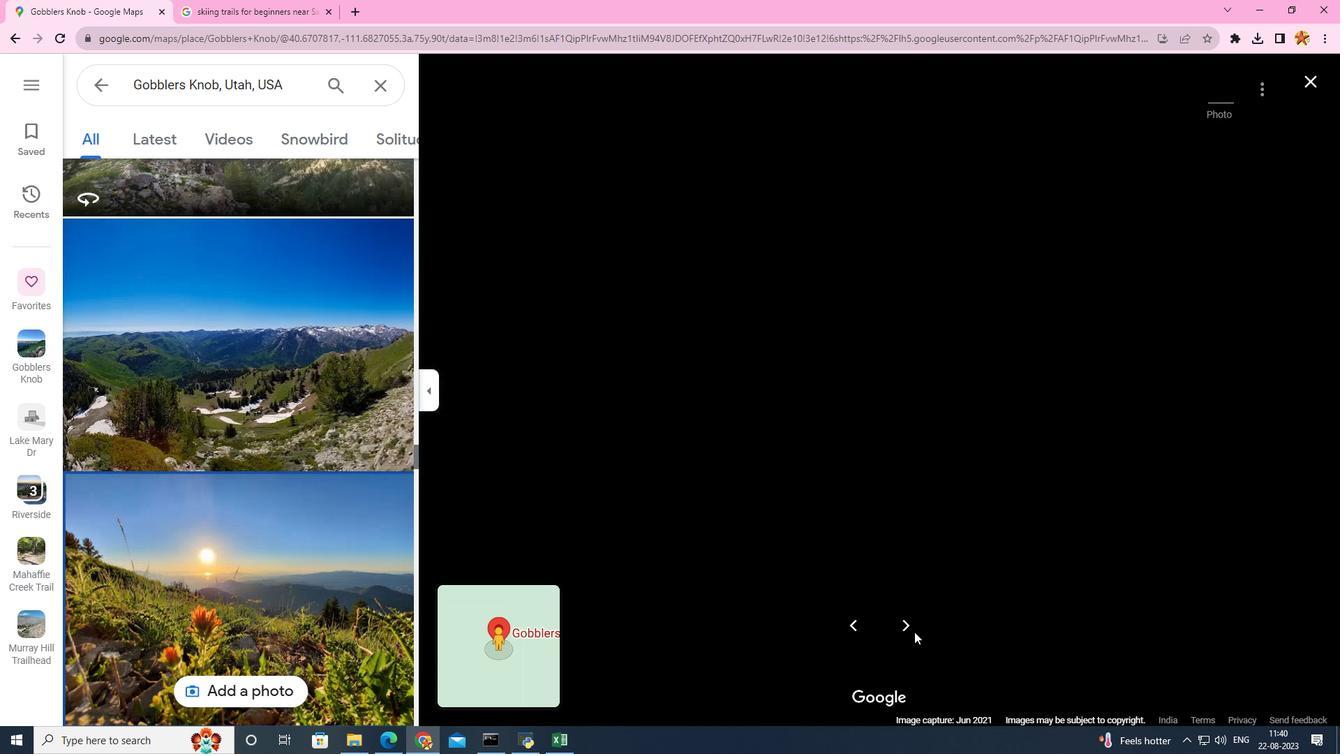 
Action: Mouse moved to (899, 624)
Screenshot: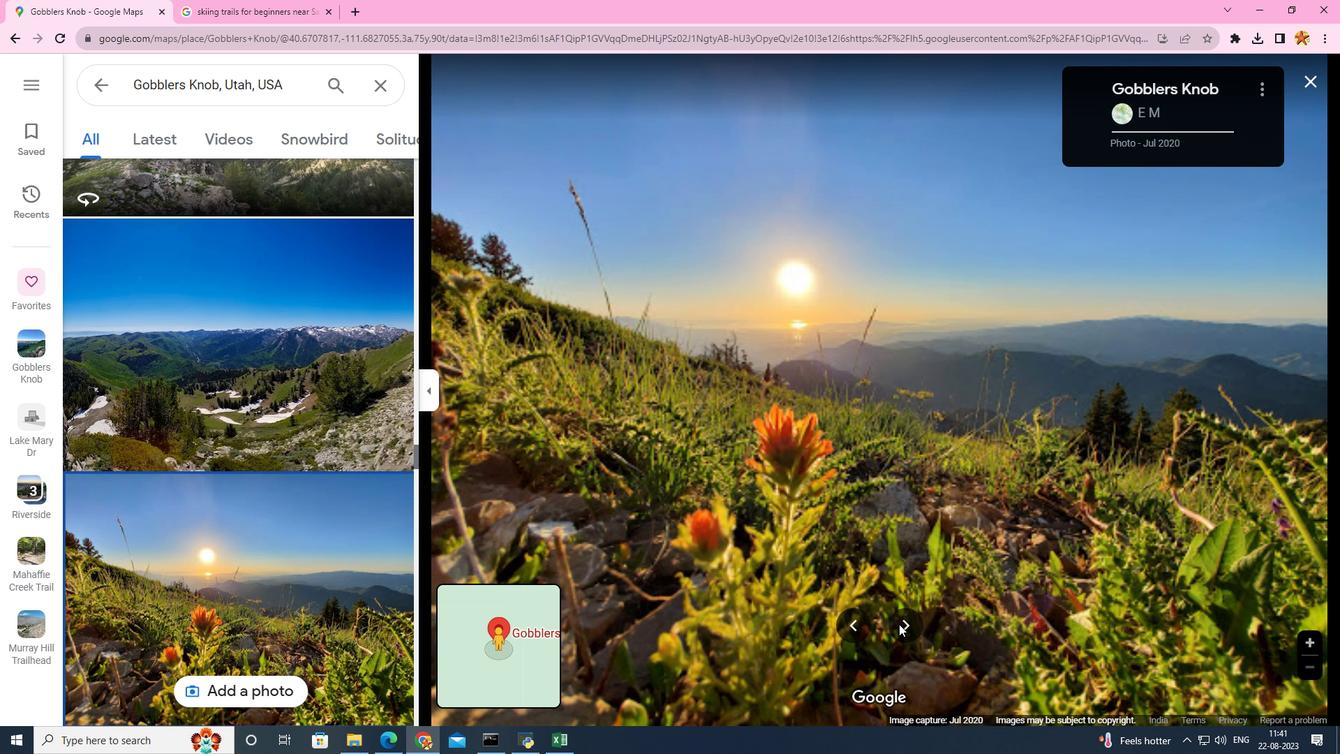 
Action: Mouse pressed left at (899, 624)
Screenshot: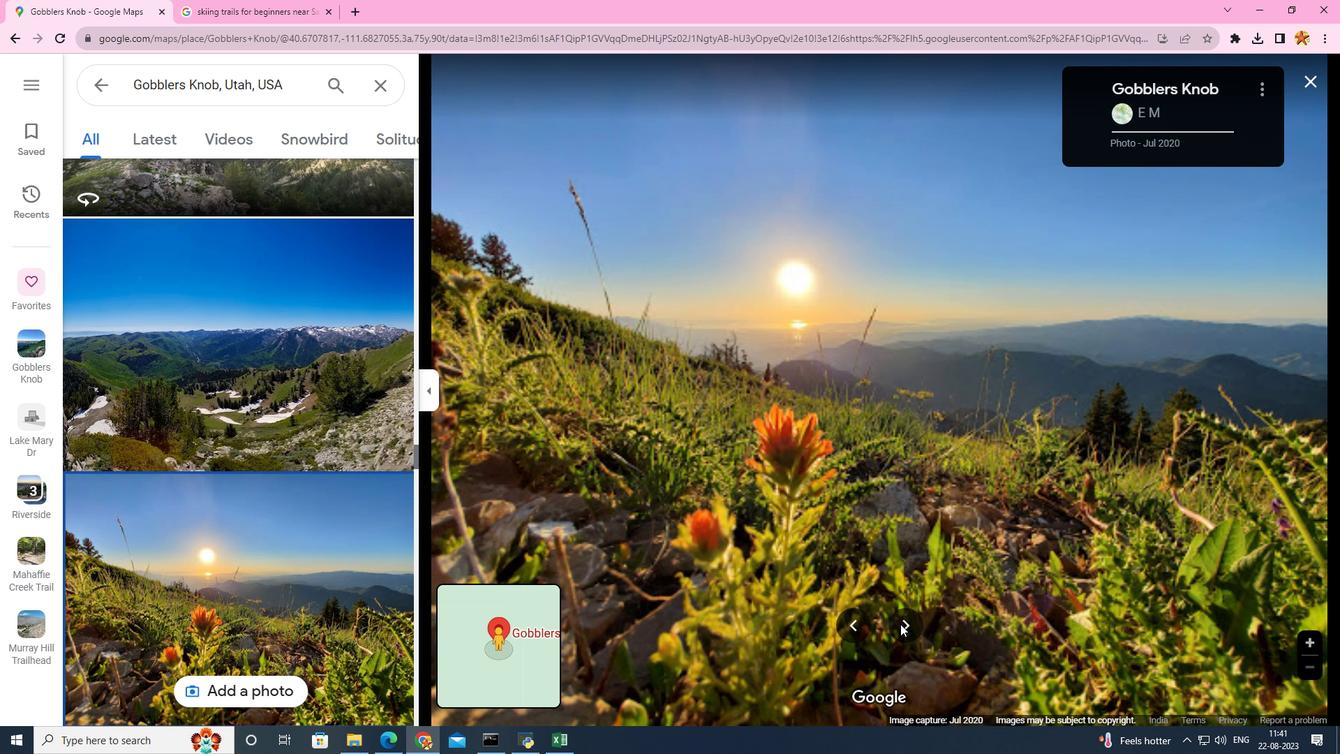 
Action: Mouse moved to (907, 624)
Screenshot: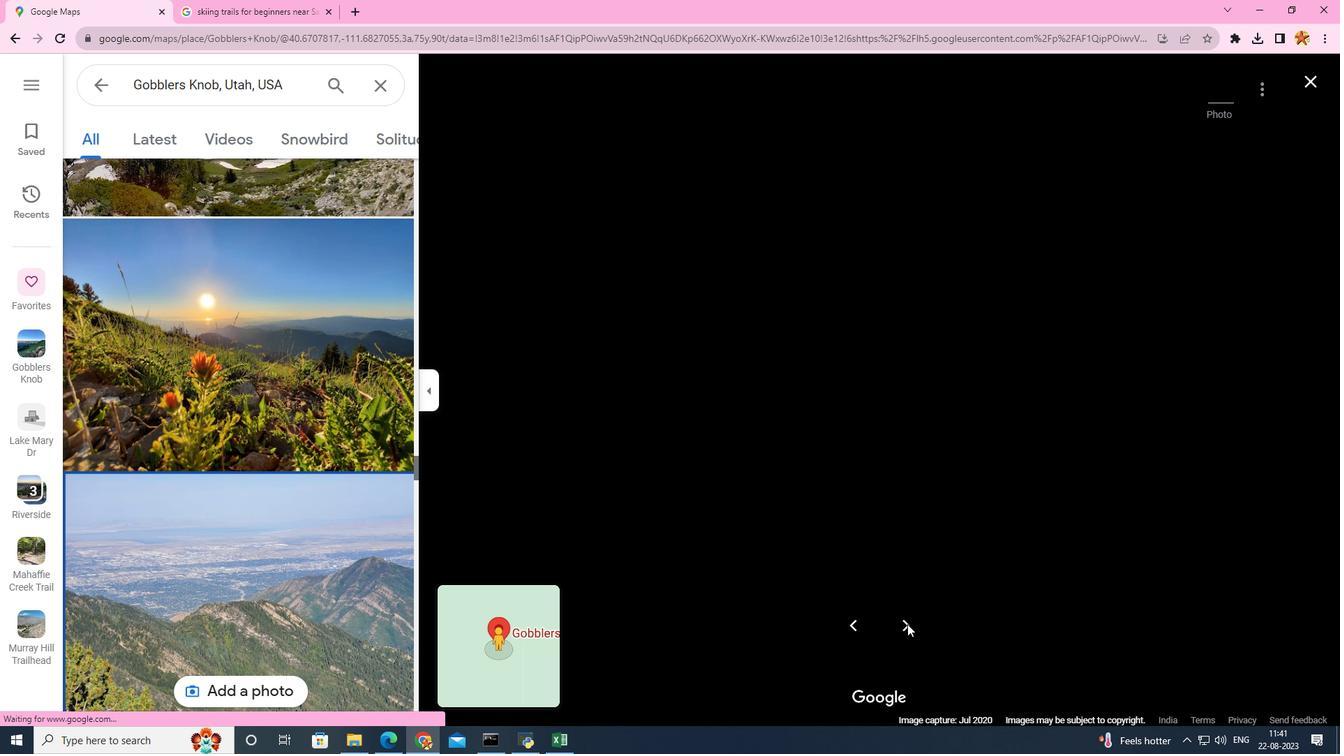 
Action: Mouse pressed left at (907, 624)
Screenshot: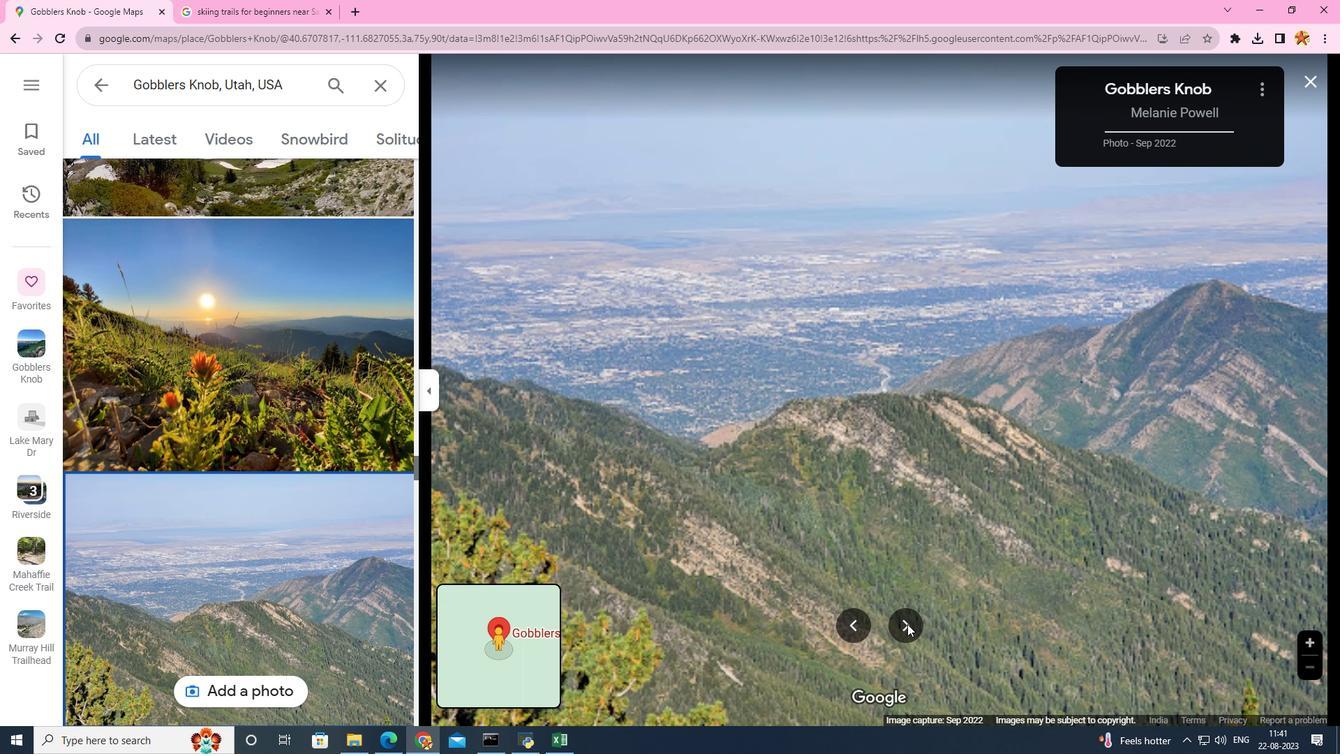 
Action: Mouse pressed left at (907, 624)
Screenshot: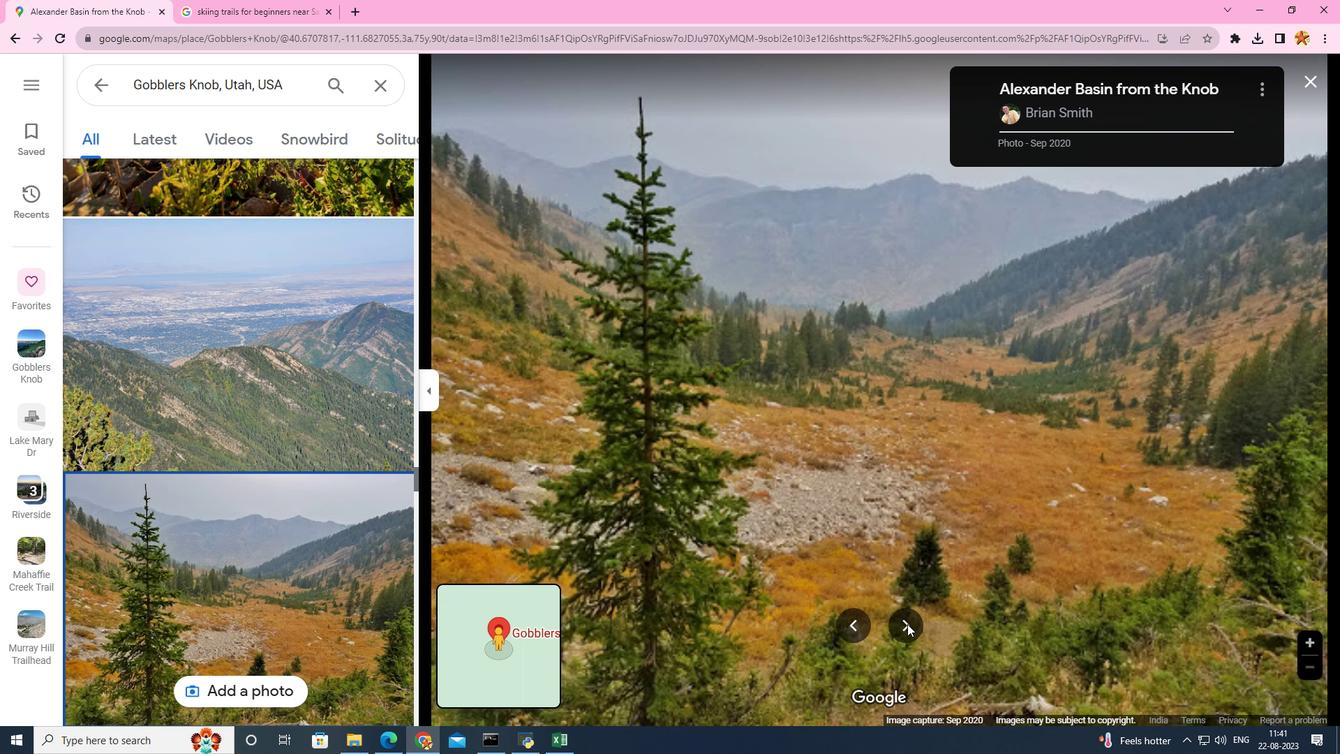 
Action: Mouse pressed left at (907, 624)
Screenshot: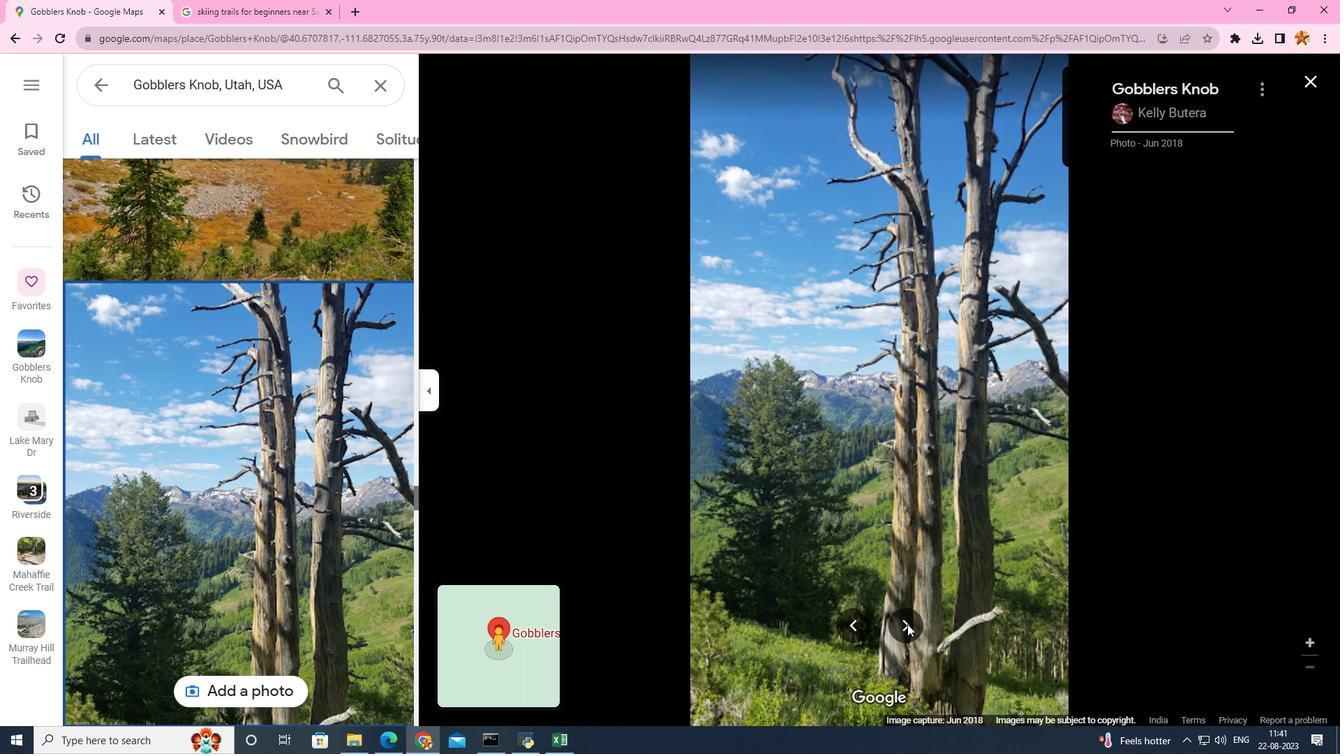 
Action: Mouse pressed left at (907, 624)
Screenshot: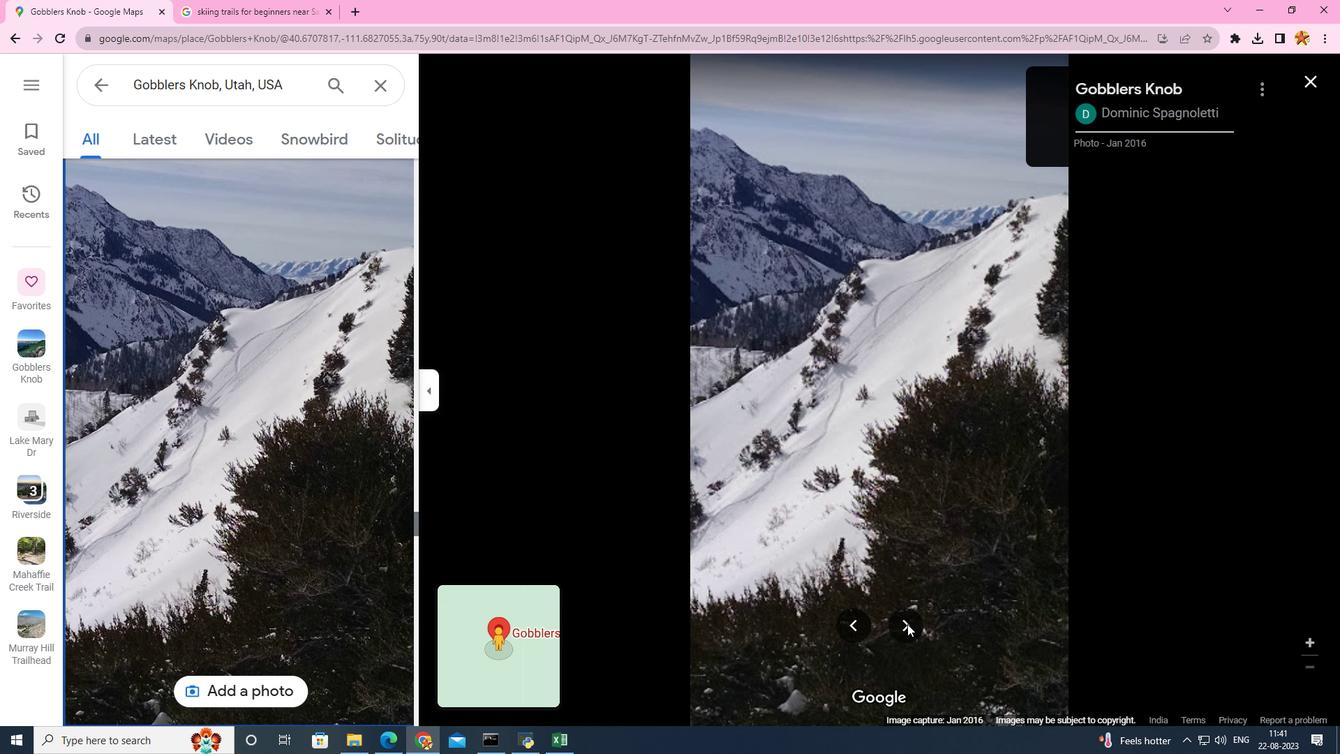 
Action: Mouse pressed left at (907, 624)
Screenshot: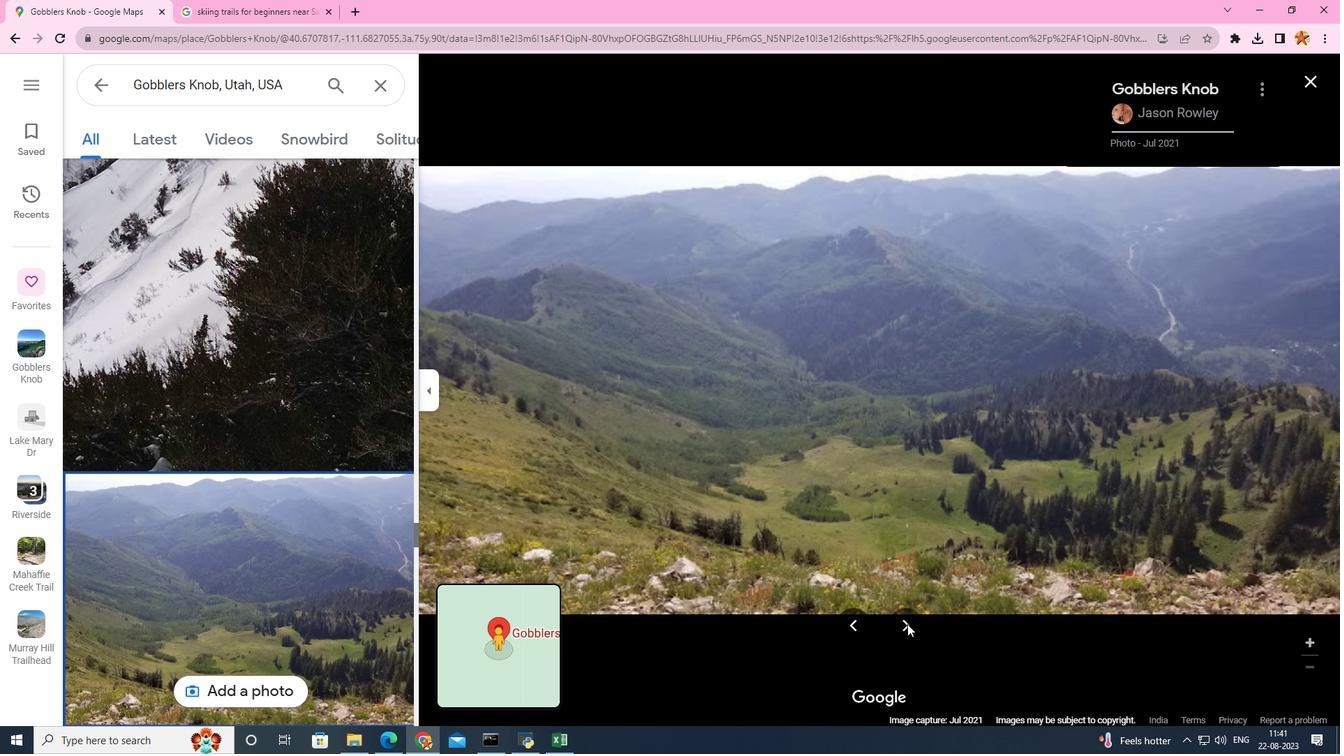 
Action: Mouse moved to (210, 141)
Screenshot: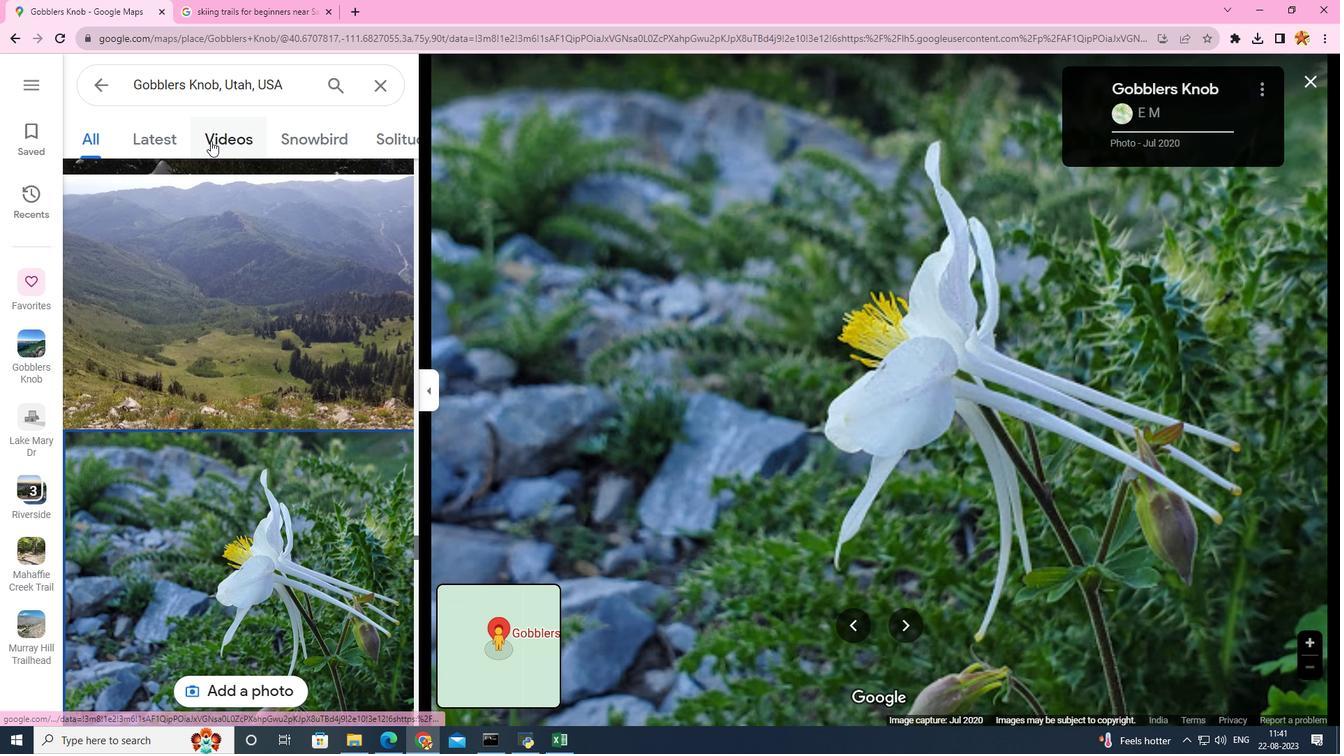 
Action: Mouse pressed left at (210, 141)
Screenshot: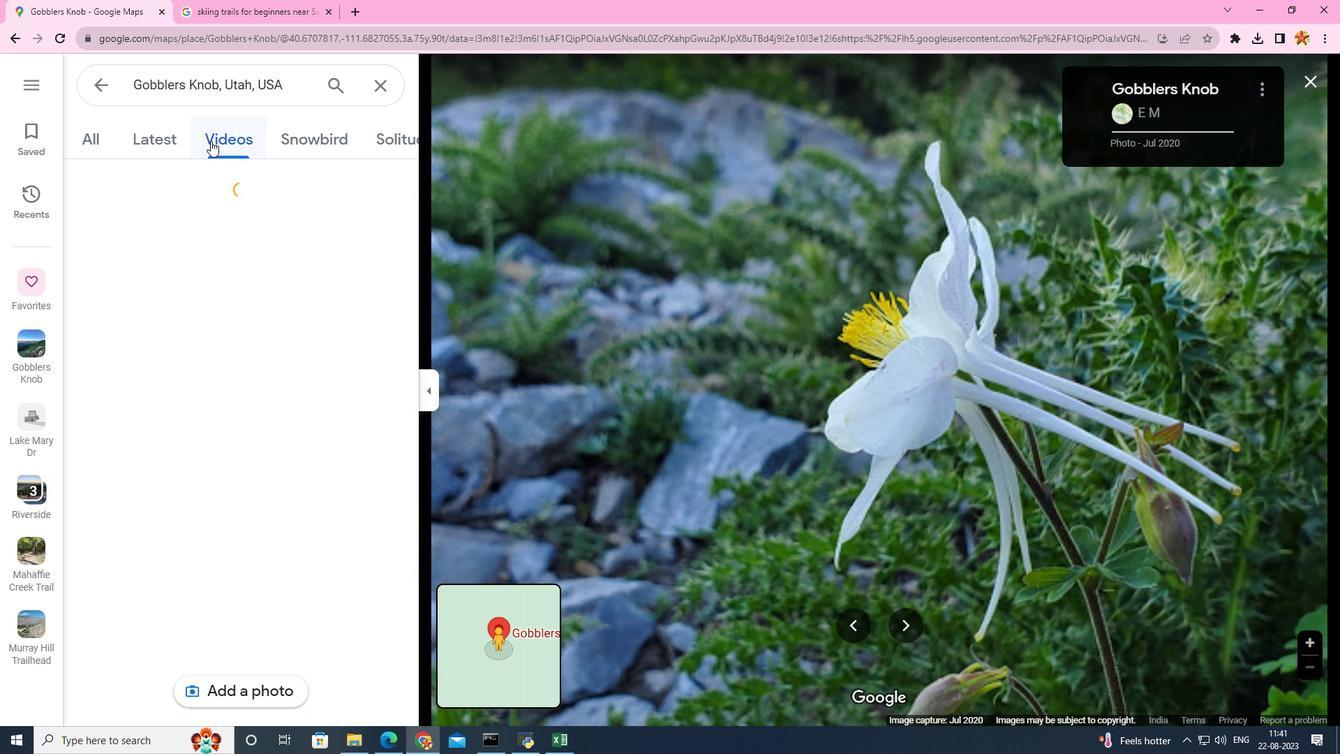 
Action: Mouse moved to (899, 629)
Screenshot: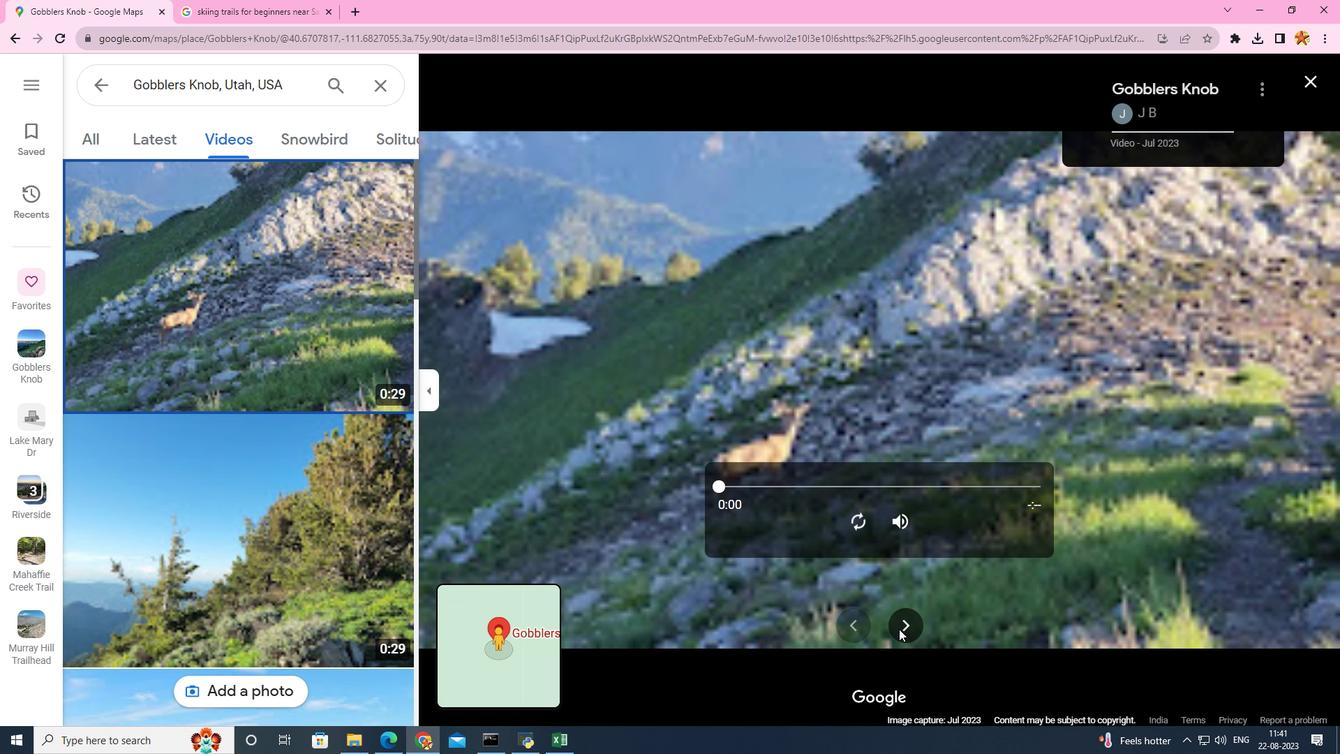 
Action: Mouse pressed left at (899, 629)
Screenshot: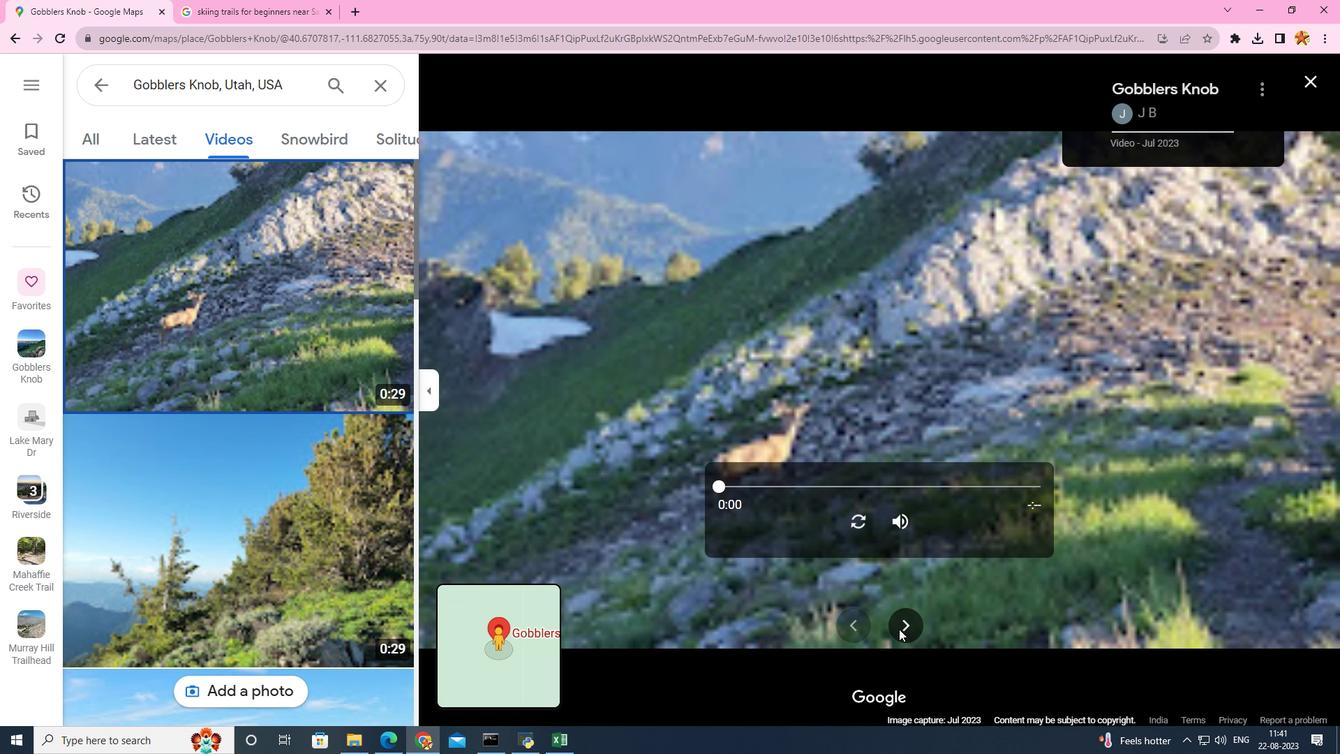 
Action: Mouse pressed left at (899, 629)
Screenshot: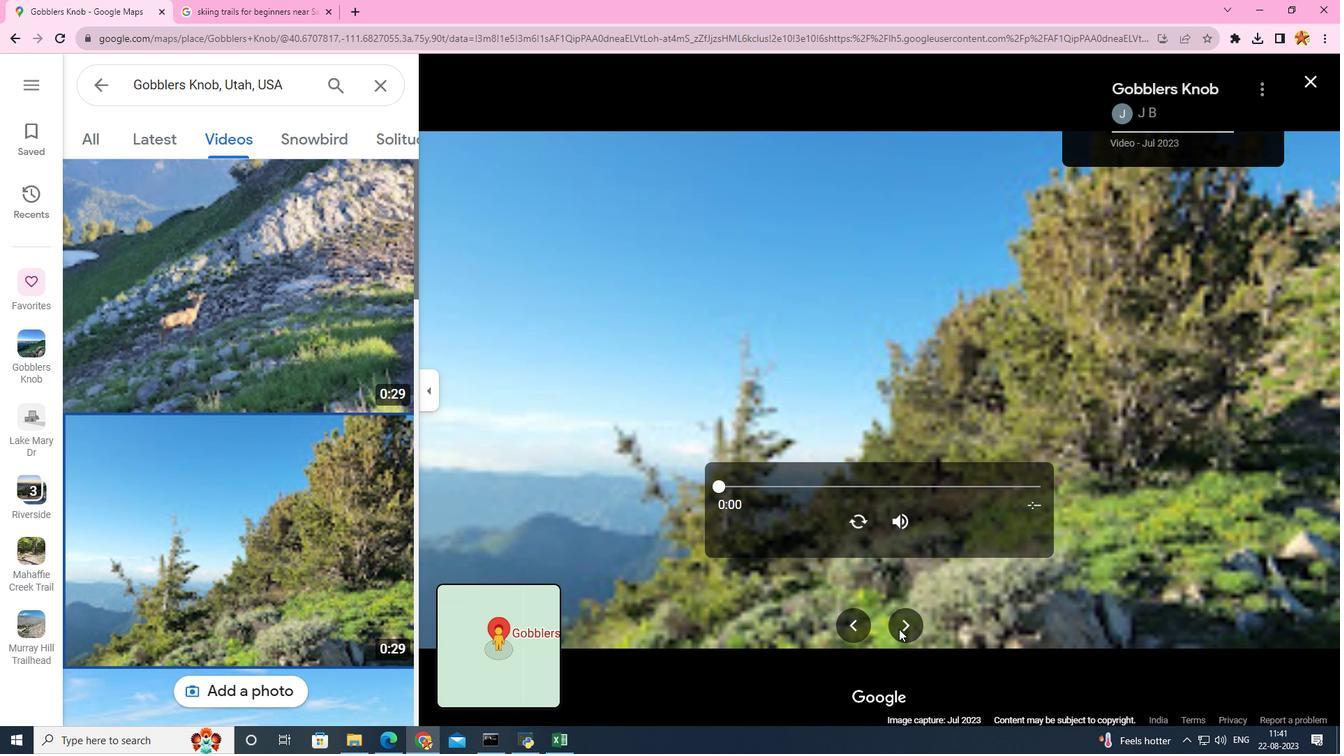 
Action: Mouse moved to (900, 629)
Screenshot: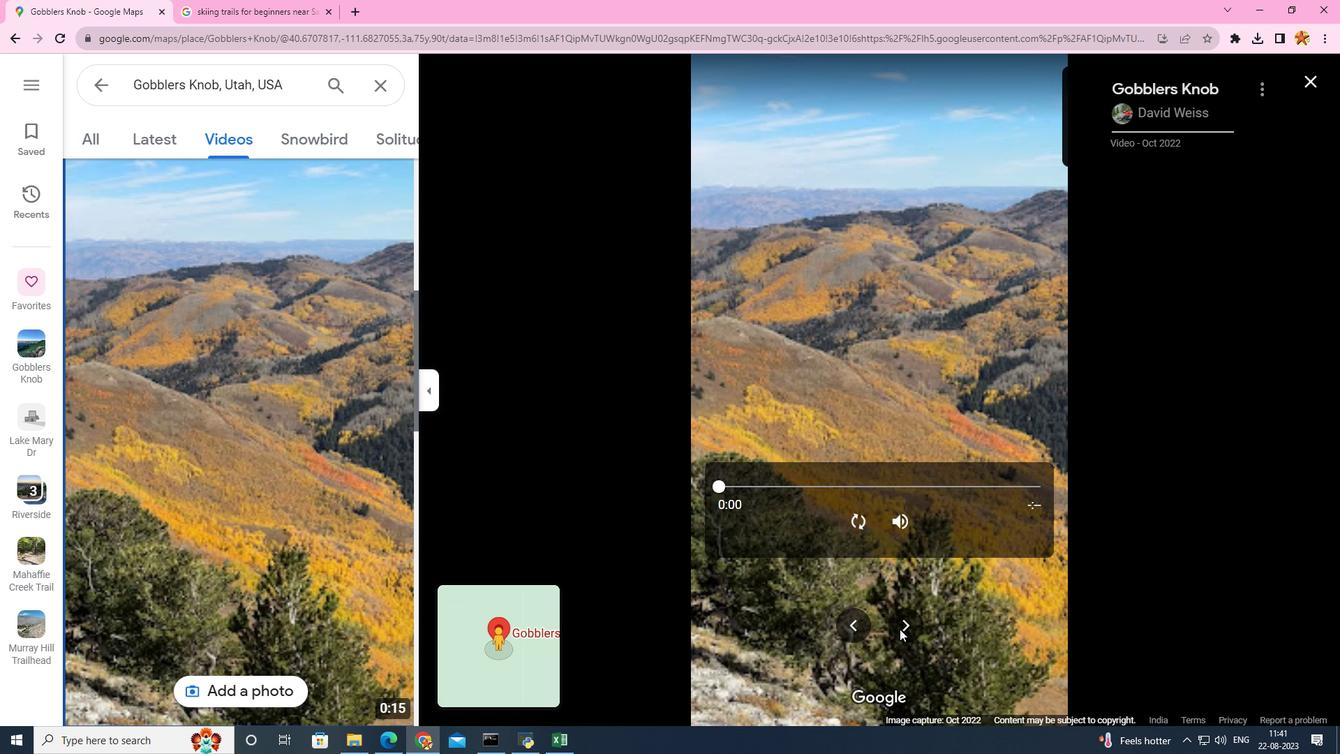 
Action: Mouse pressed left at (900, 629)
Screenshot: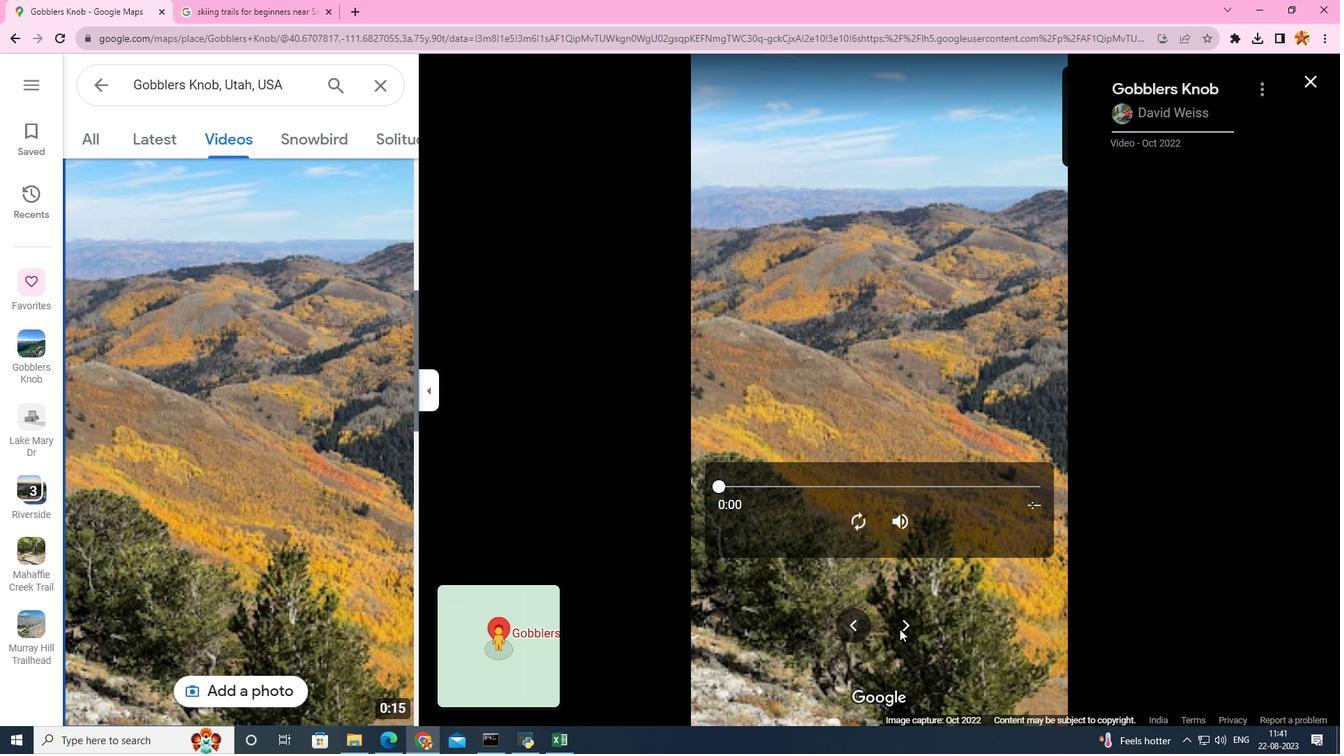
Action: Mouse pressed left at (900, 629)
Screenshot: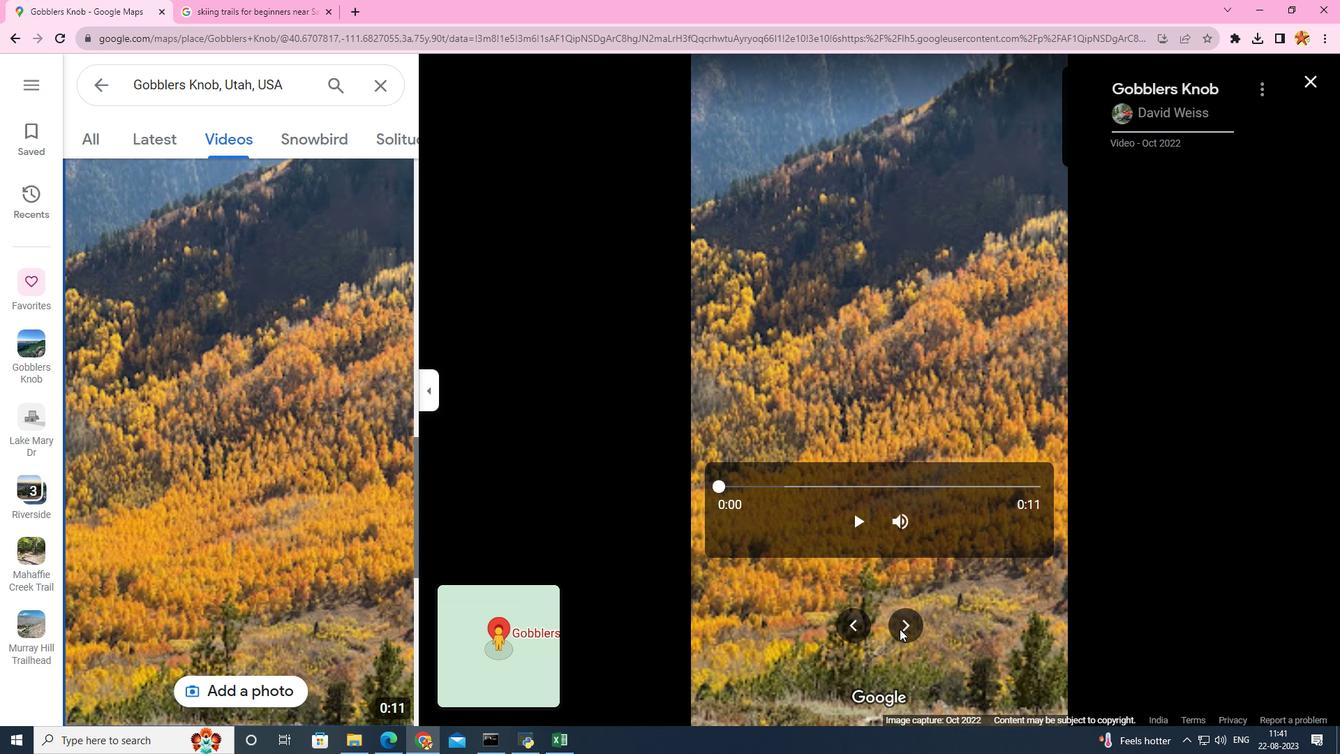 
Action: Mouse pressed left at (900, 629)
Screenshot: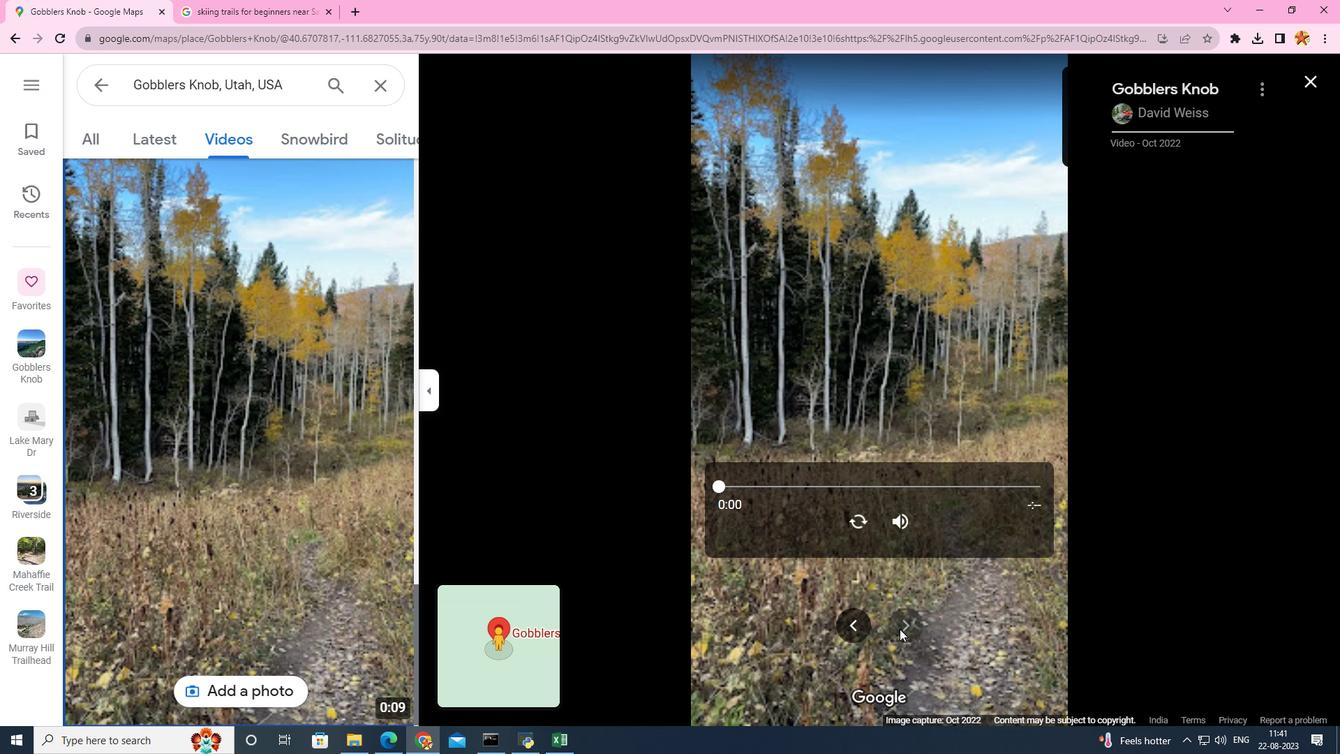 
Action: Mouse moved to (260, 117)
Screenshot: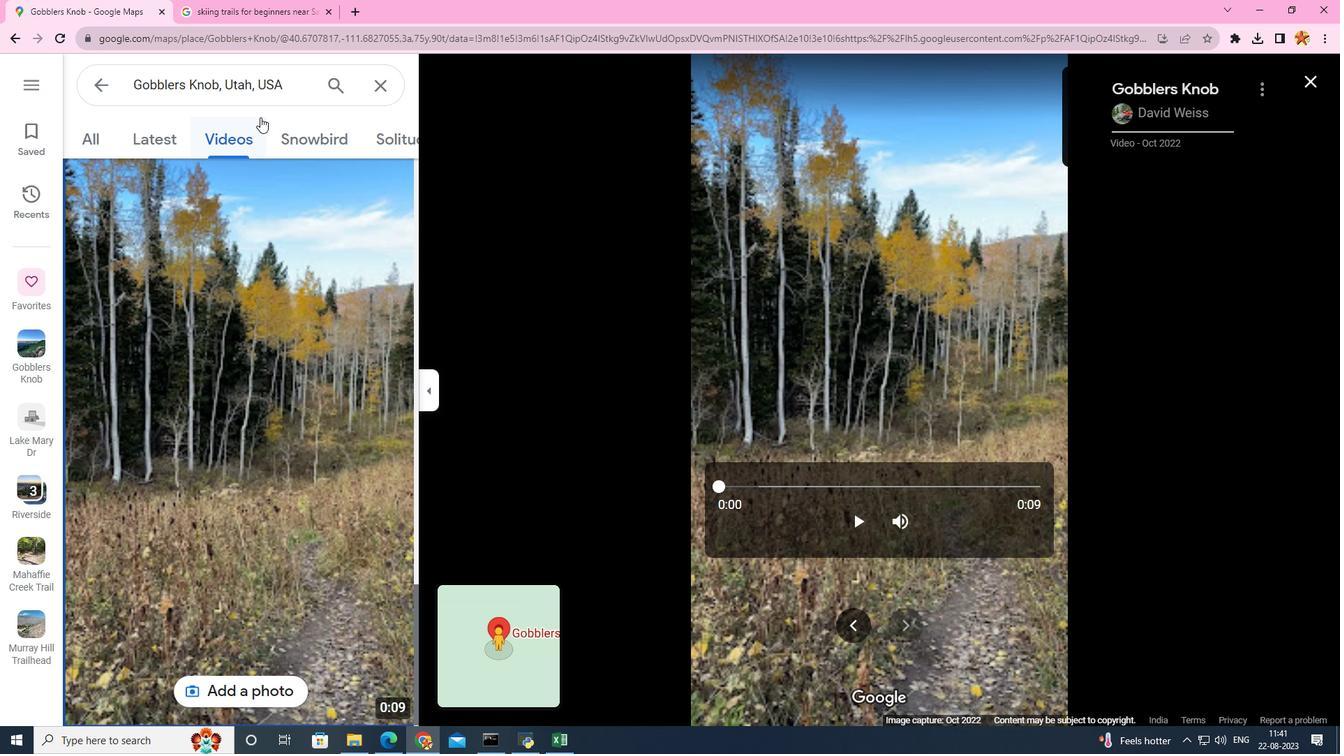 
Action: Mouse scrolled (260, 118) with delta (0, 0)
Screenshot: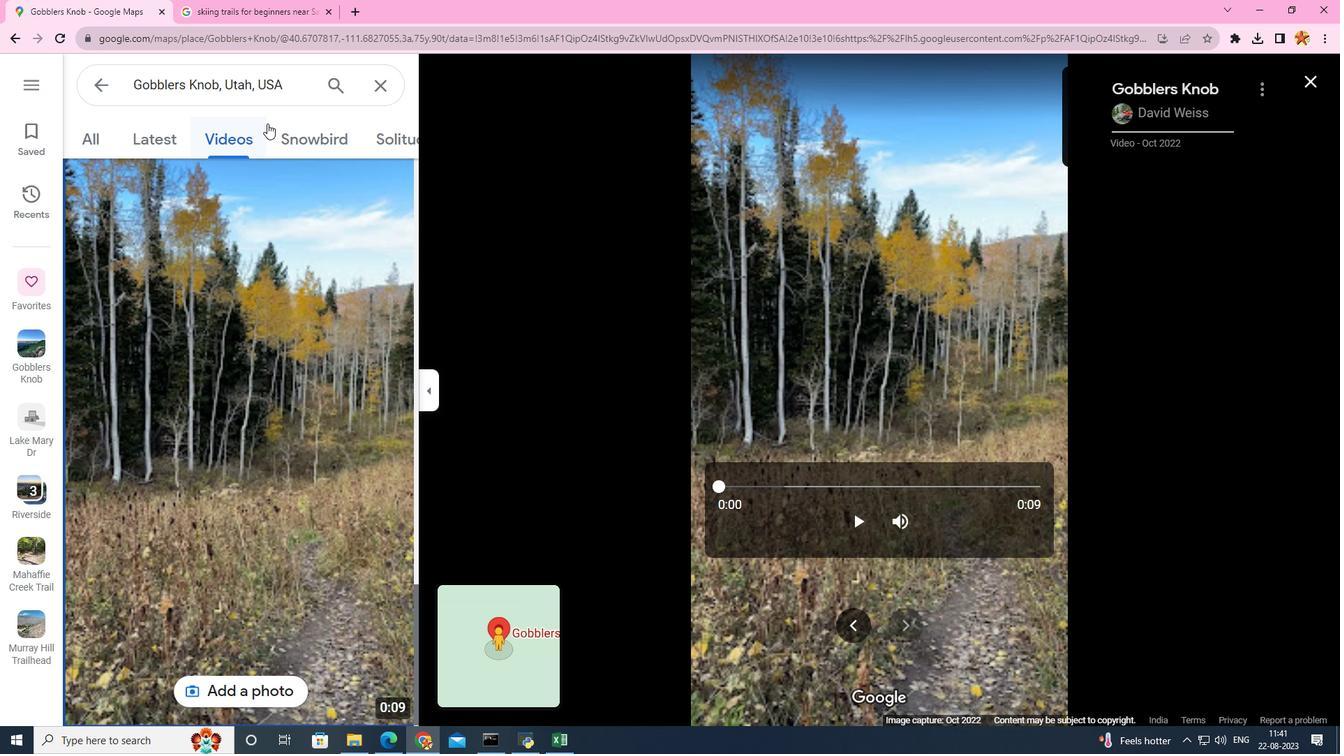
Action: Mouse moved to (281, 141)
Screenshot: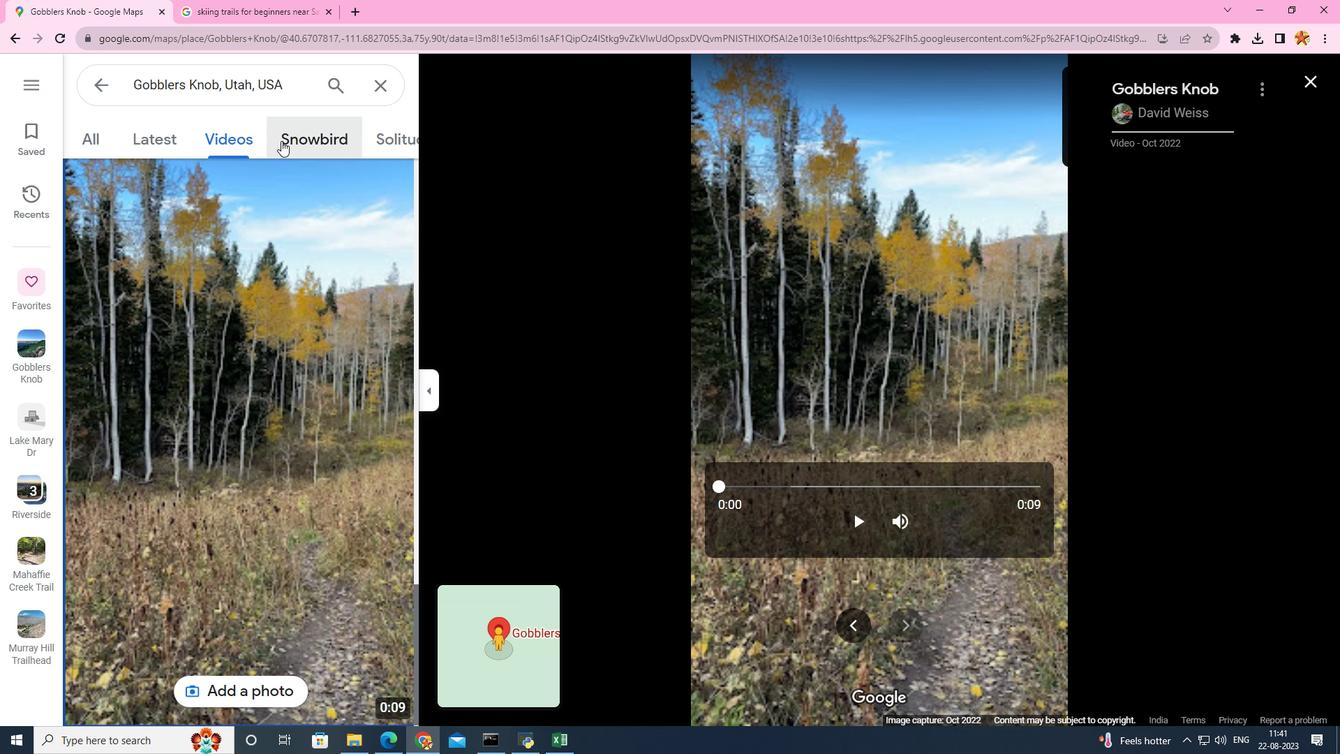 
Action: Mouse pressed left at (281, 141)
Screenshot: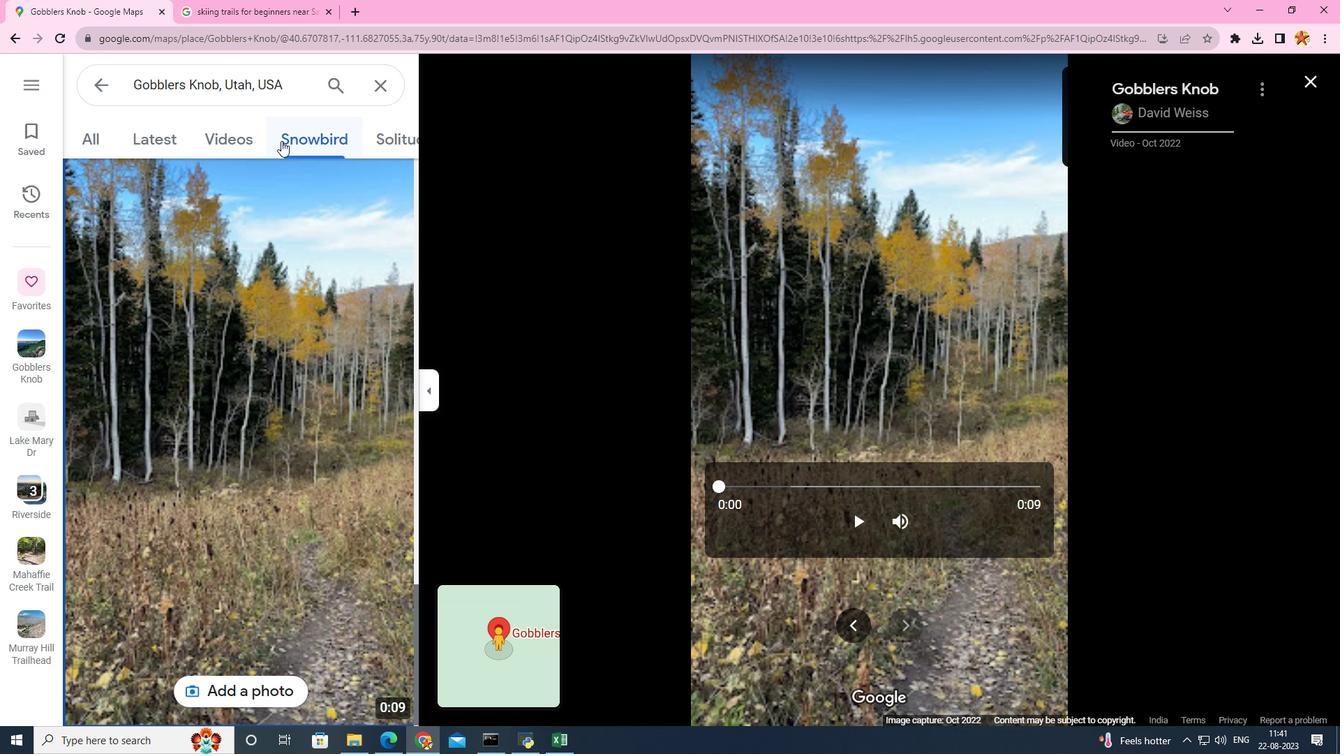
Action: Mouse moved to (378, 145)
Screenshot: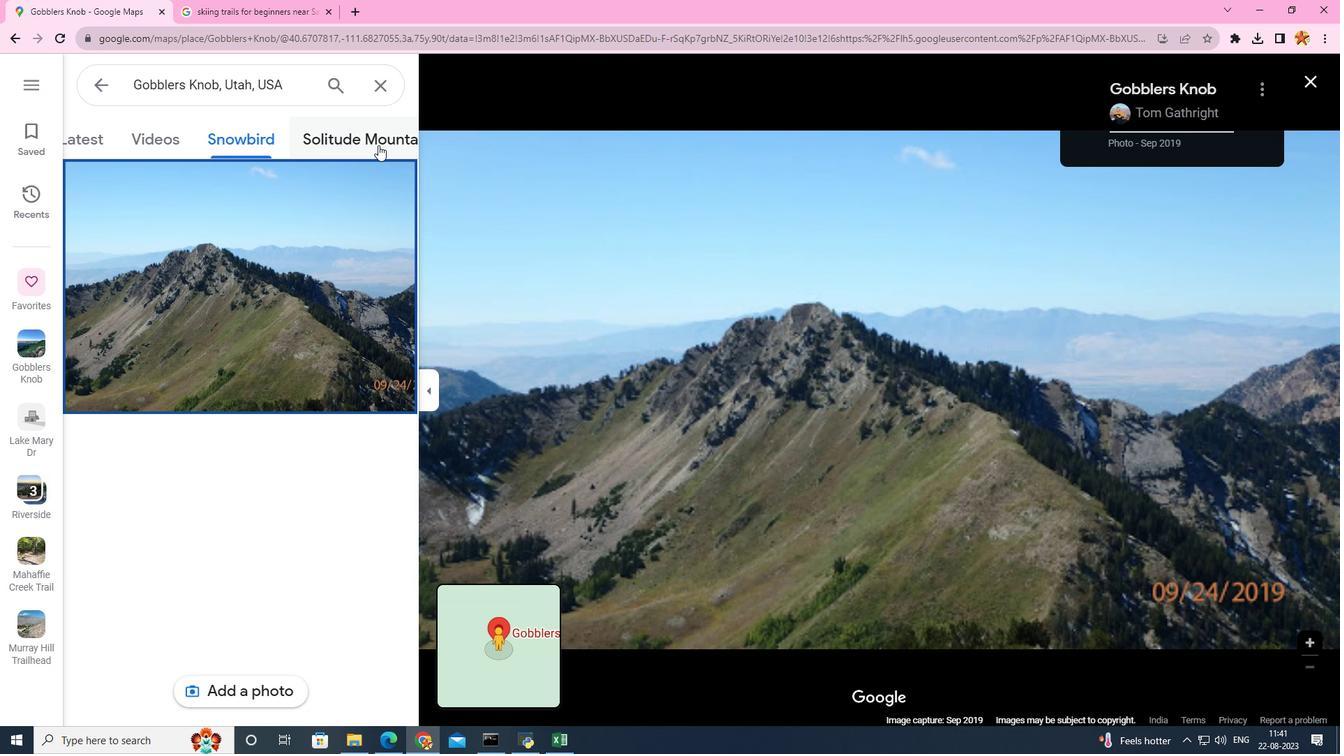 
Action: Mouse pressed left at (378, 145)
Screenshot: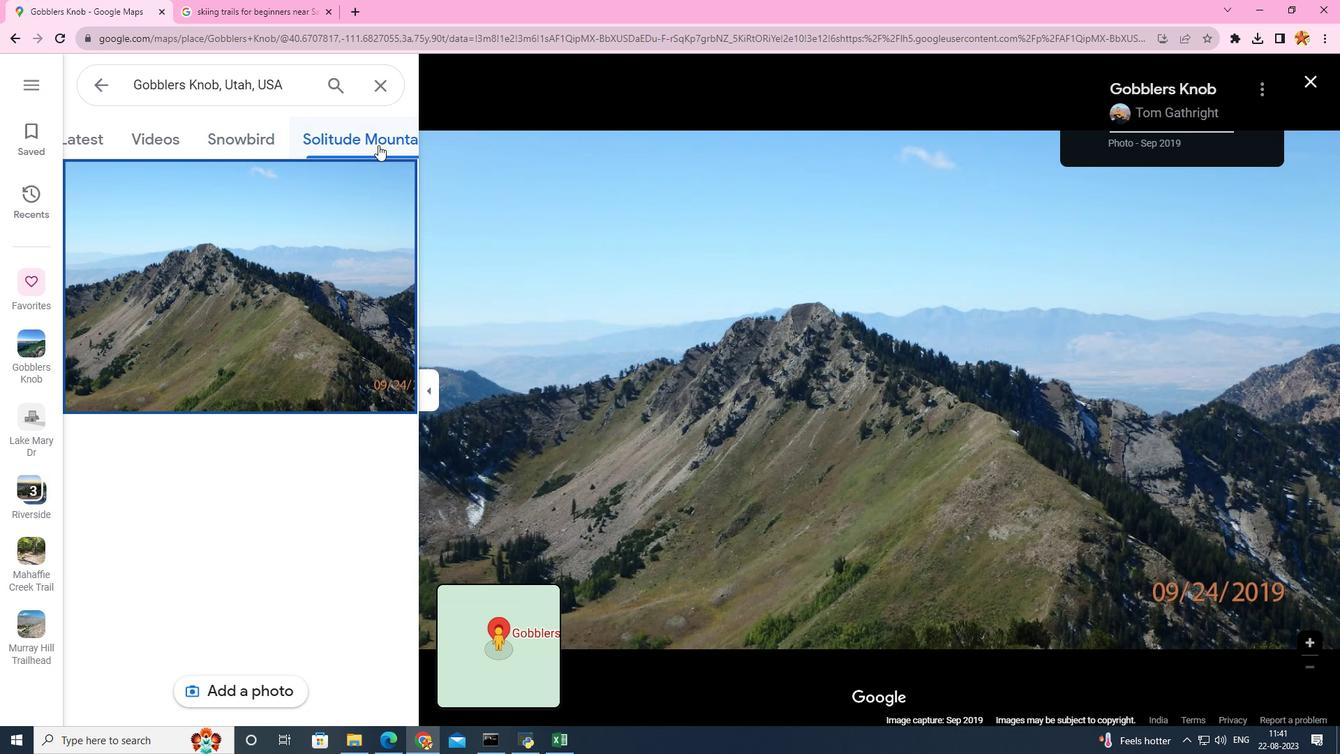 
Action: Mouse moved to (393, 146)
Screenshot: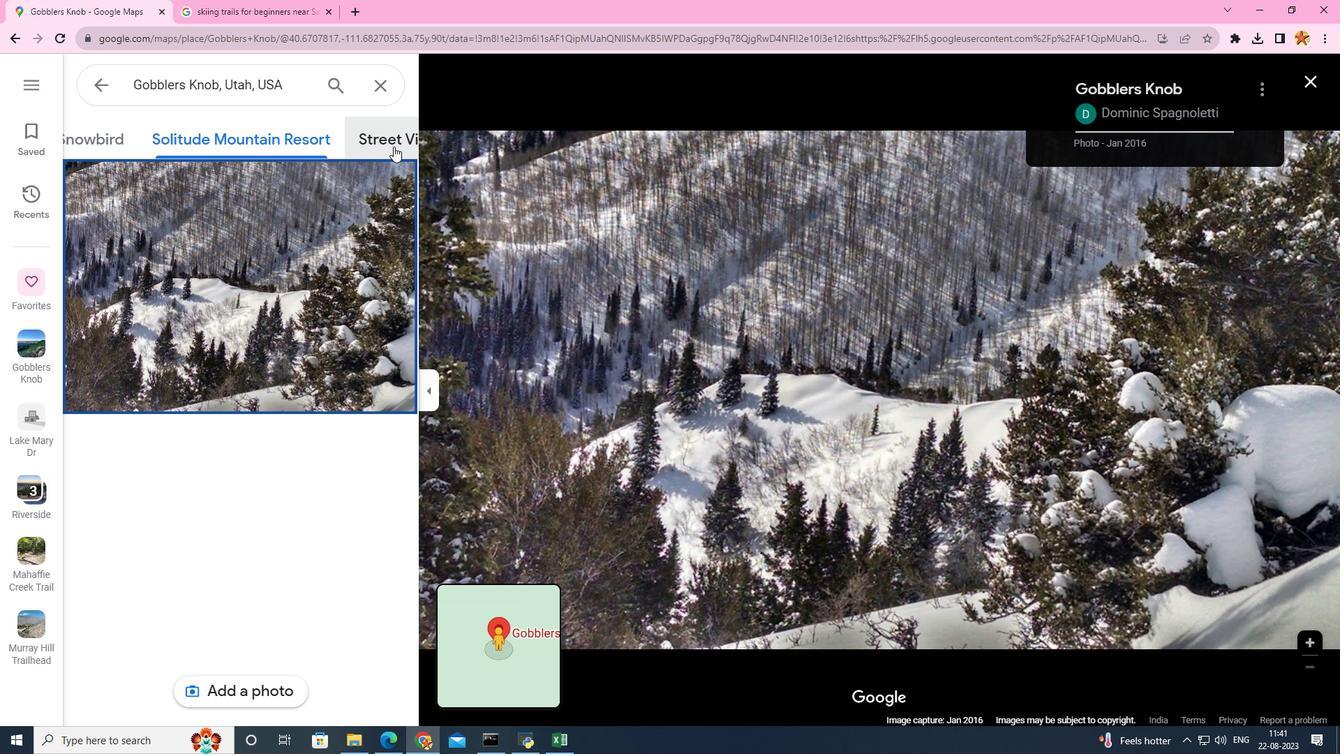 
Action: Mouse pressed left at (393, 146)
Screenshot: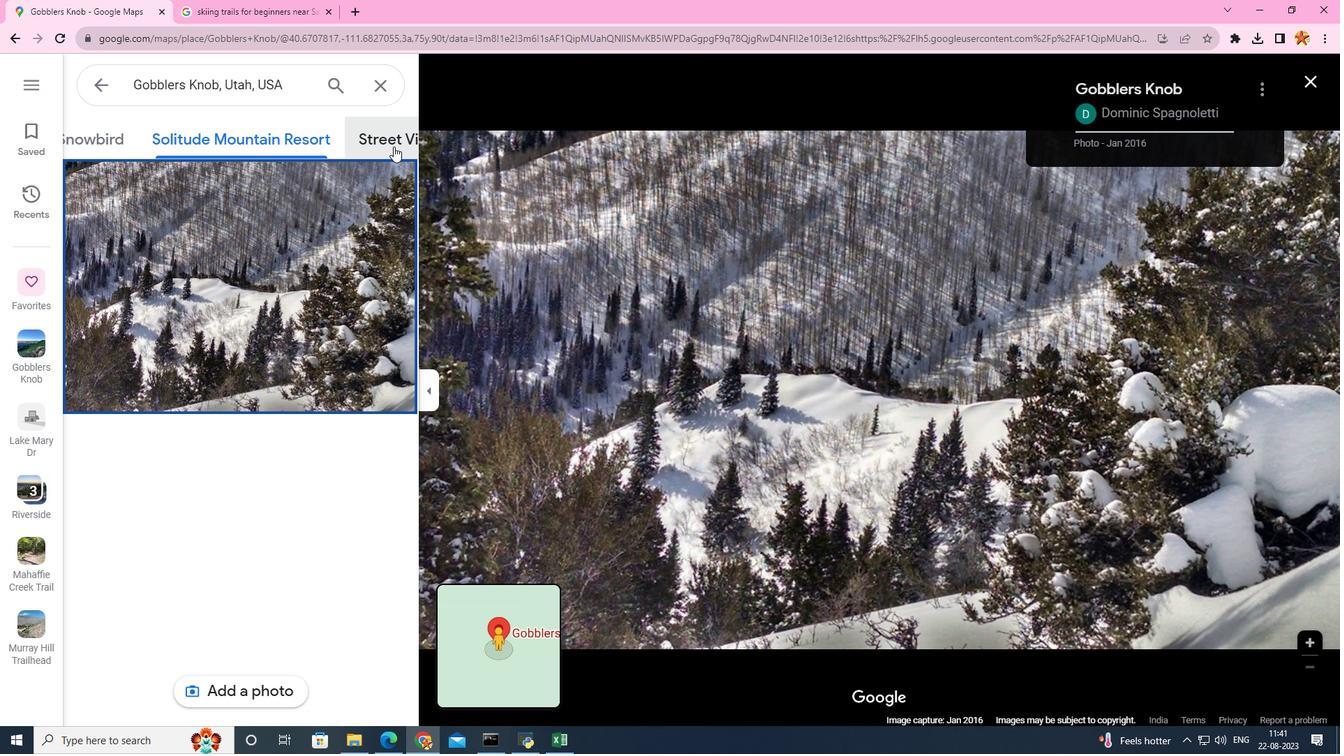 
Action: Mouse moved to (898, 631)
Screenshot: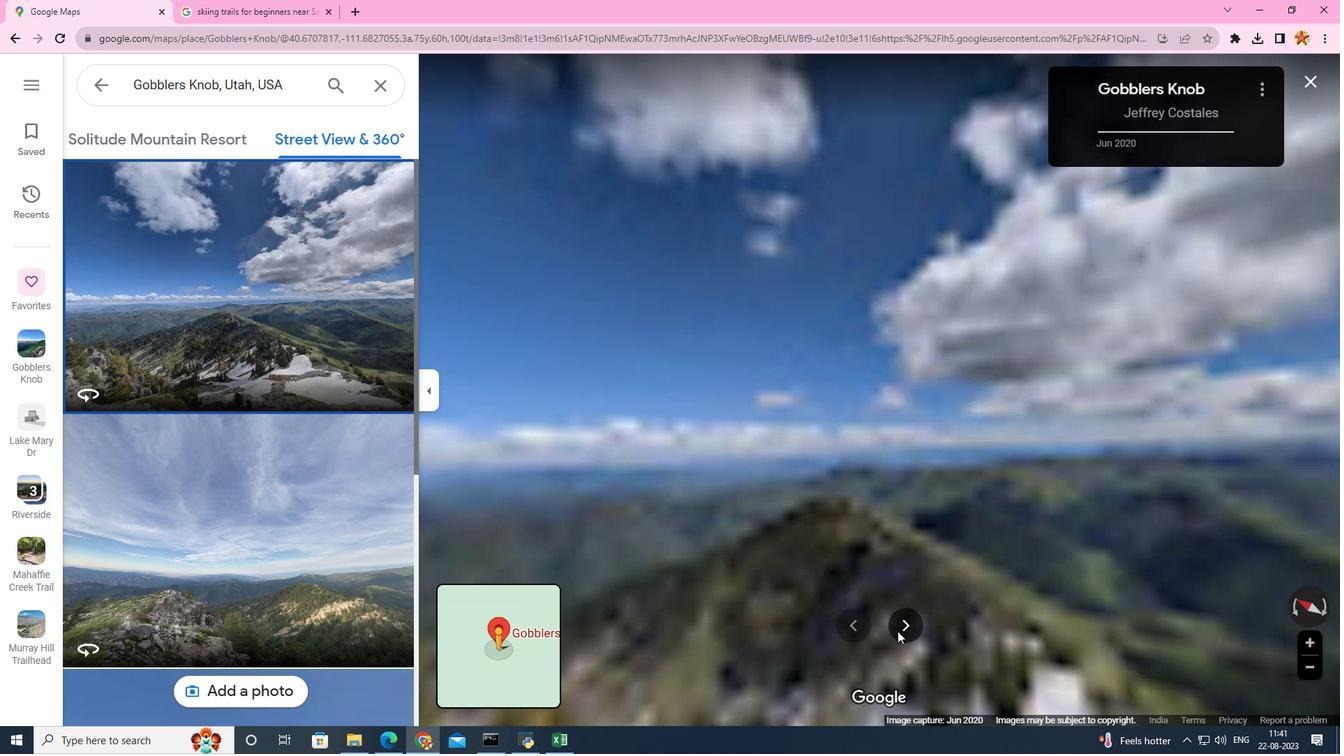 
Action: Mouse pressed left at (898, 631)
Screenshot: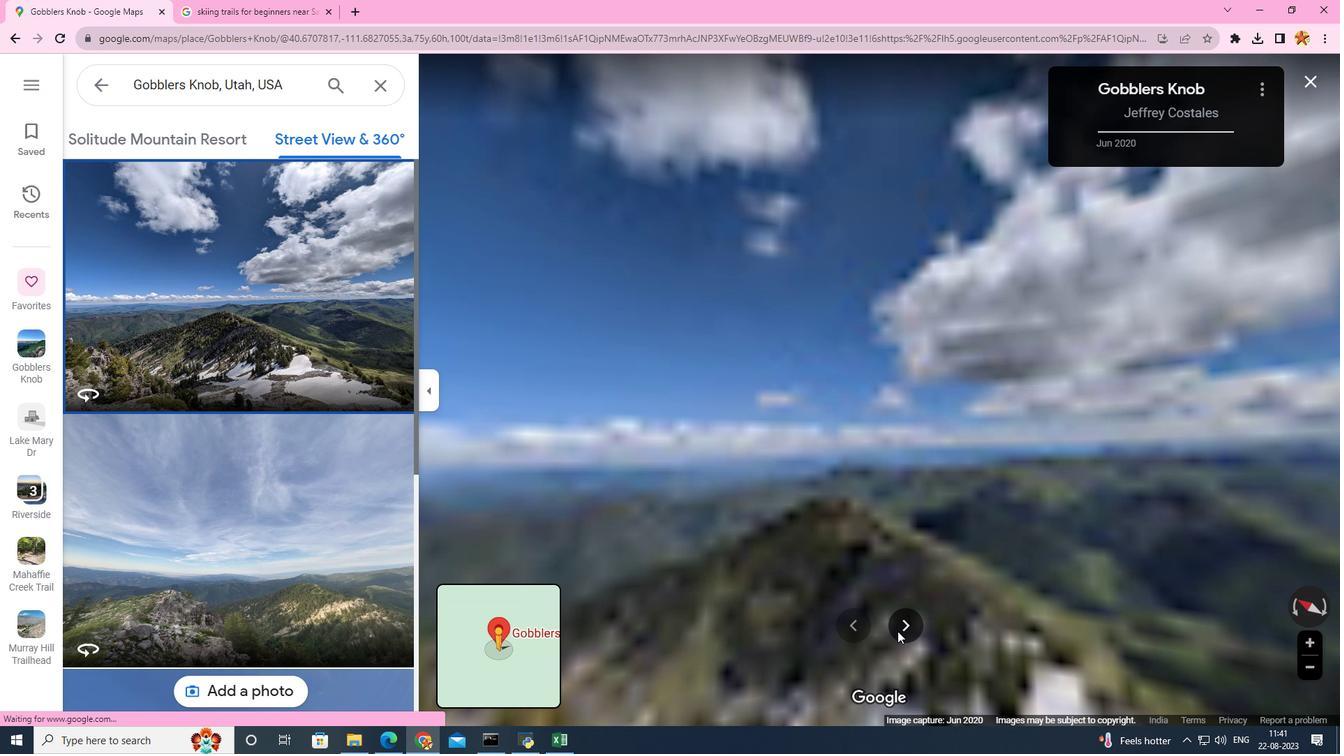 
Action: Mouse pressed left at (898, 631)
Screenshot: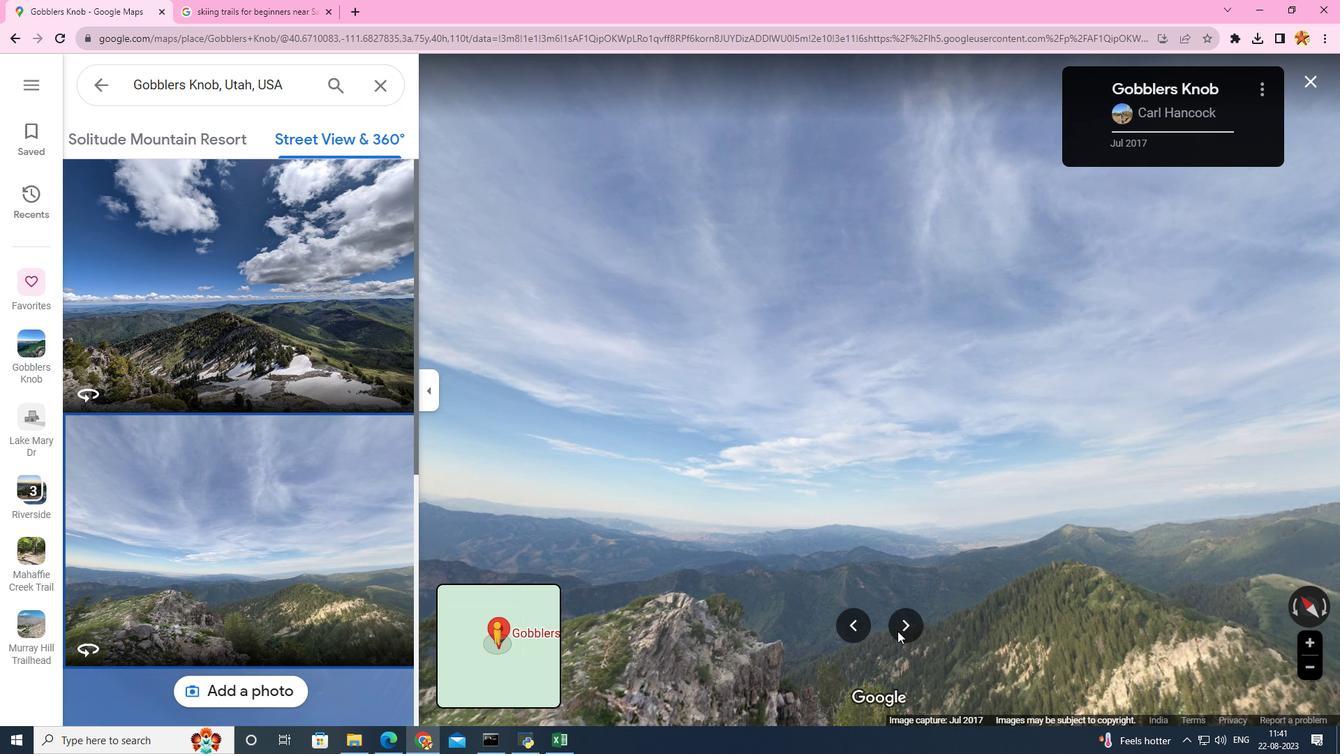 
Action: Mouse moved to (898, 620)
Screenshot: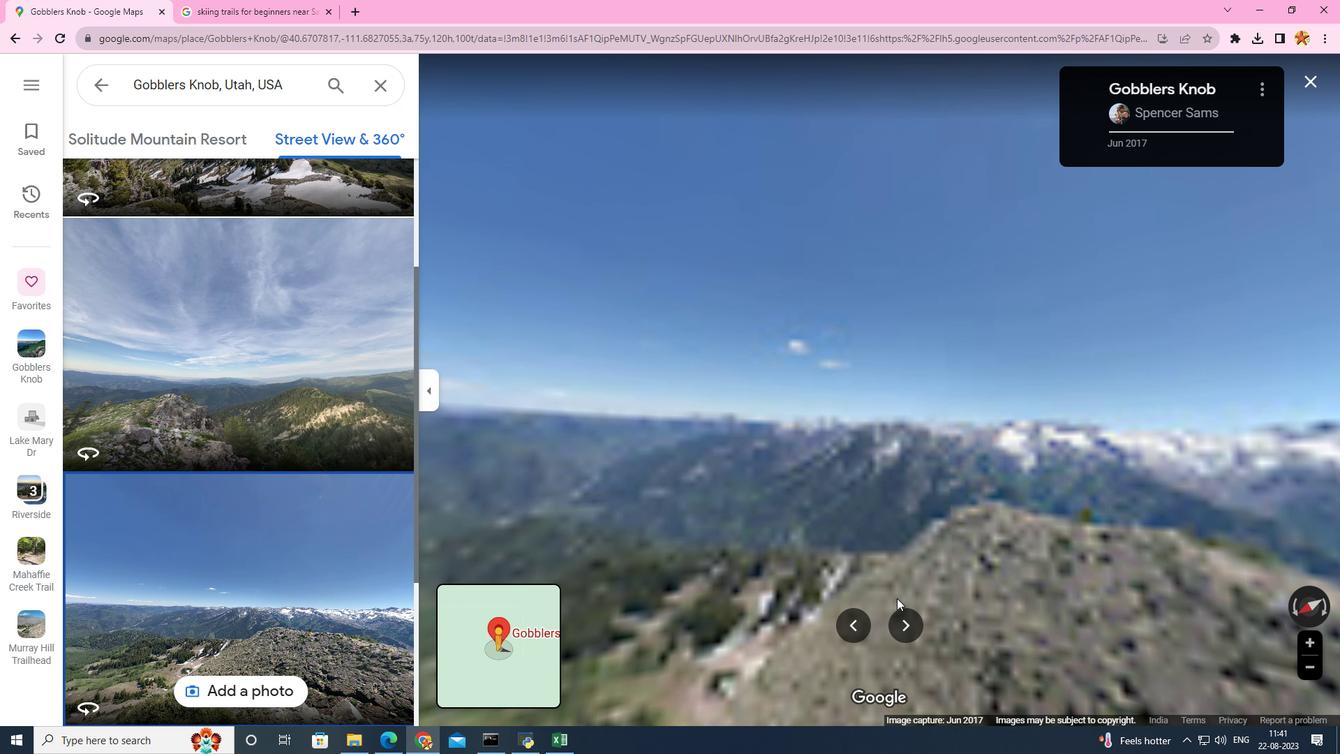 
Action: Mouse pressed left at (898, 622)
Screenshot: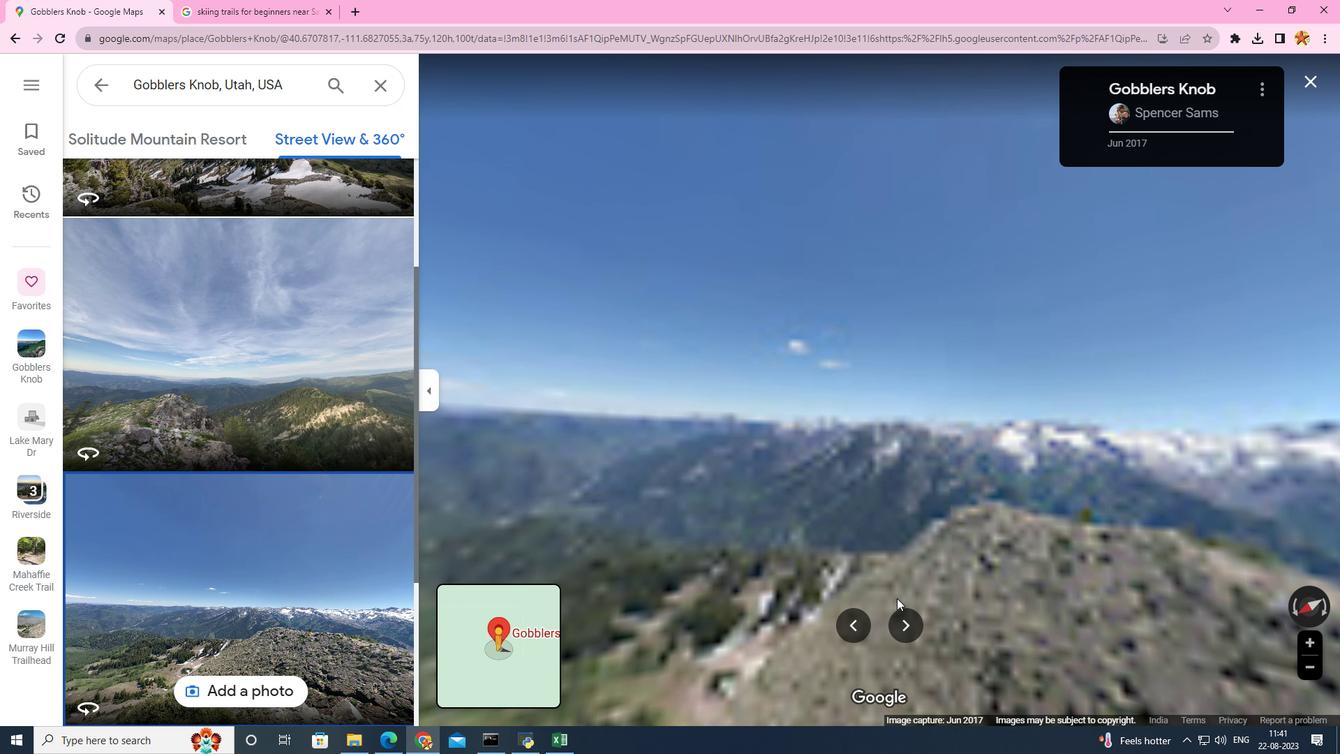 
Action: Mouse moved to (907, 628)
Screenshot: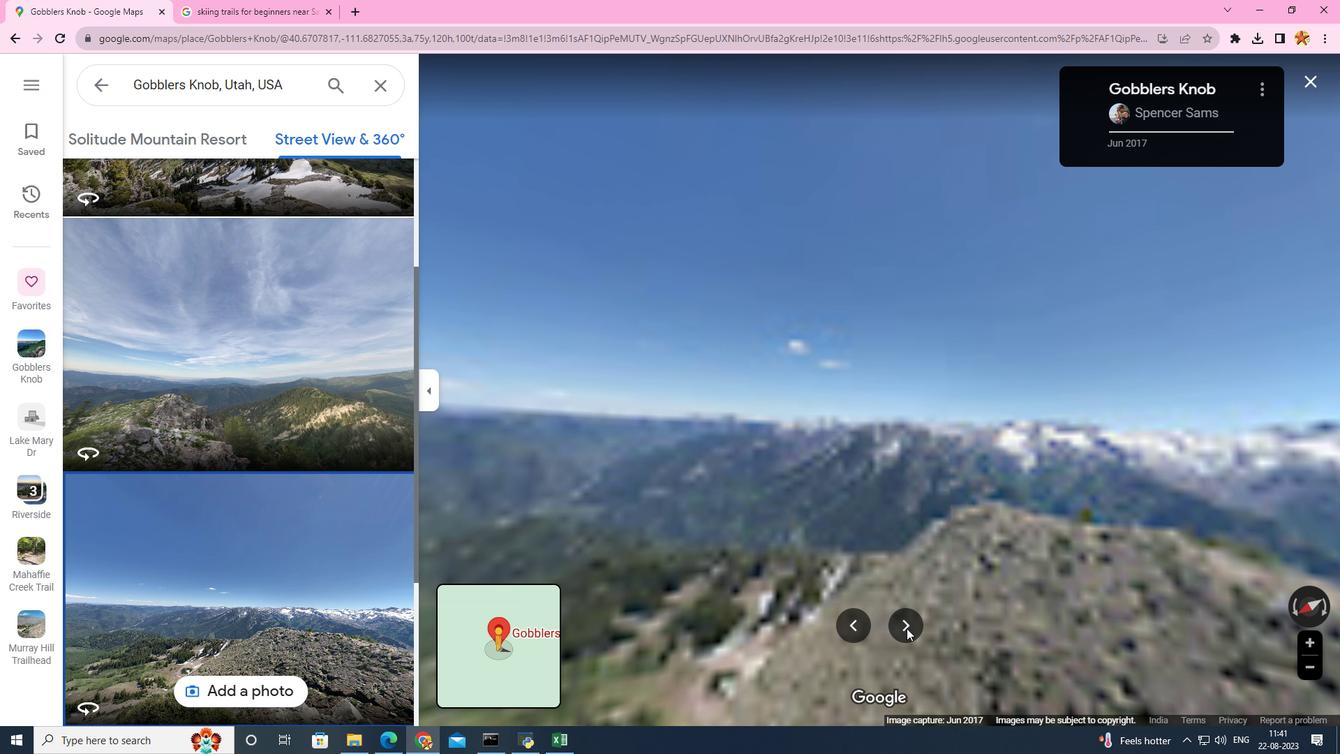 
Action: Mouse pressed left at (907, 628)
Screenshot: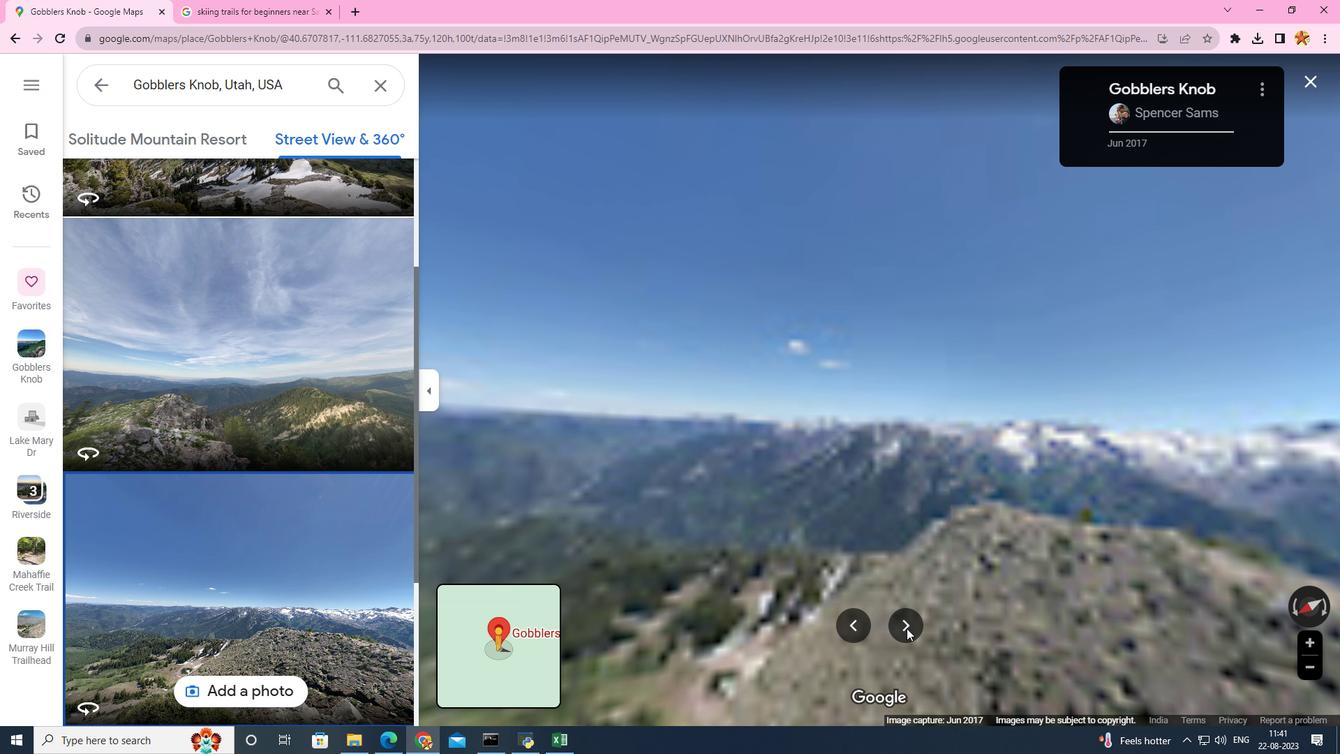 
Action: Mouse moved to (857, 618)
Screenshot: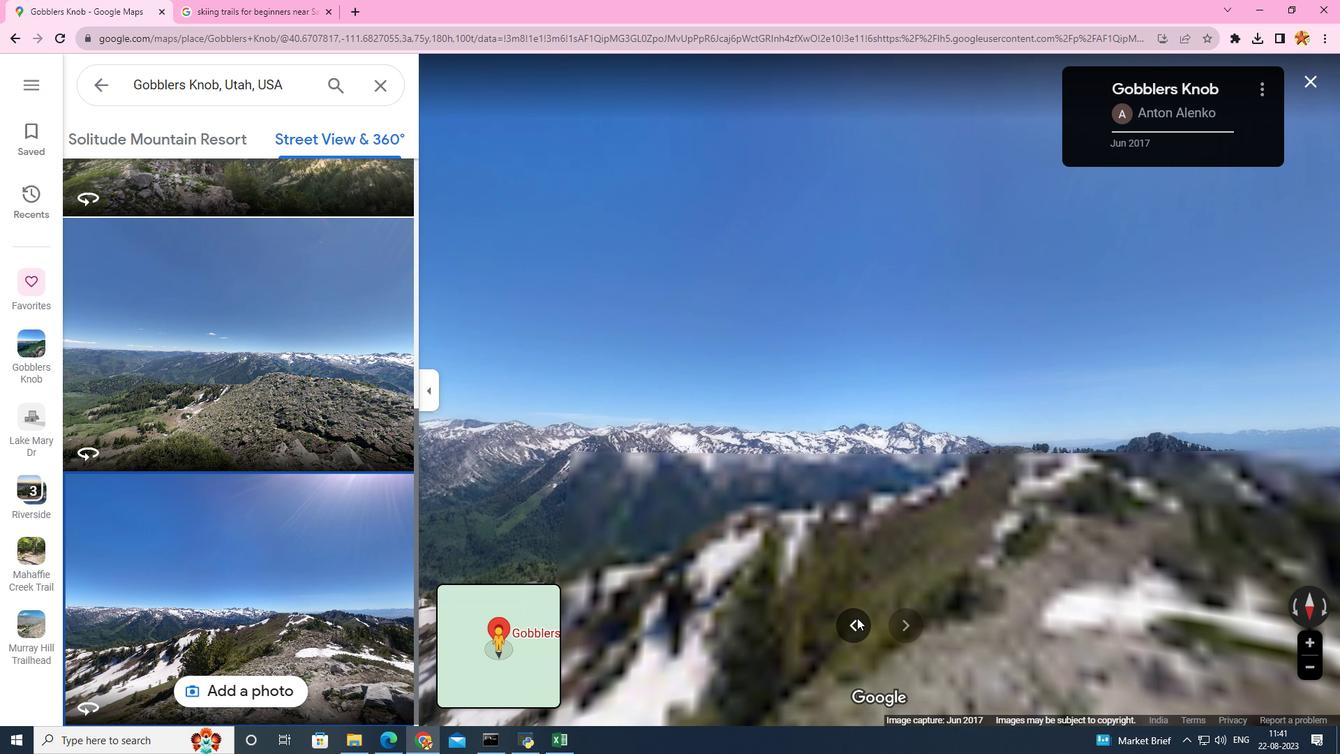 
Action: Mouse pressed left at (857, 618)
Screenshot: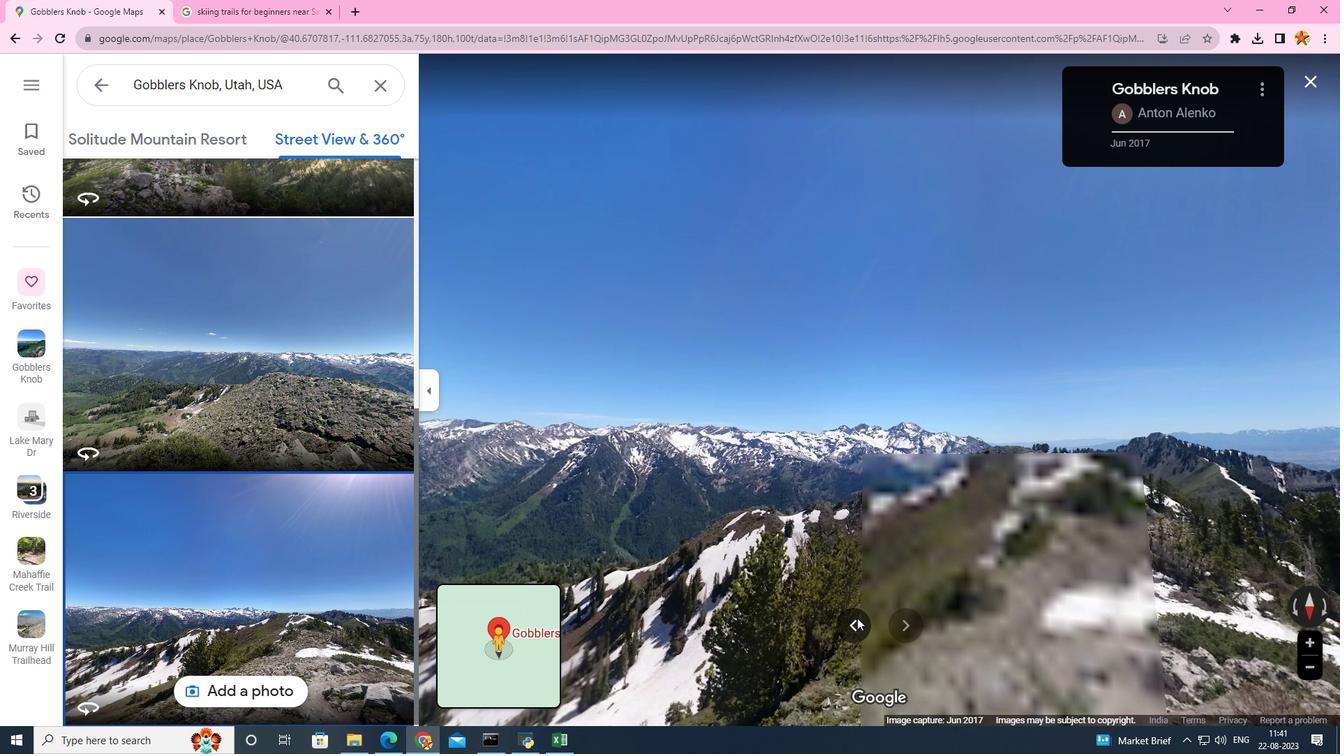 
Action: Mouse pressed left at (857, 618)
Screenshot: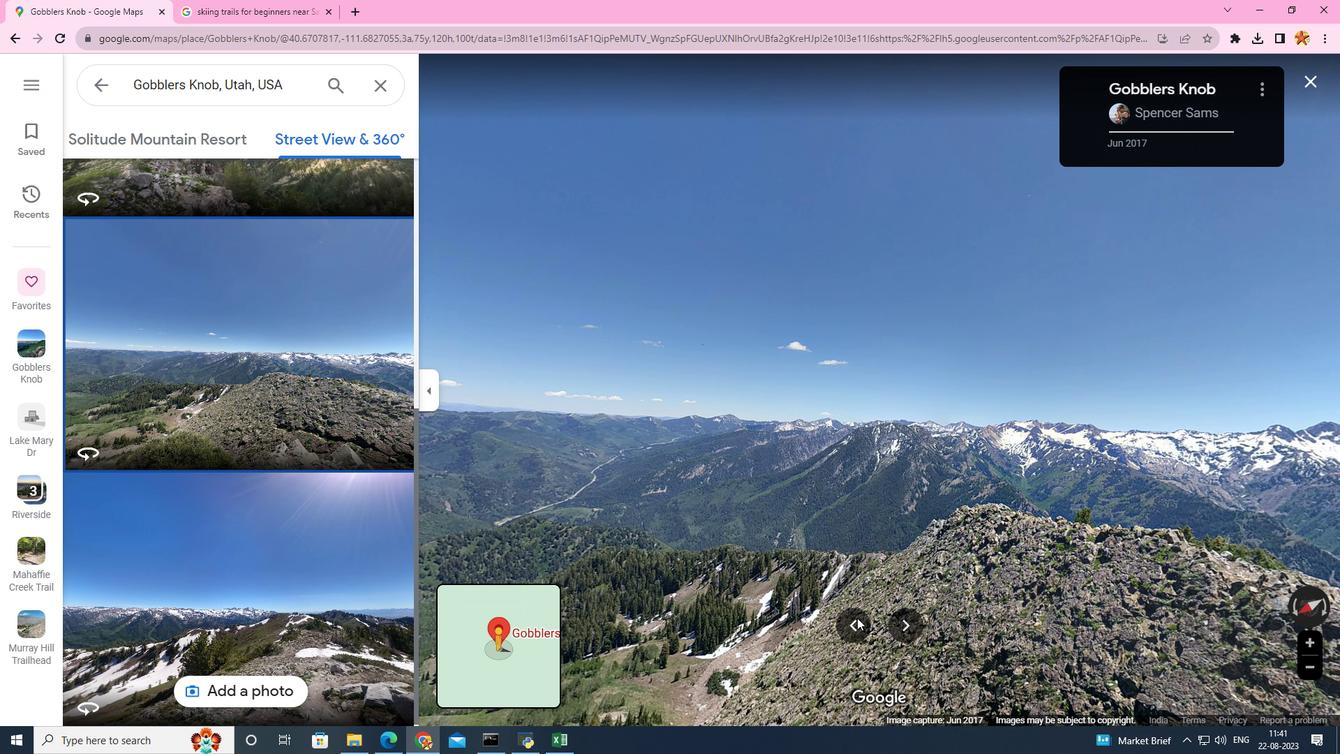 
Action: Mouse pressed left at (857, 618)
Screenshot: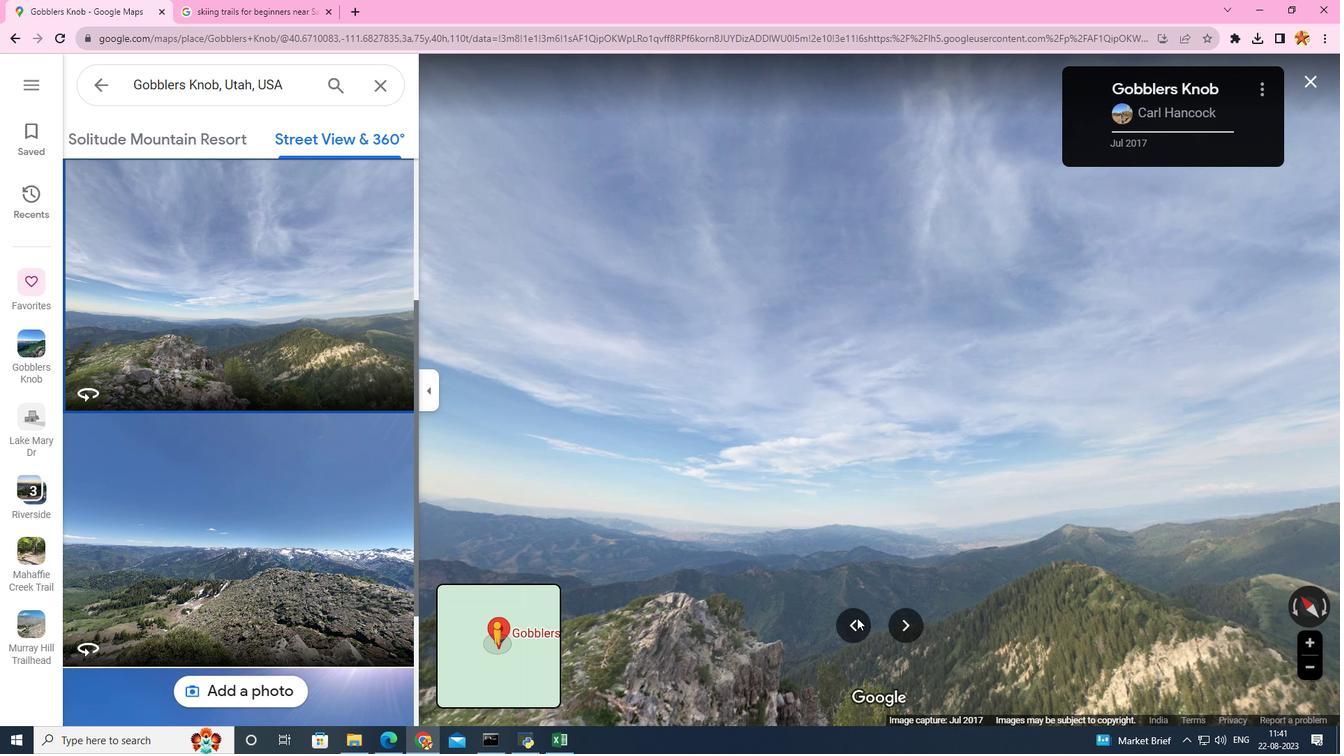 
Action: Mouse moved to (856, 615)
Screenshot: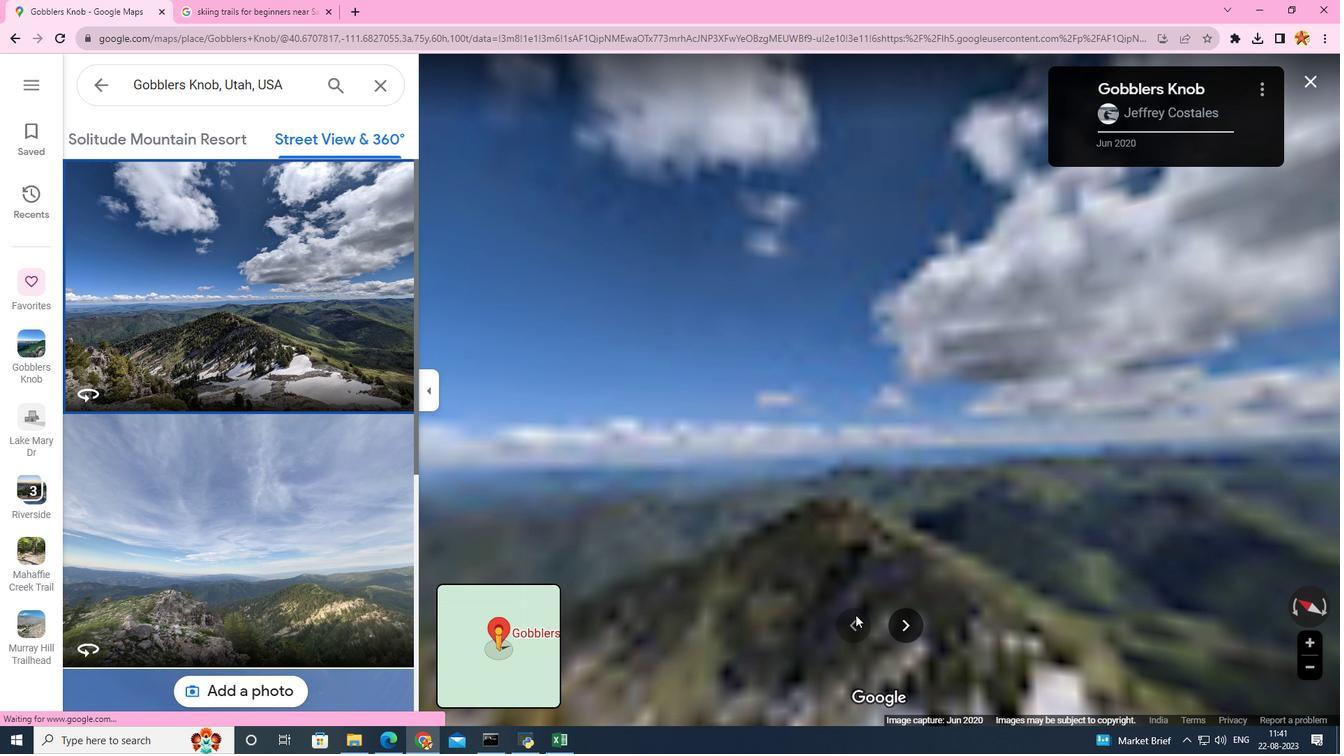 
Action: Mouse pressed left at (856, 615)
Screenshot: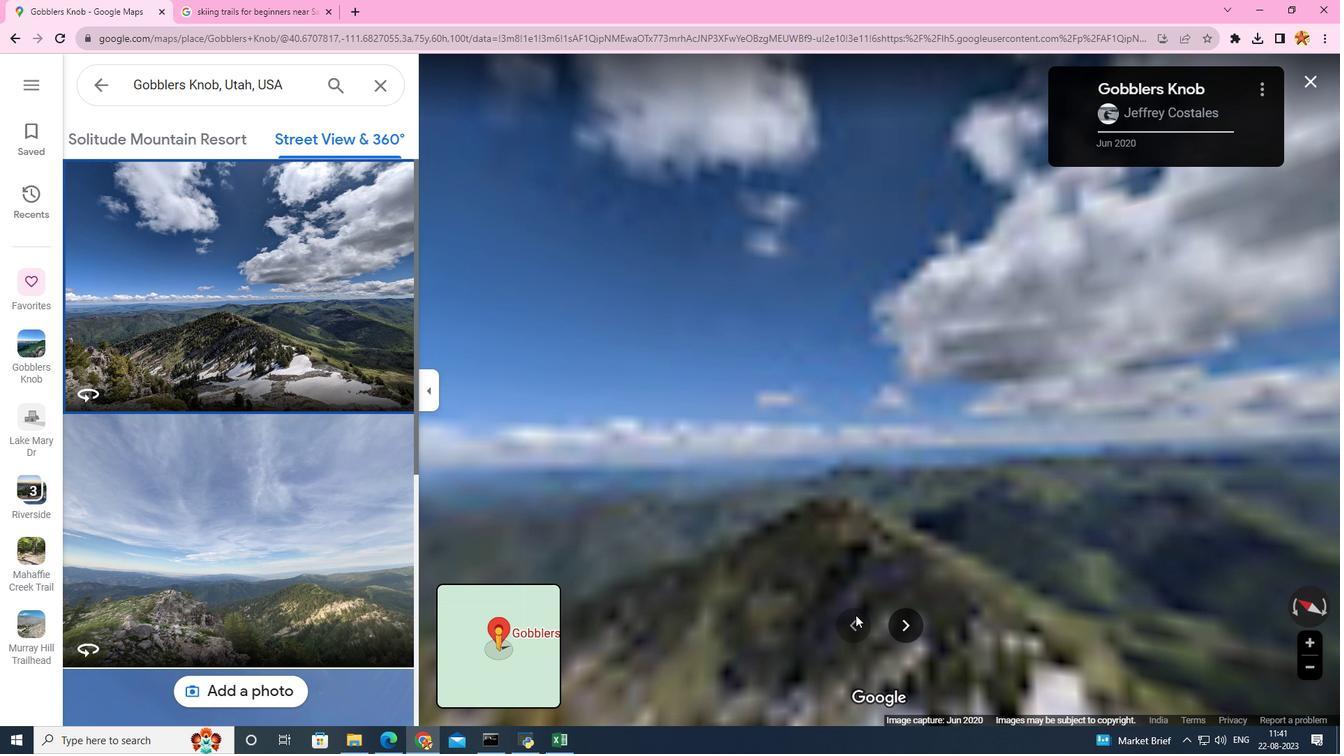 
Action: Mouse moved to (507, 405)
Screenshot: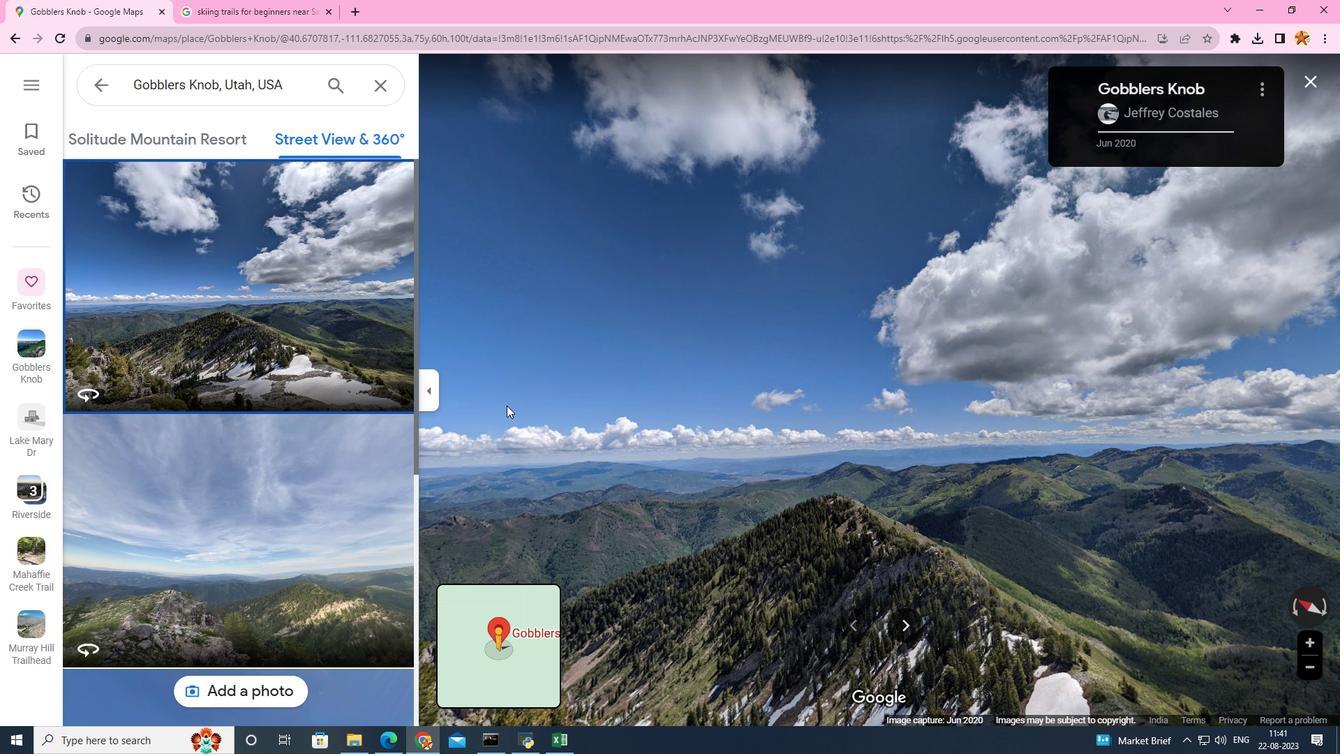 
